 Task: Find connections with filter location Barddhamān with filter topic #innovationwith filter profile language English with filter current company TeamLease Services Limited with filter school MYSORE Jobs with filter industry Home Health Care Services with filter service category AnimationArchitecture with filter keywords title Sales Representative
Action: Mouse moved to (659, 86)
Screenshot: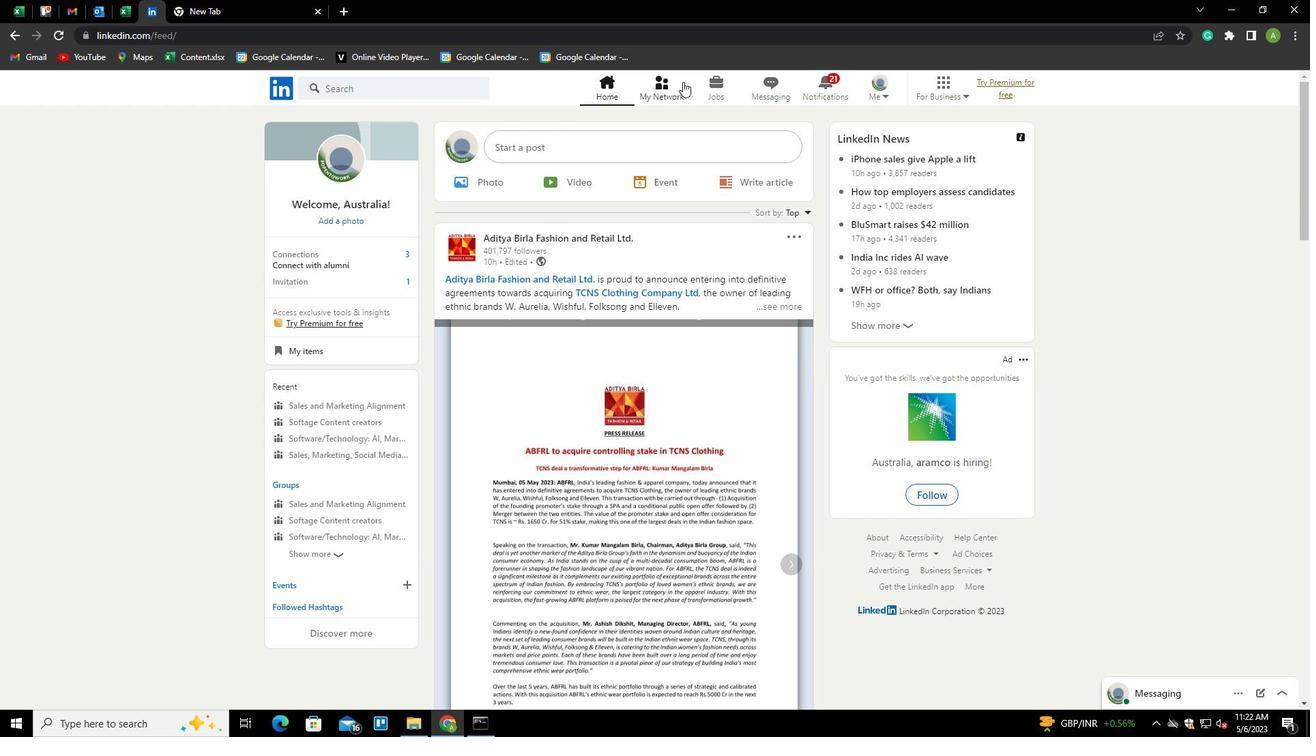
Action: Mouse pressed left at (659, 86)
Screenshot: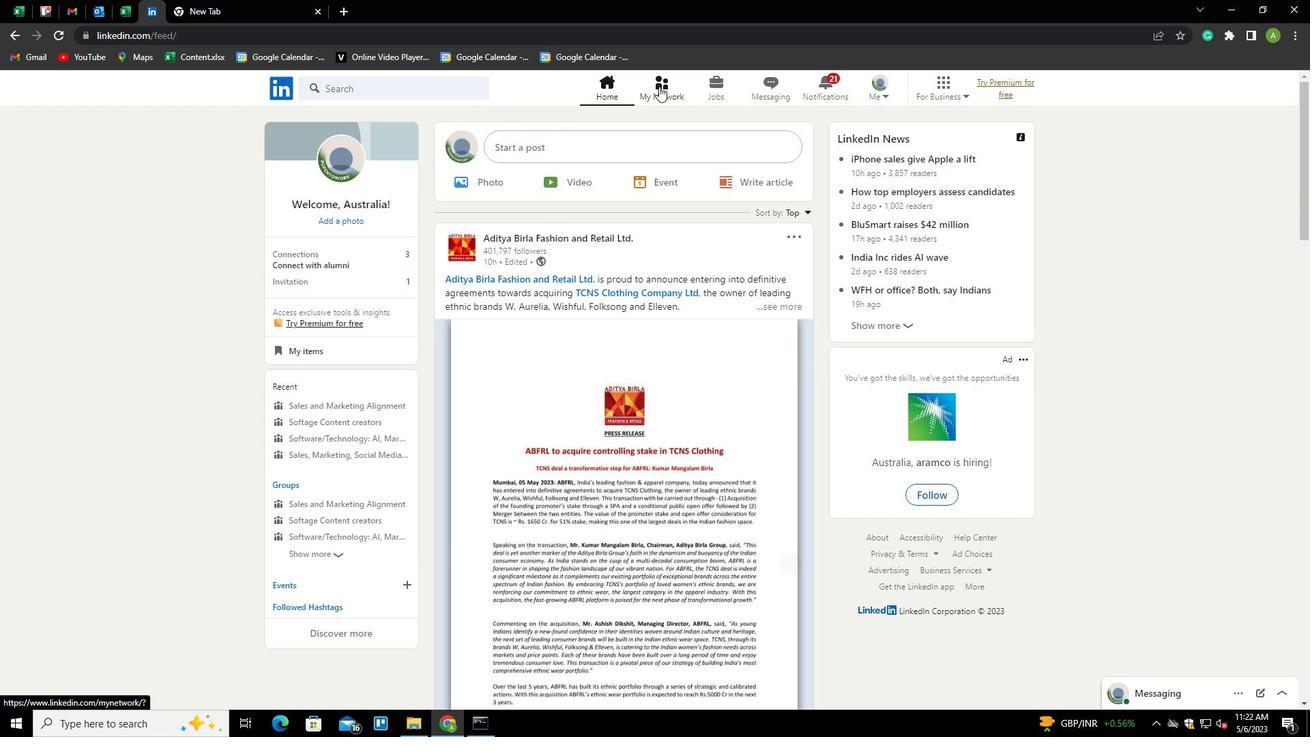 
Action: Mouse moved to (370, 160)
Screenshot: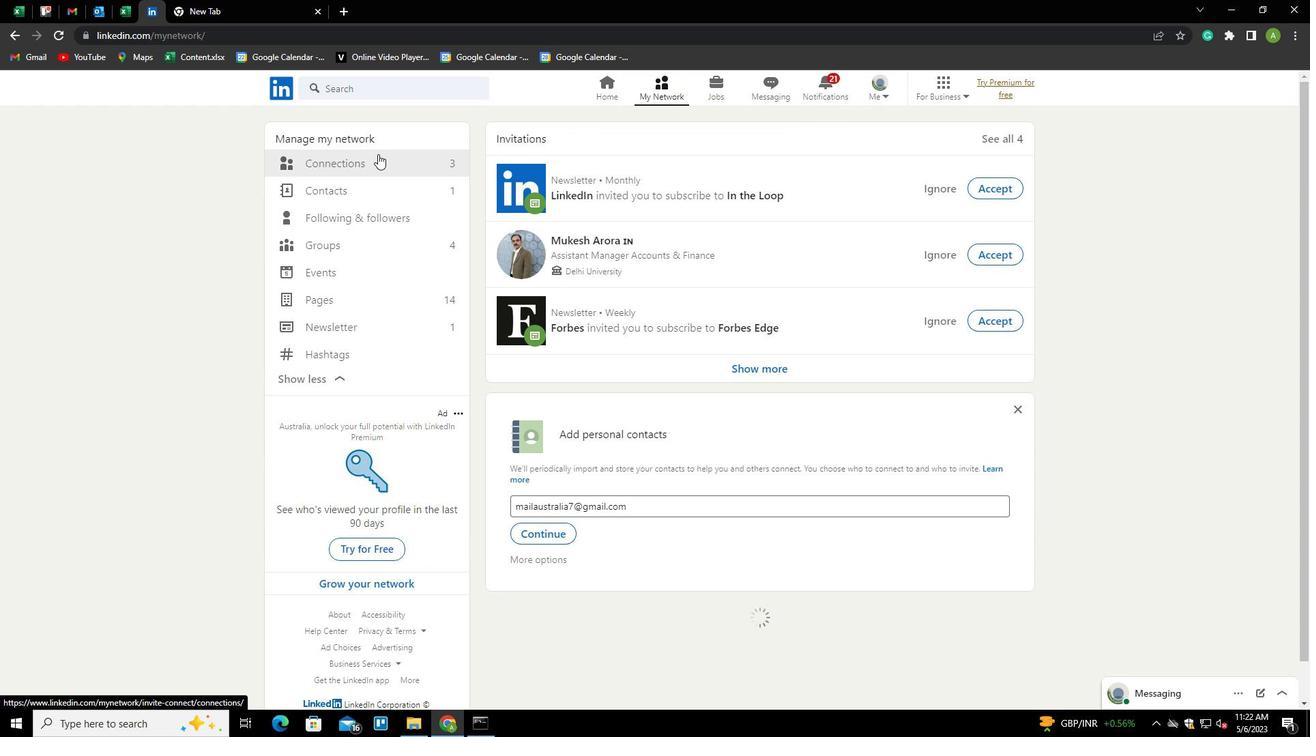 
Action: Mouse pressed left at (370, 160)
Screenshot: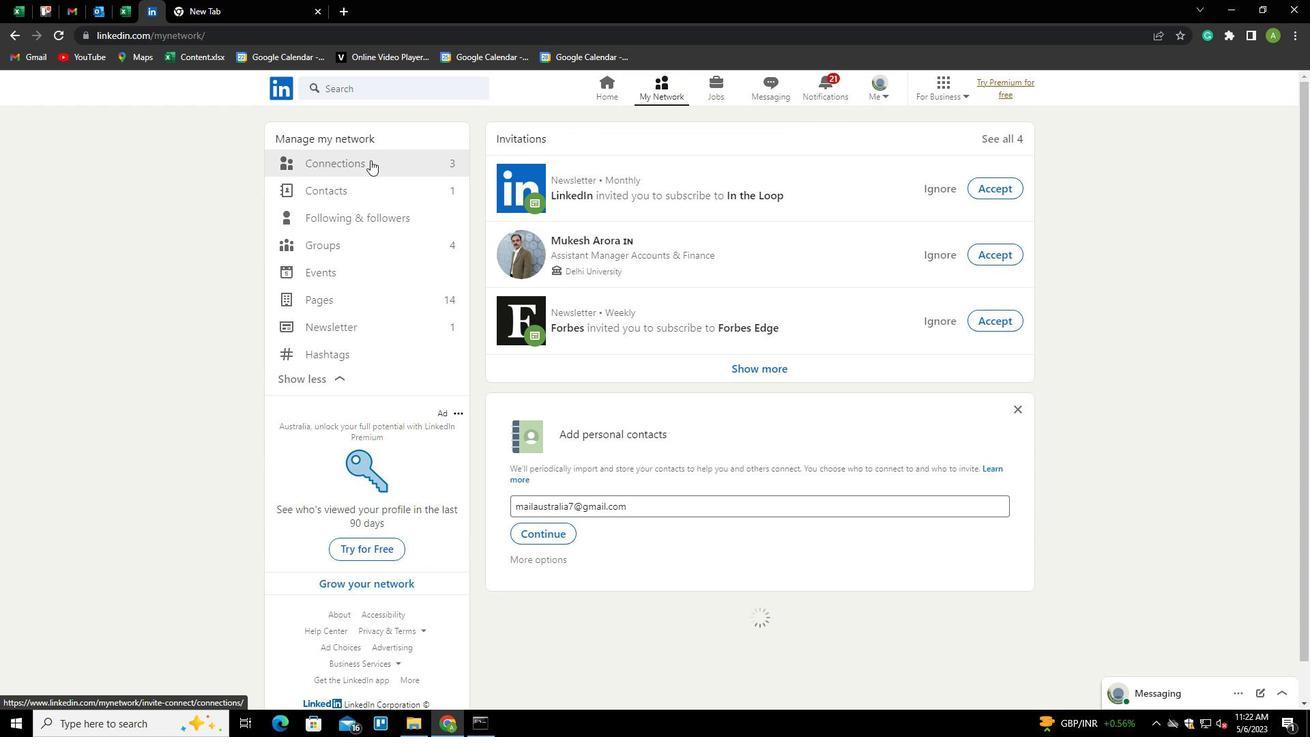 
Action: Mouse moved to (746, 161)
Screenshot: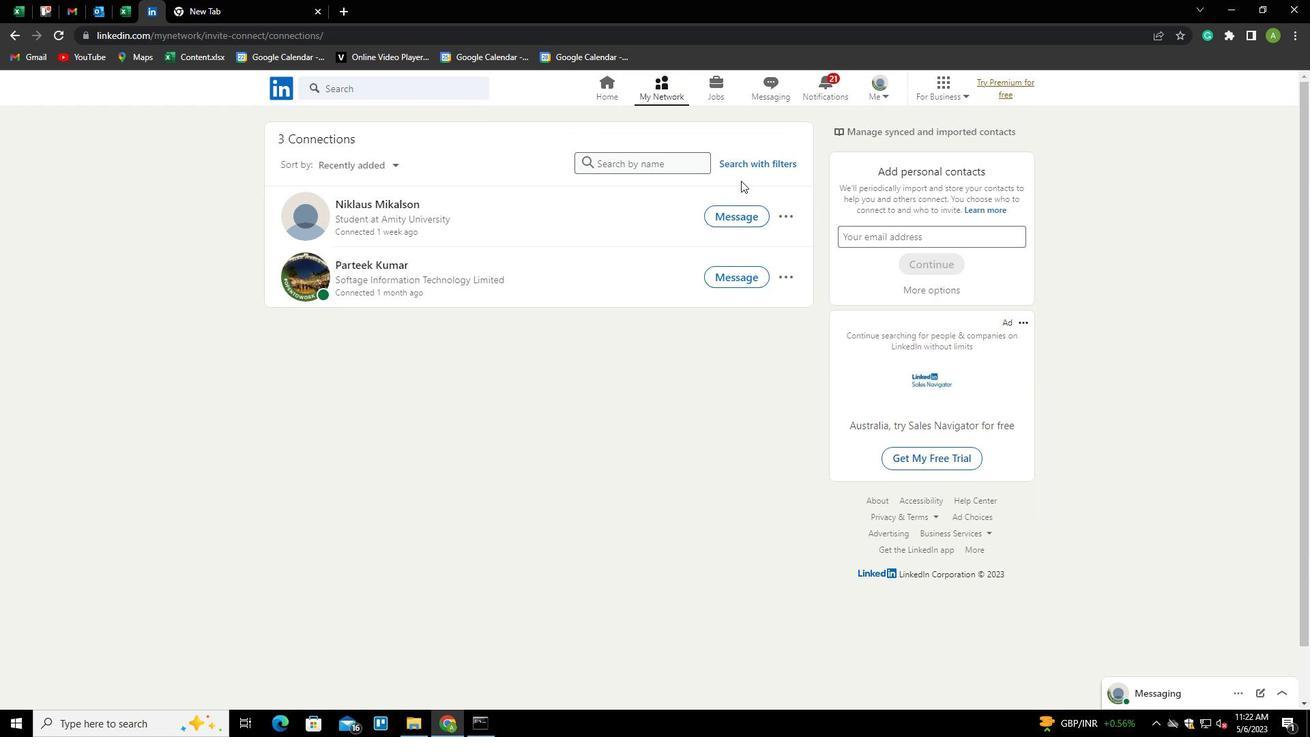 
Action: Mouse pressed left at (746, 161)
Screenshot: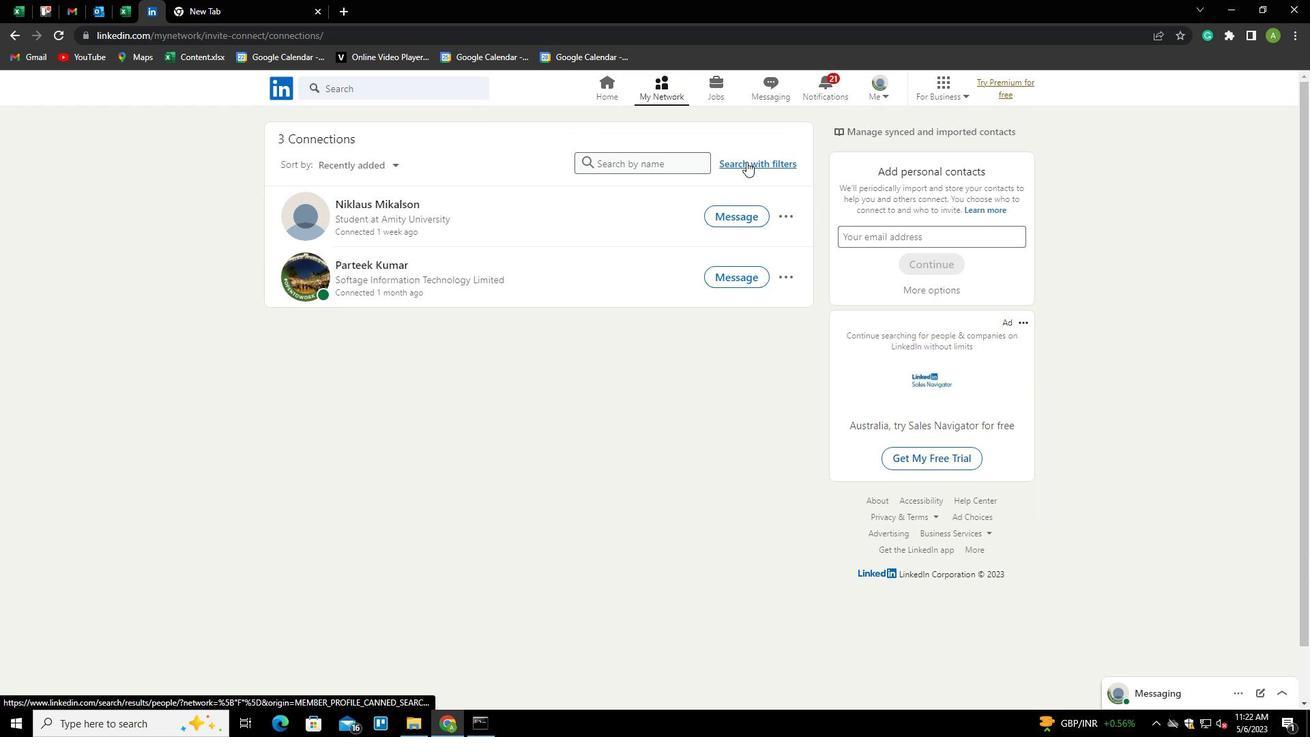 
Action: Mouse moved to (694, 120)
Screenshot: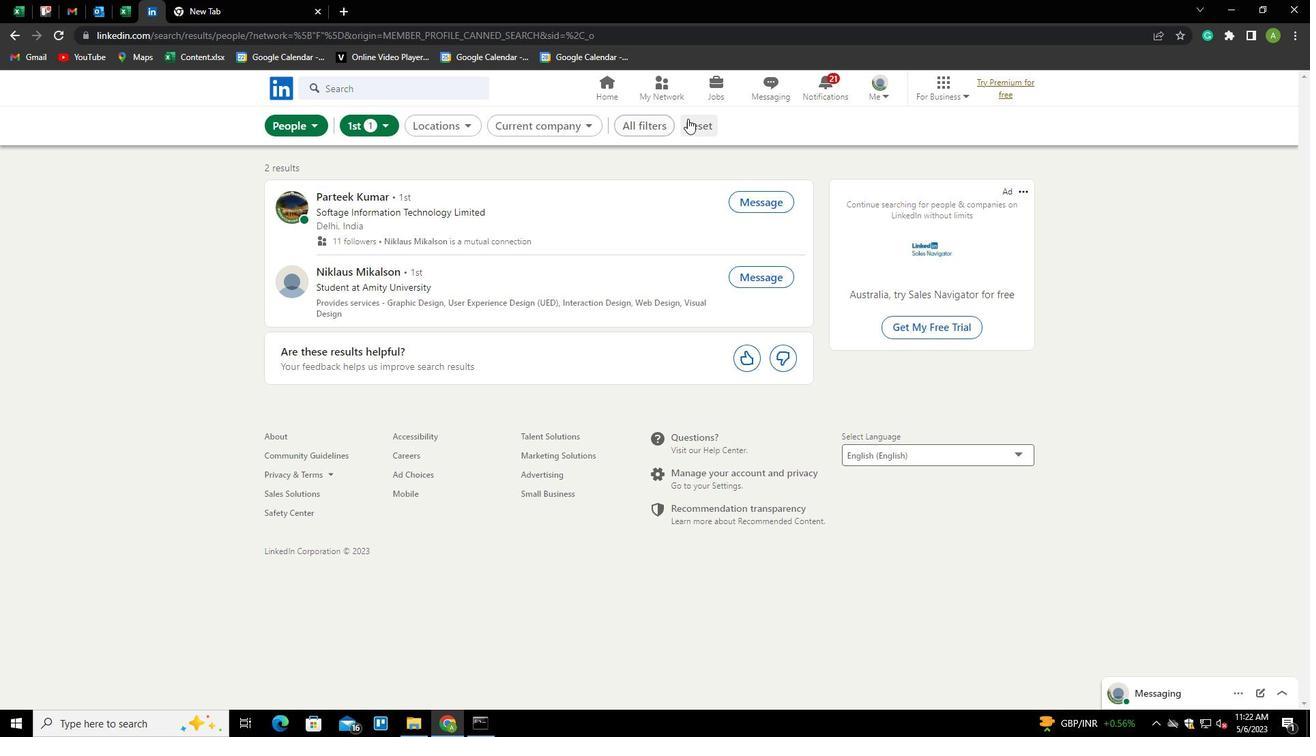 
Action: Mouse pressed left at (694, 120)
Screenshot: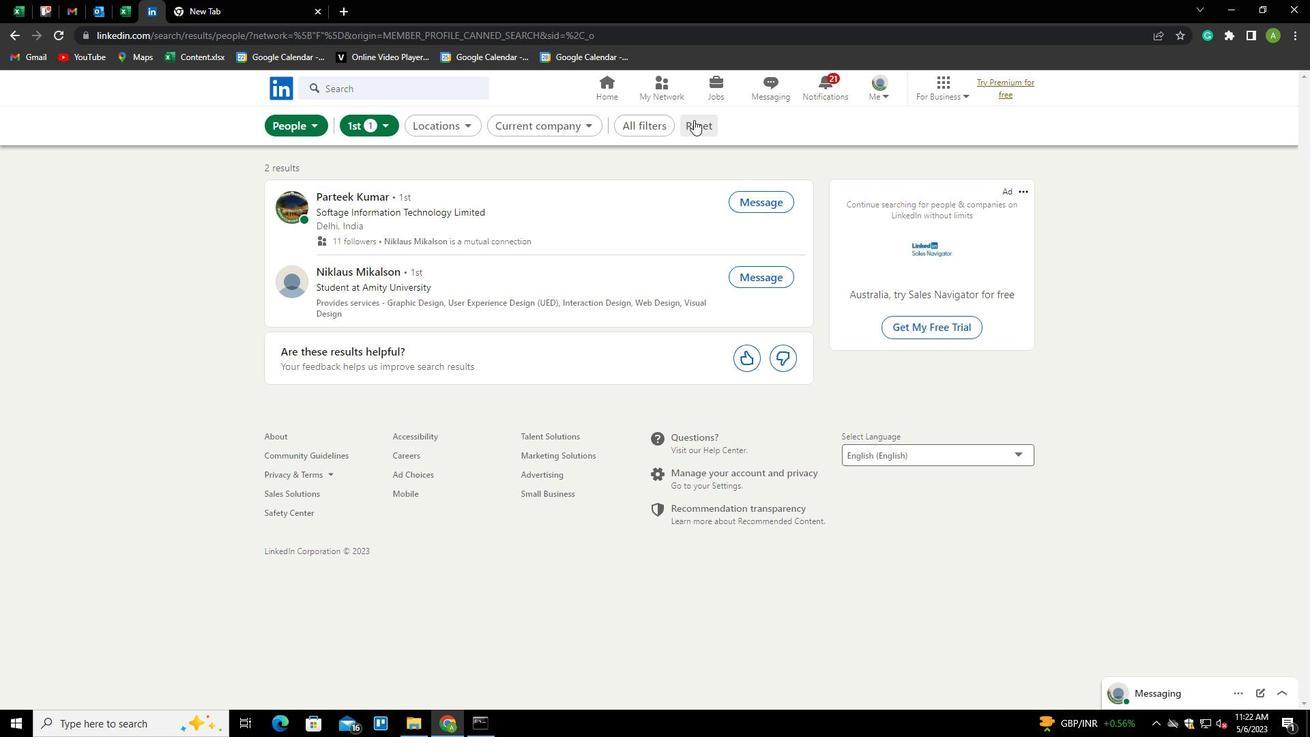 
Action: Mouse moved to (658, 129)
Screenshot: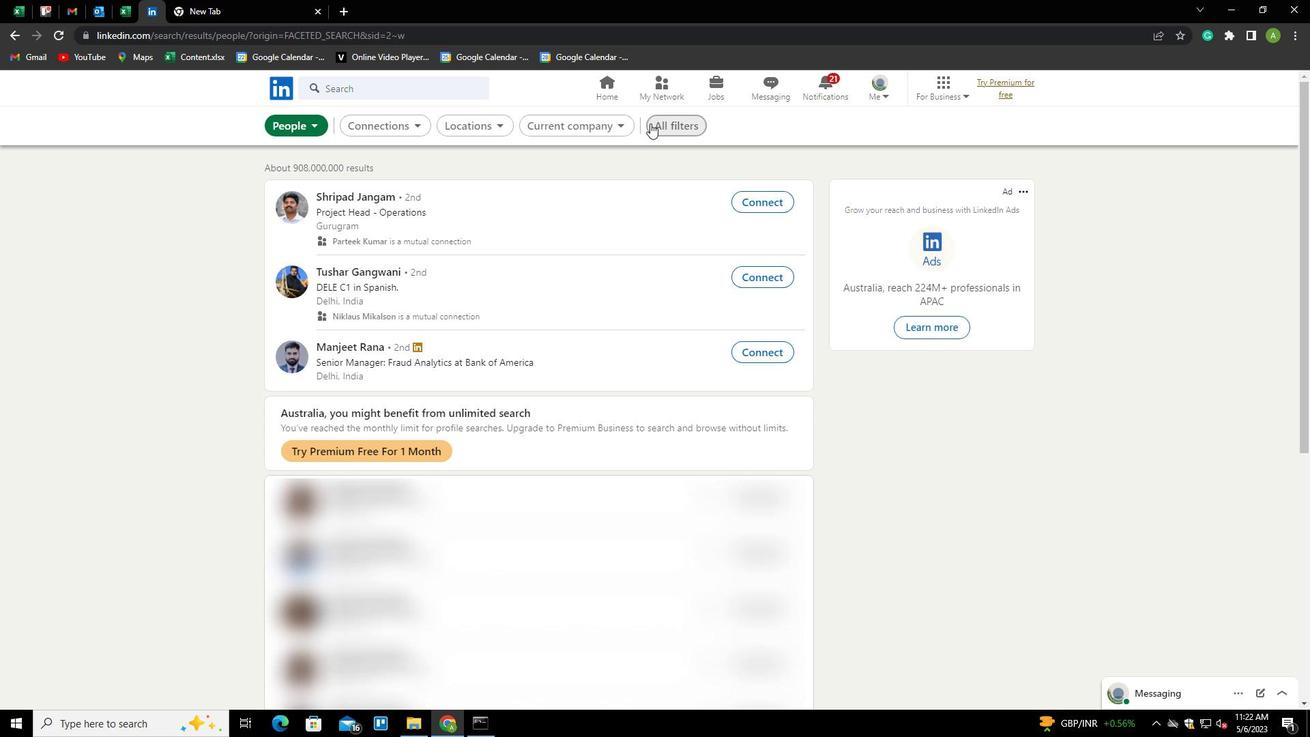 
Action: Mouse pressed left at (658, 129)
Screenshot: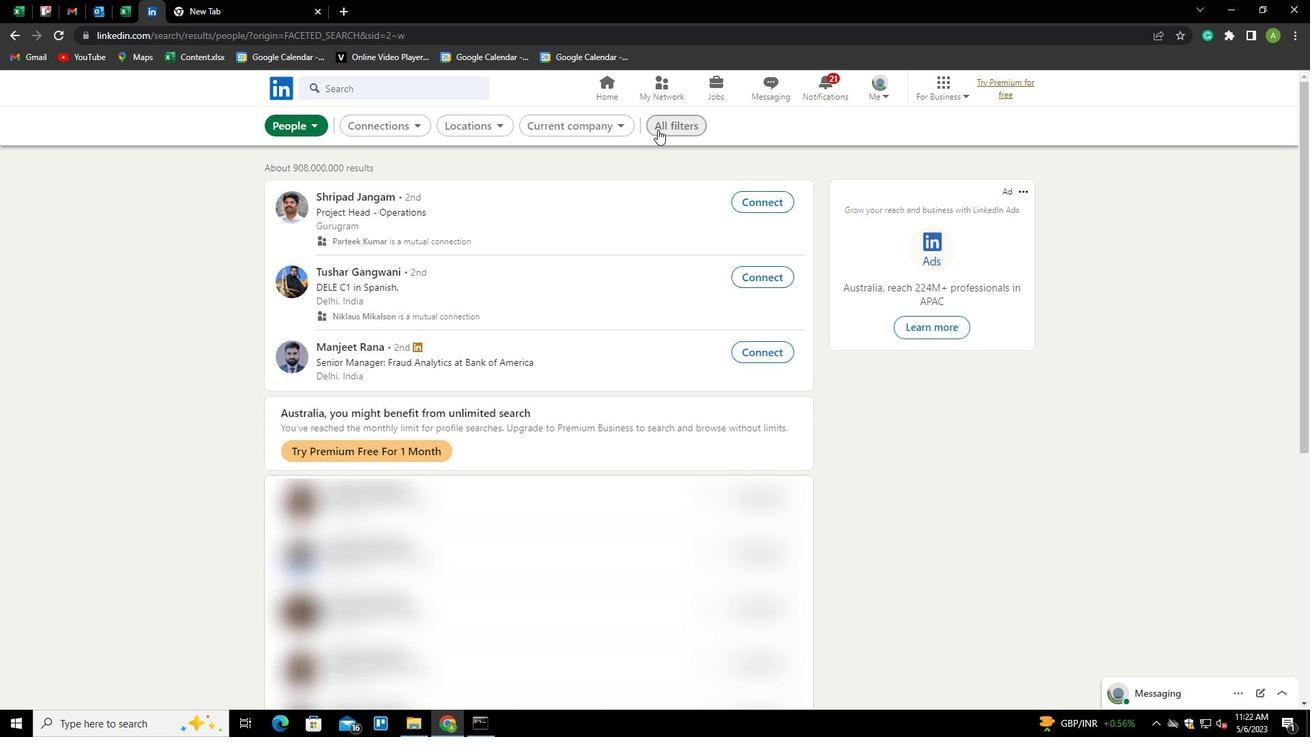 
Action: Mouse moved to (1003, 443)
Screenshot: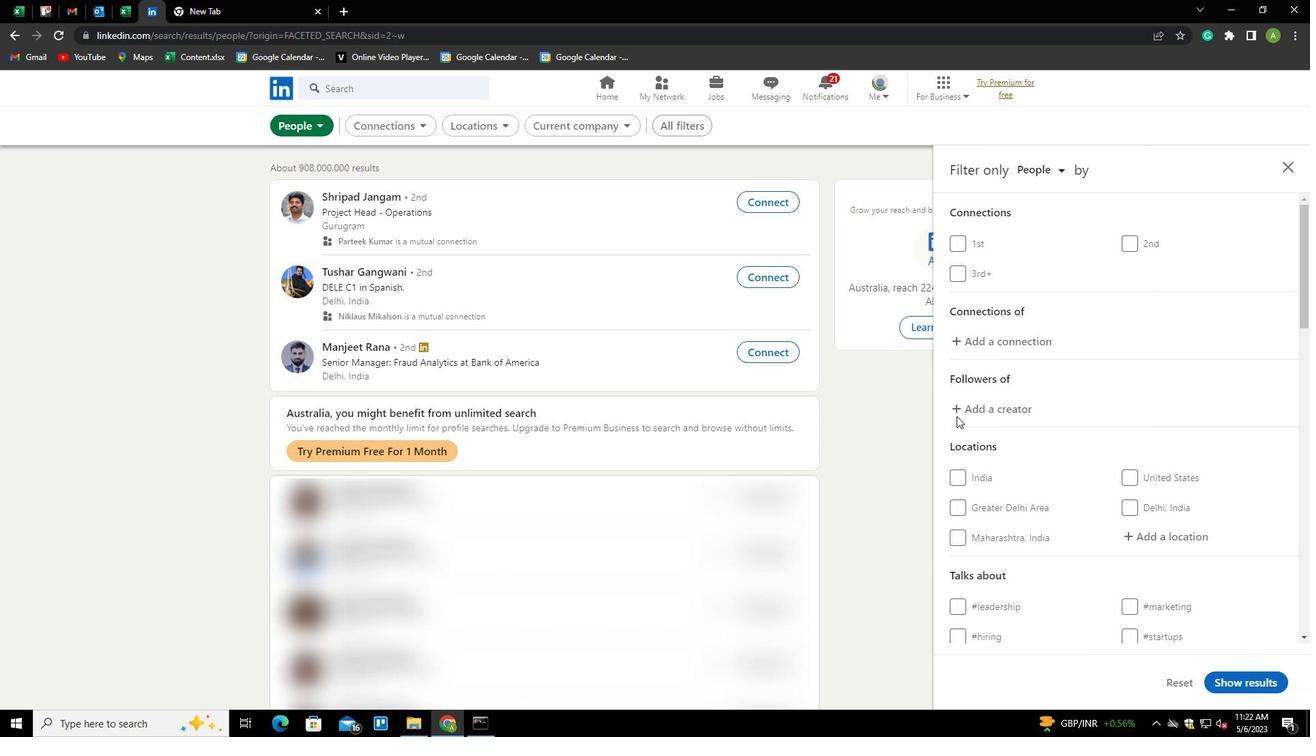 
Action: Mouse scrolled (1003, 443) with delta (0, 0)
Screenshot: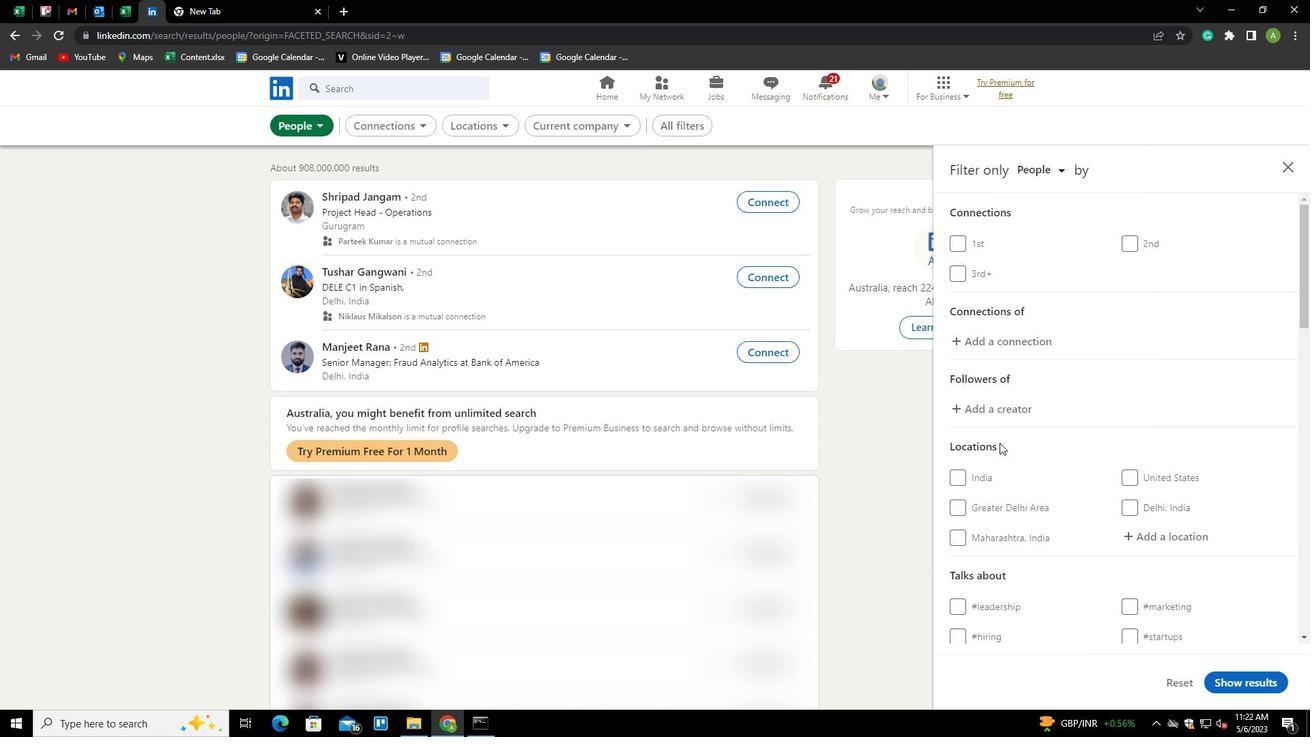 
Action: Mouse scrolled (1003, 443) with delta (0, 0)
Screenshot: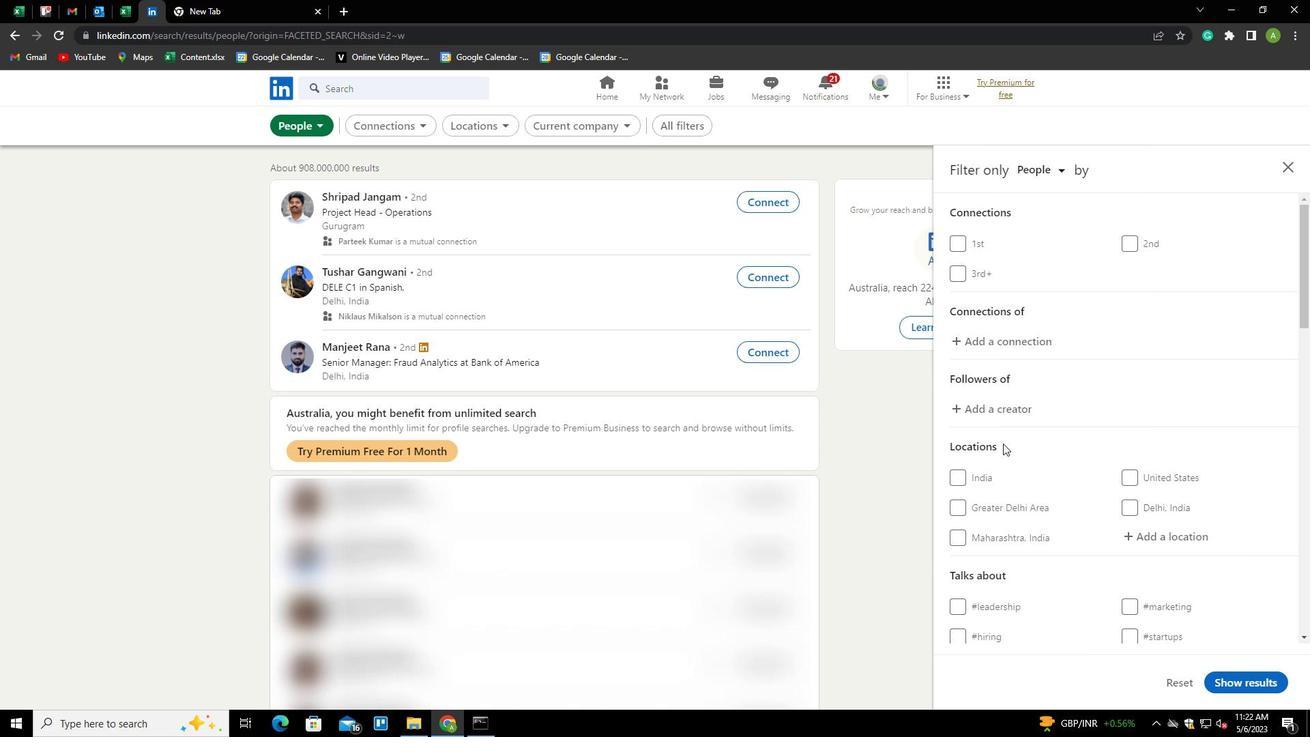 
Action: Mouse moved to (1117, 390)
Screenshot: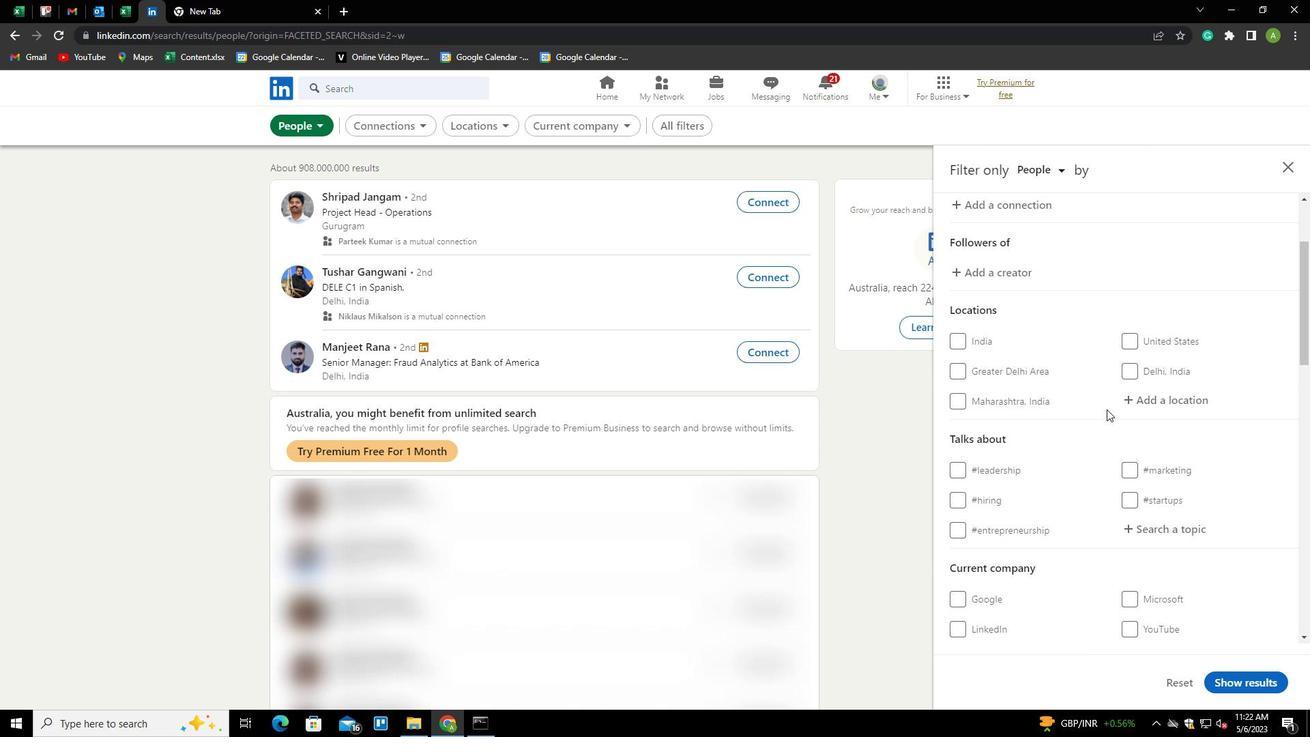 
Action: Mouse pressed left at (1117, 390)
Screenshot: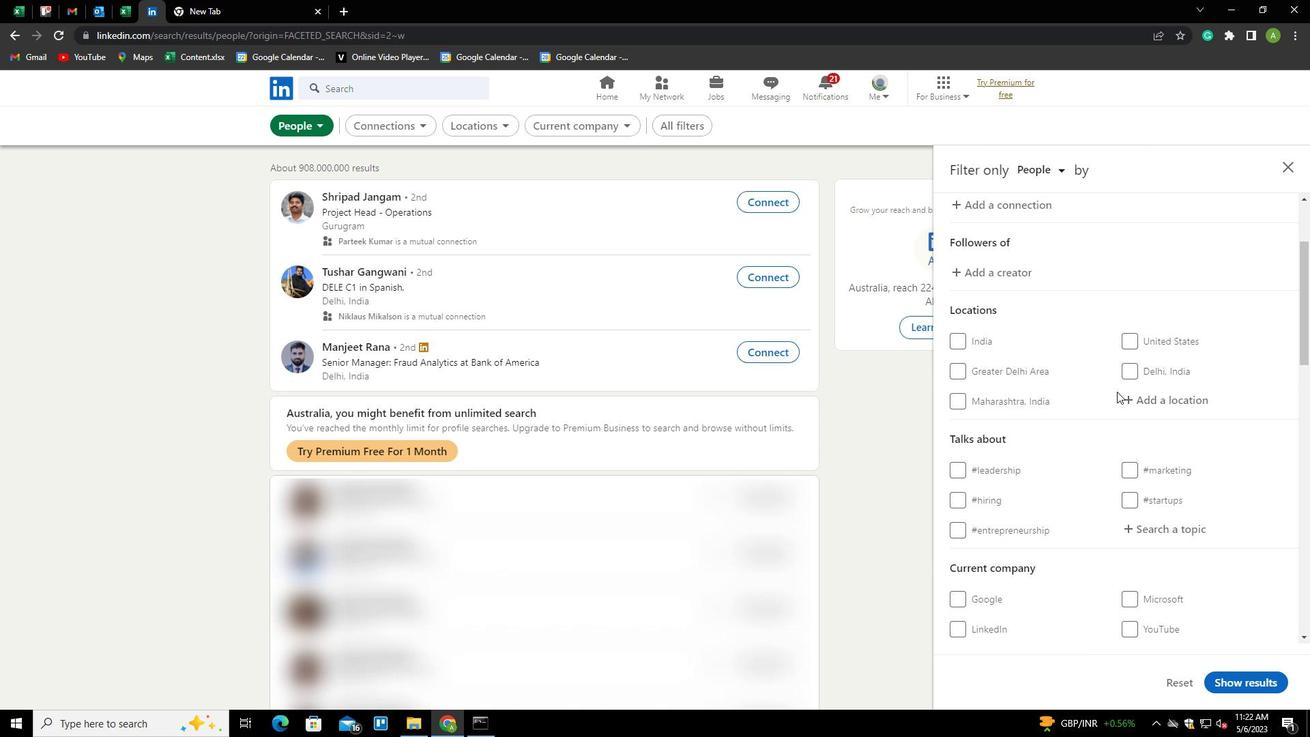 
Action: Mouse moved to (1132, 398)
Screenshot: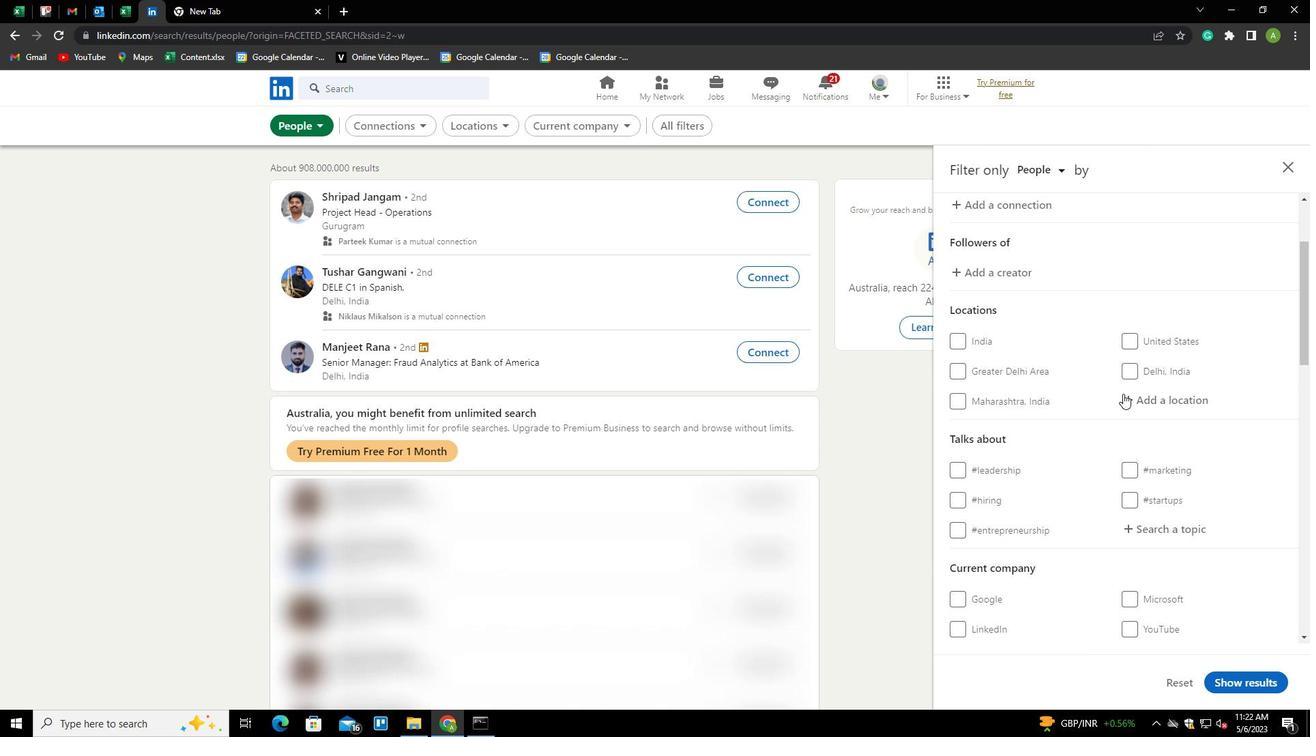 
Action: Mouse pressed left at (1132, 398)
Screenshot: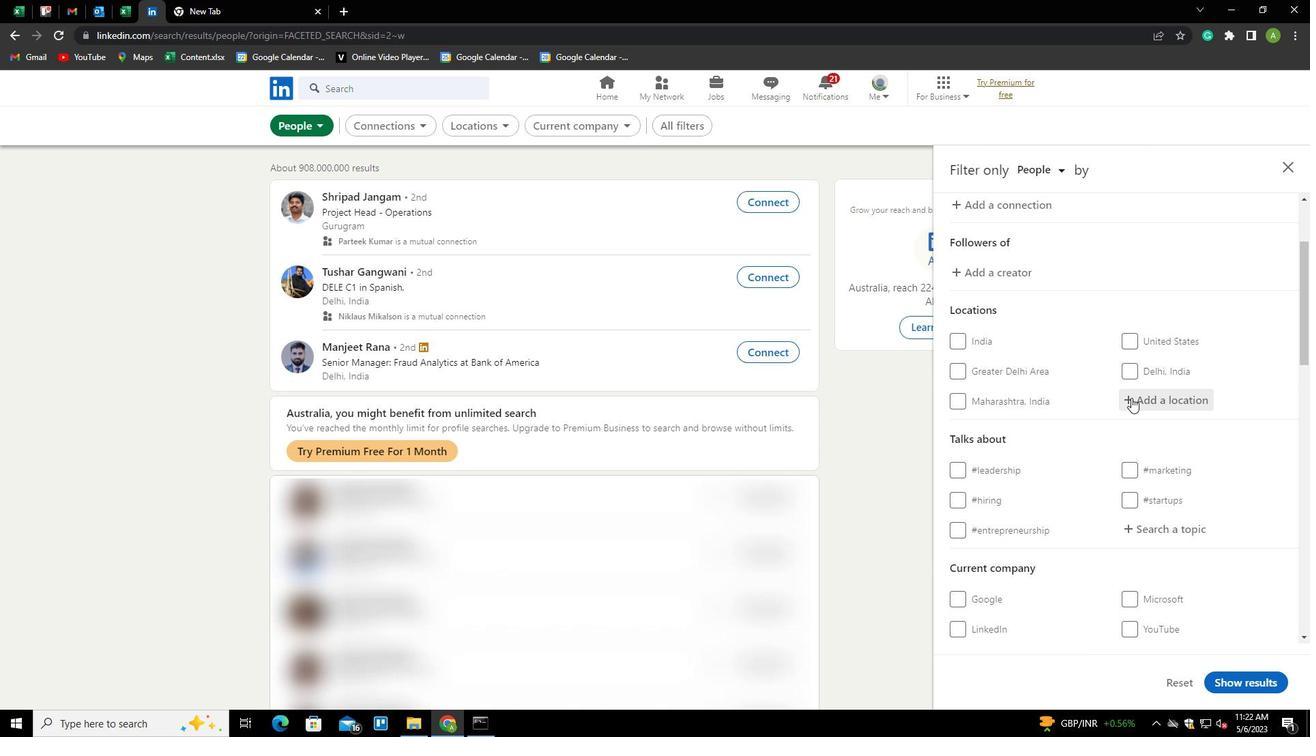 
Action: Key pressed barddhaman
Screenshot: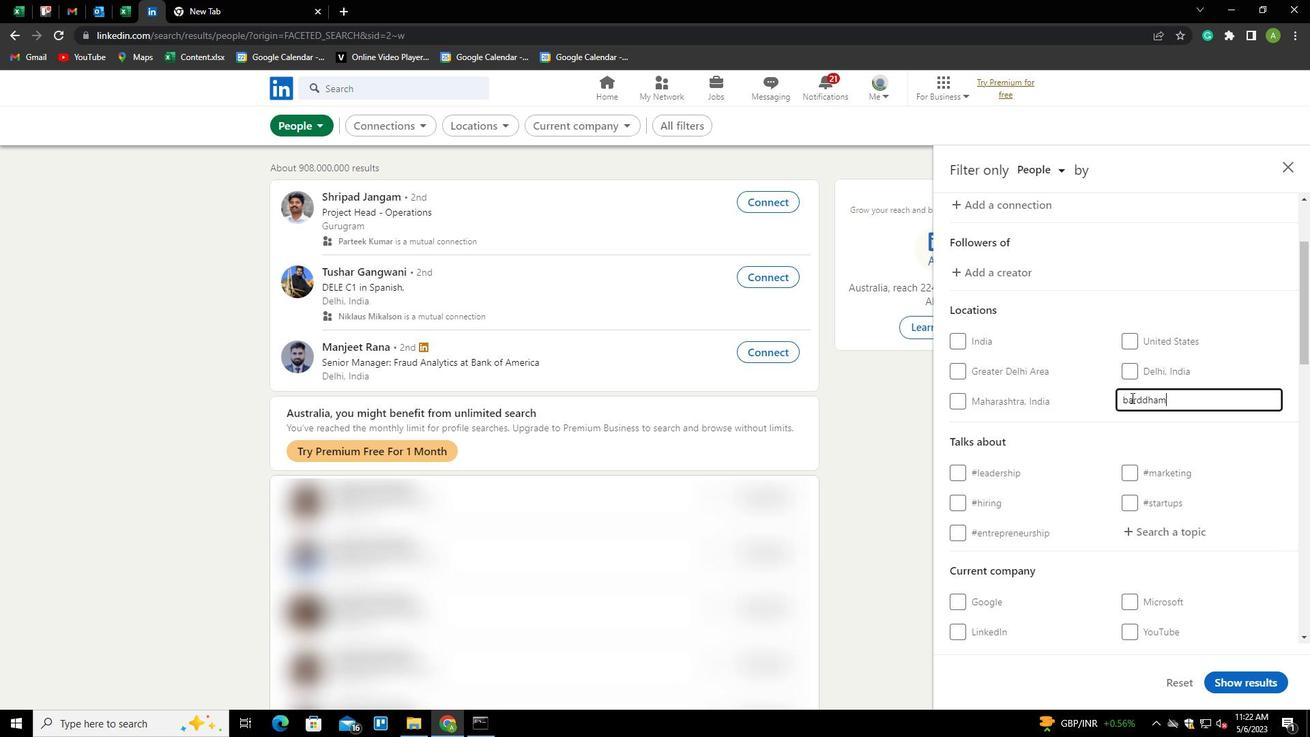 
Action: Mouse moved to (1220, 431)
Screenshot: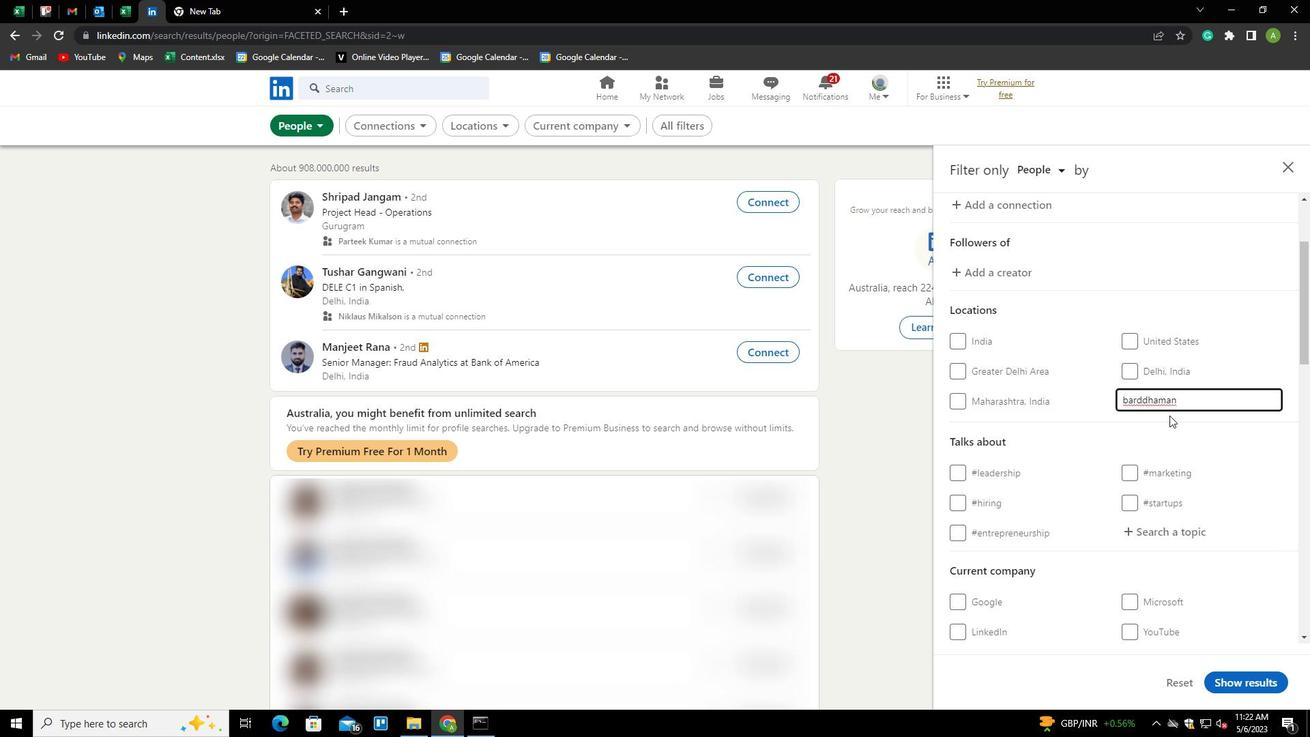 
Action: Mouse pressed left at (1220, 431)
Screenshot: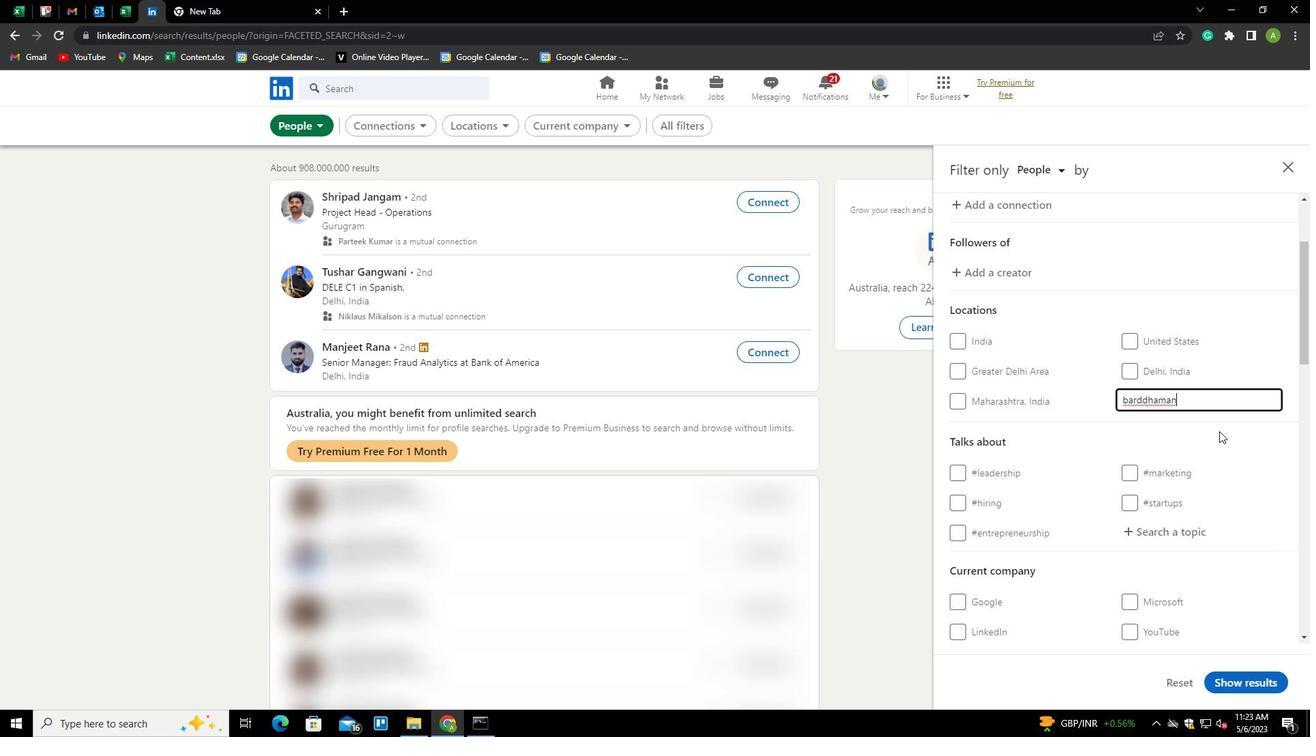 
Action: Mouse moved to (1184, 530)
Screenshot: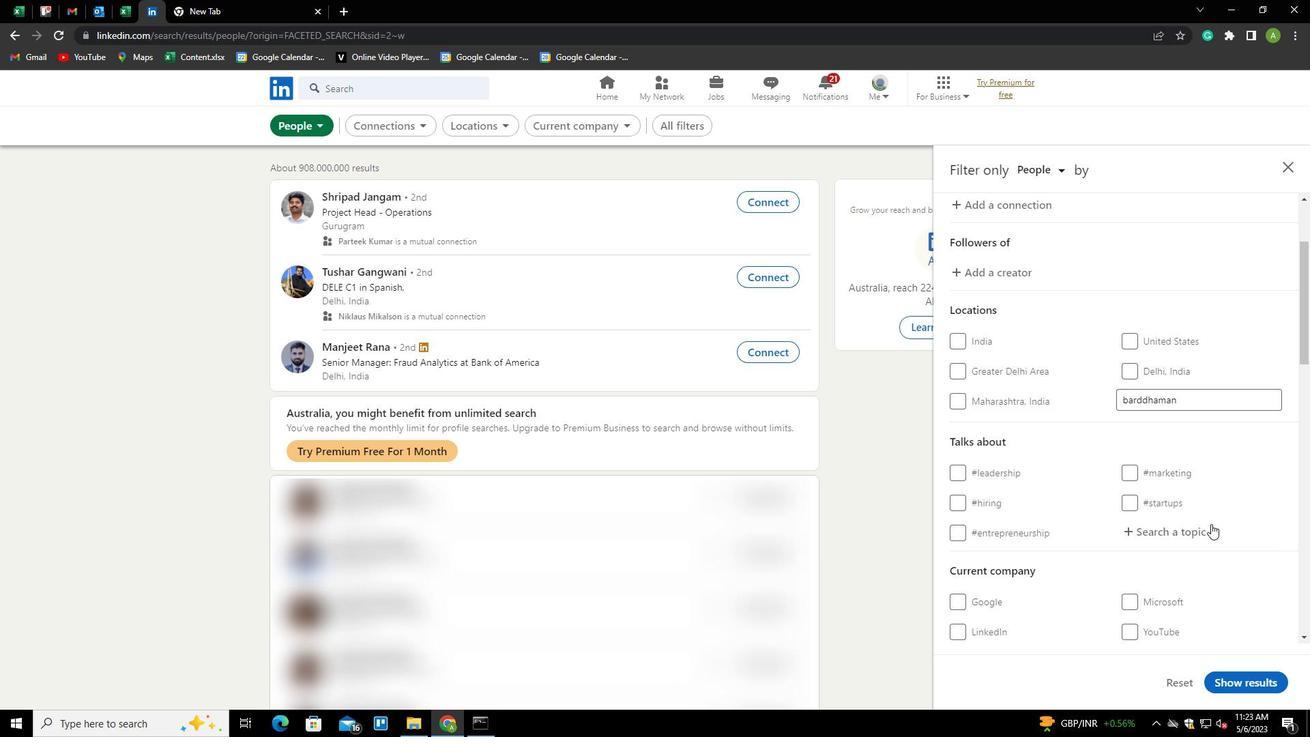
Action: Mouse pressed left at (1184, 530)
Screenshot: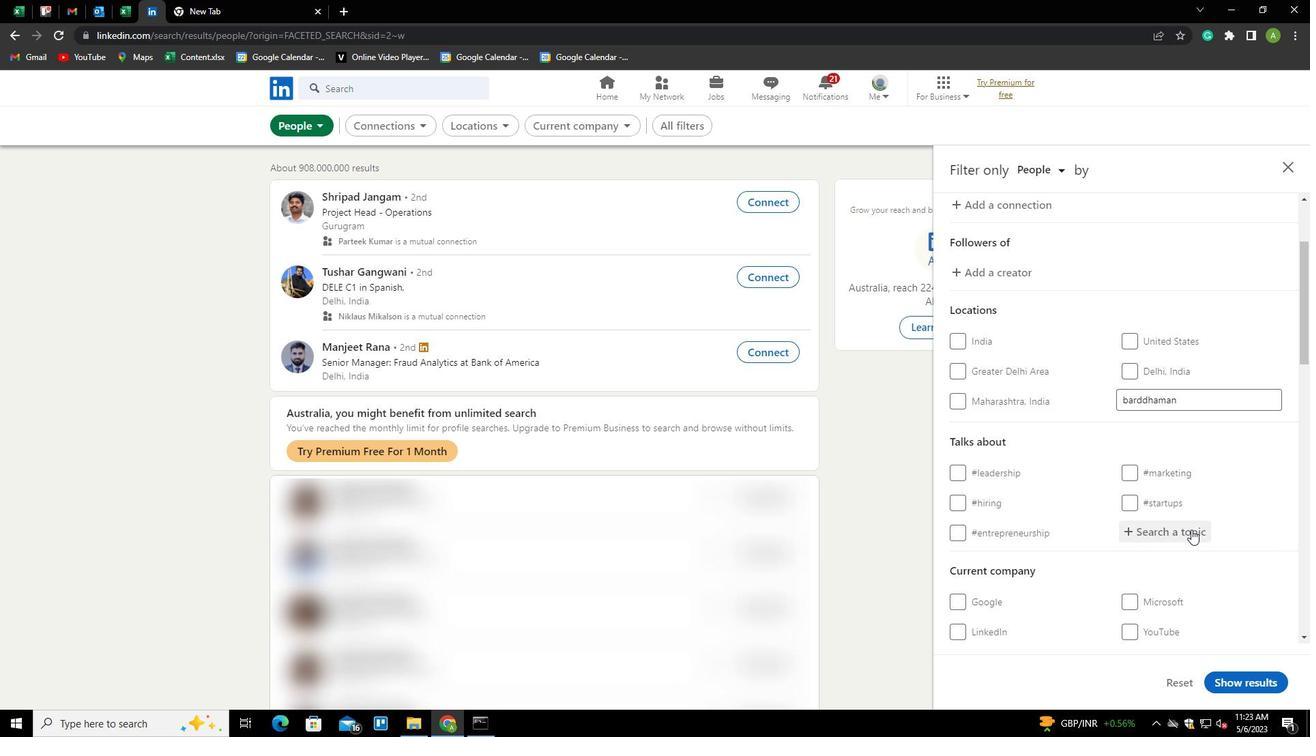 
Action: Key pressed innc<Key.backspace>ocati<Key.backspace><Key.backspace><Key.backspace><Key.backspace>vation<Key.down><Key.enter>
Screenshot: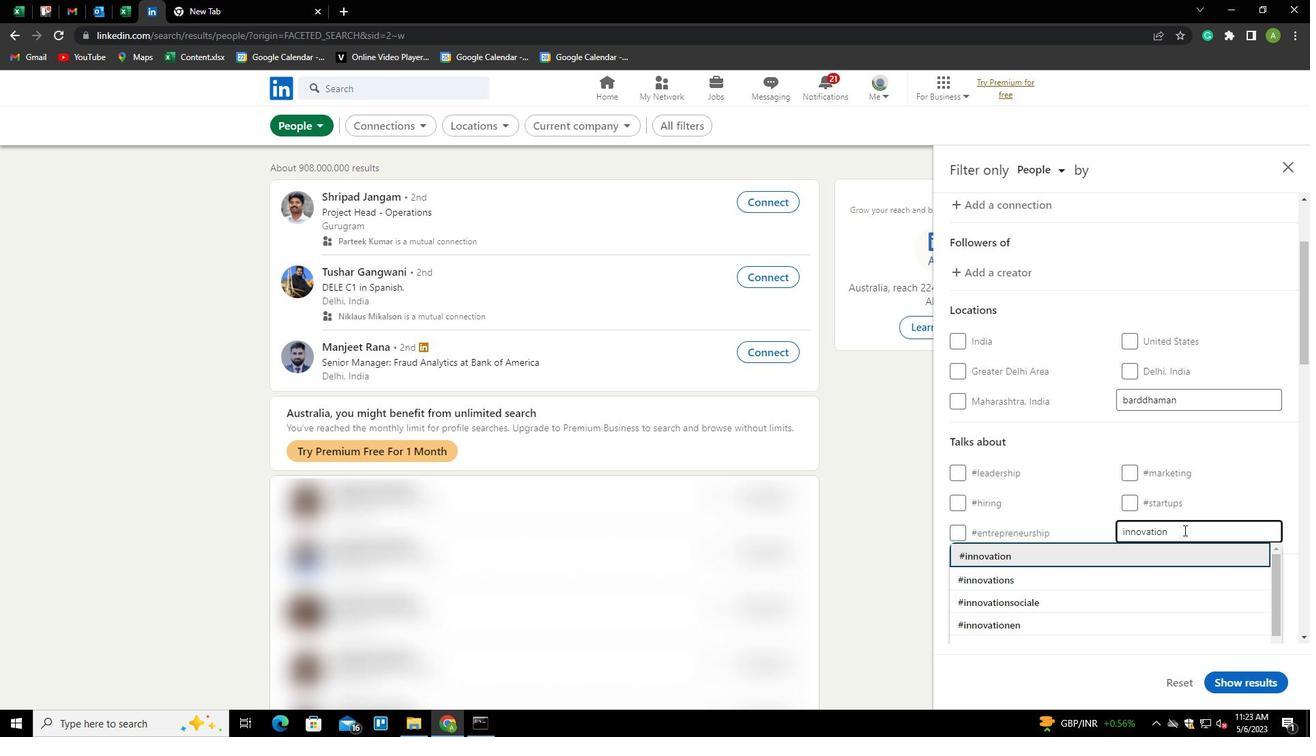 
Action: Mouse scrolled (1184, 529) with delta (0, 0)
Screenshot: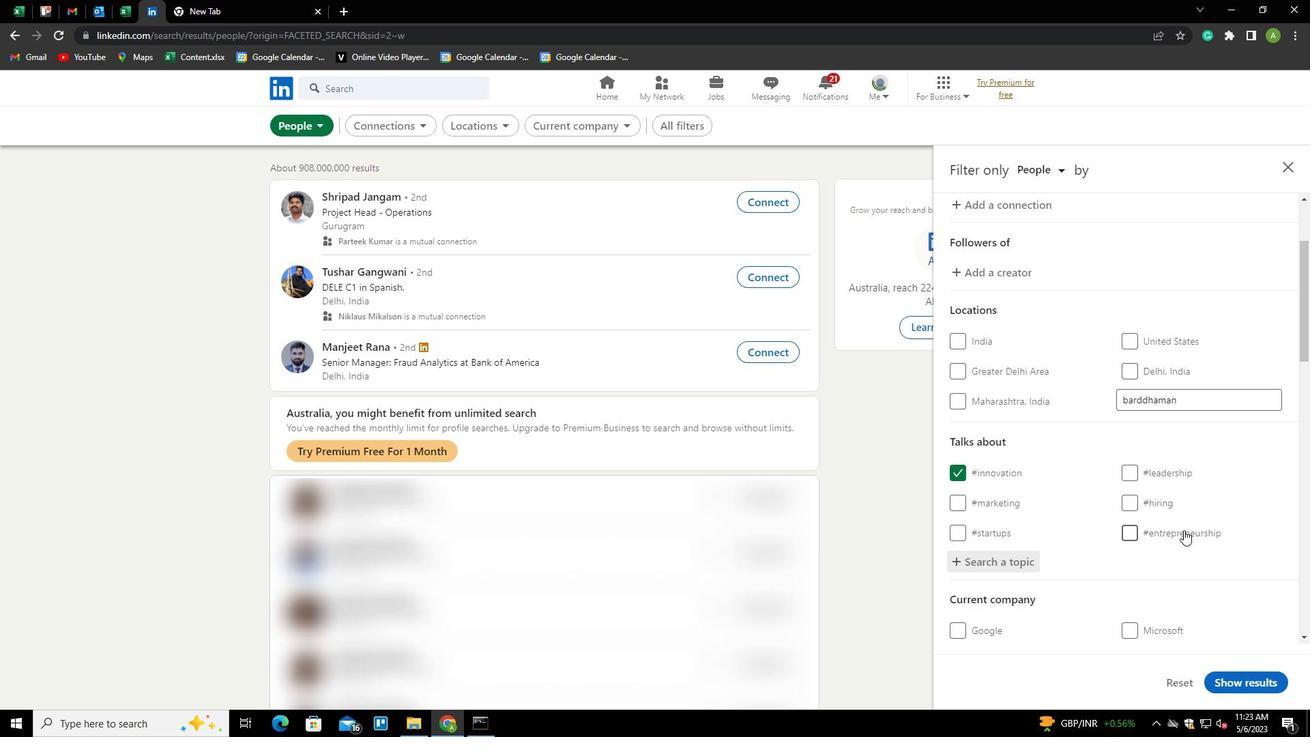 
Action: Mouse scrolled (1184, 529) with delta (0, 0)
Screenshot: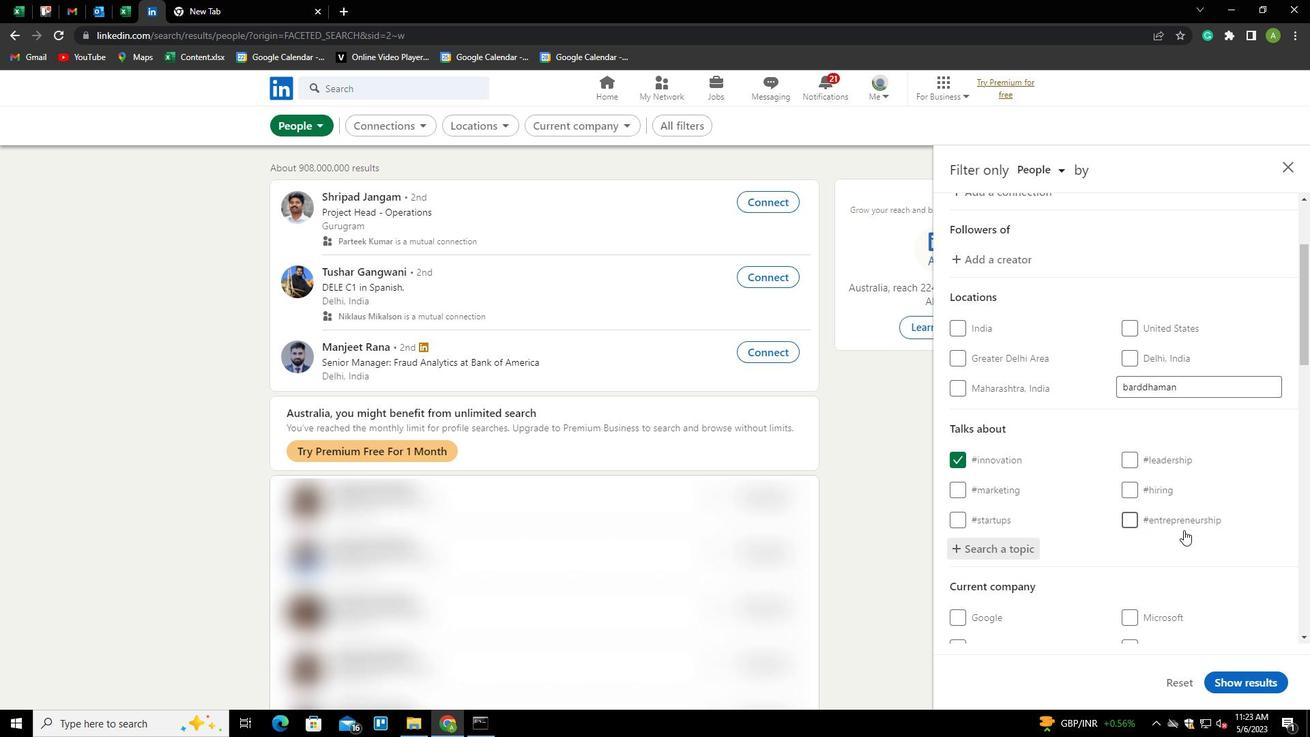 
Action: Mouse scrolled (1184, 529) with delta (0, 0)
Screenshot: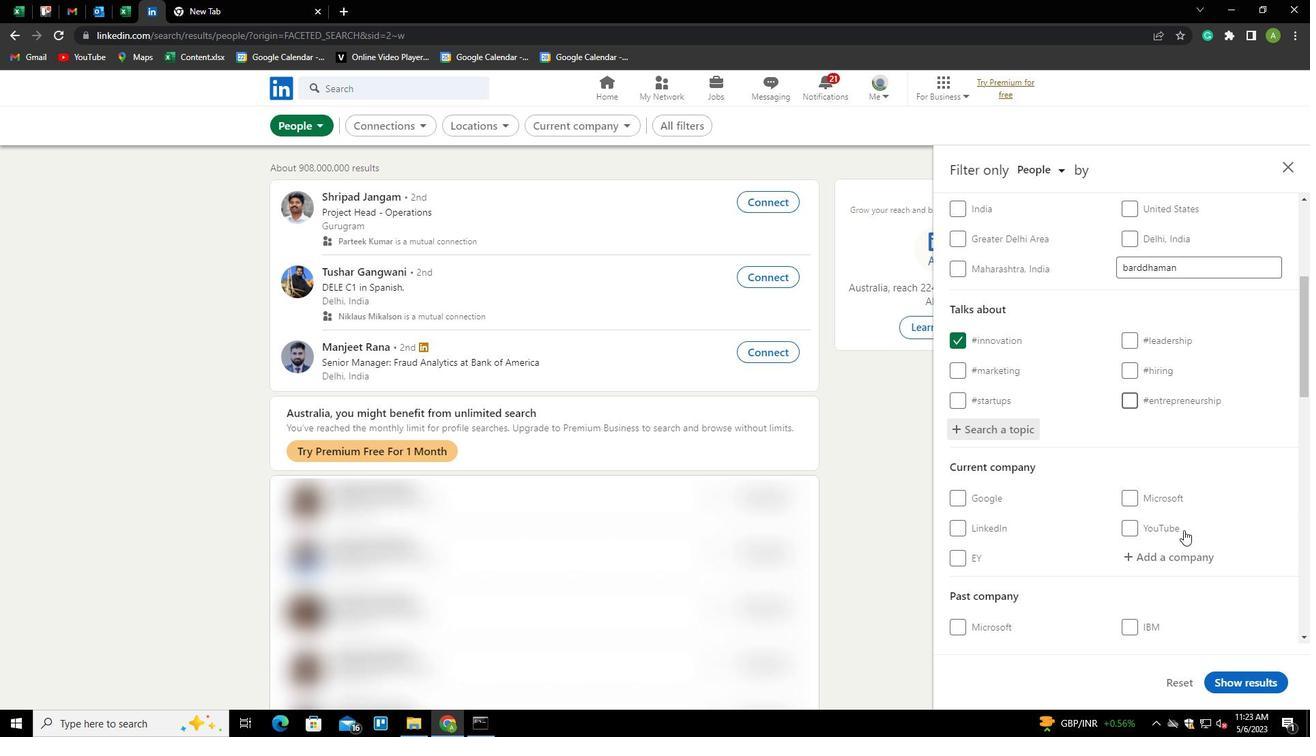 
Action: Mouse scrolled (1184, 529) with delta (0, 0)
Screenshot: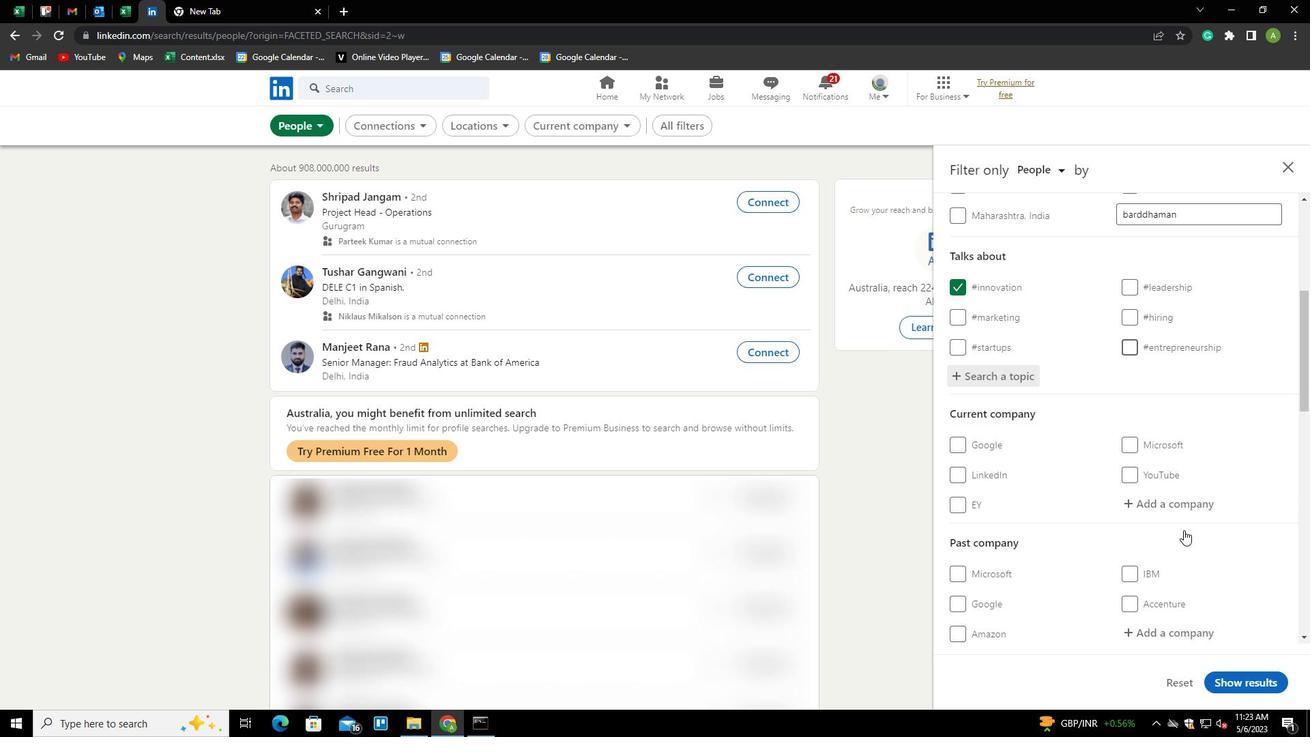 
Action: Mouse scrolled (1184, 529) with delta (0, 0)
Screenshot: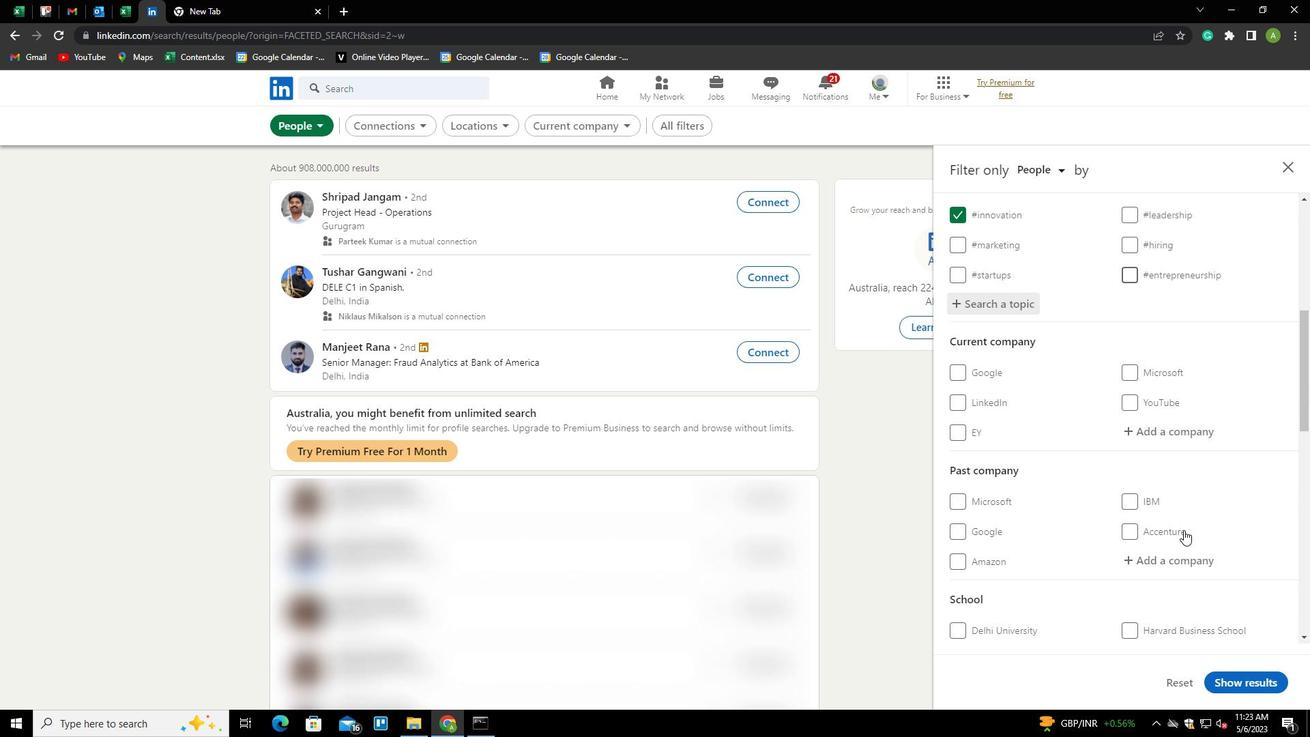 
Action: Mouse scrolled (1184, 529) with delta (0, 0)
Screenshot: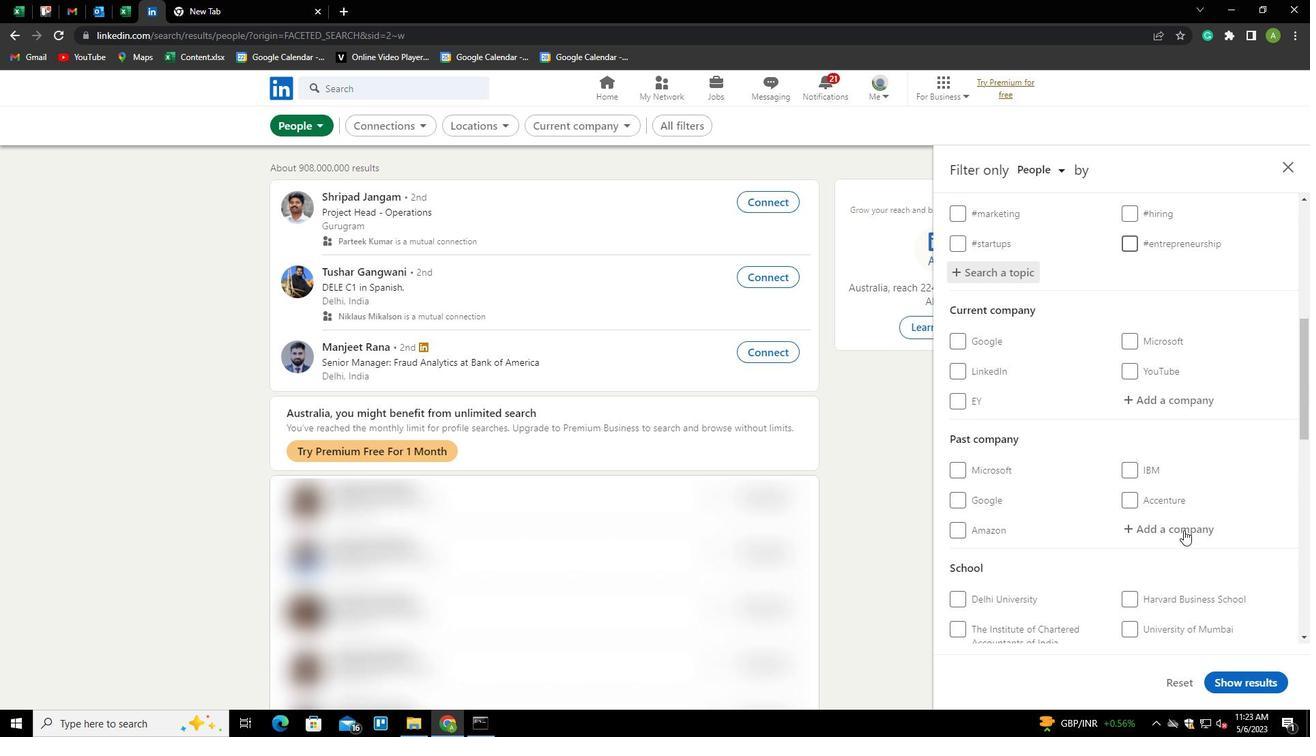 
Action: Mouse scrolled (1184, 529) with delta (0, 0)
Screenshot: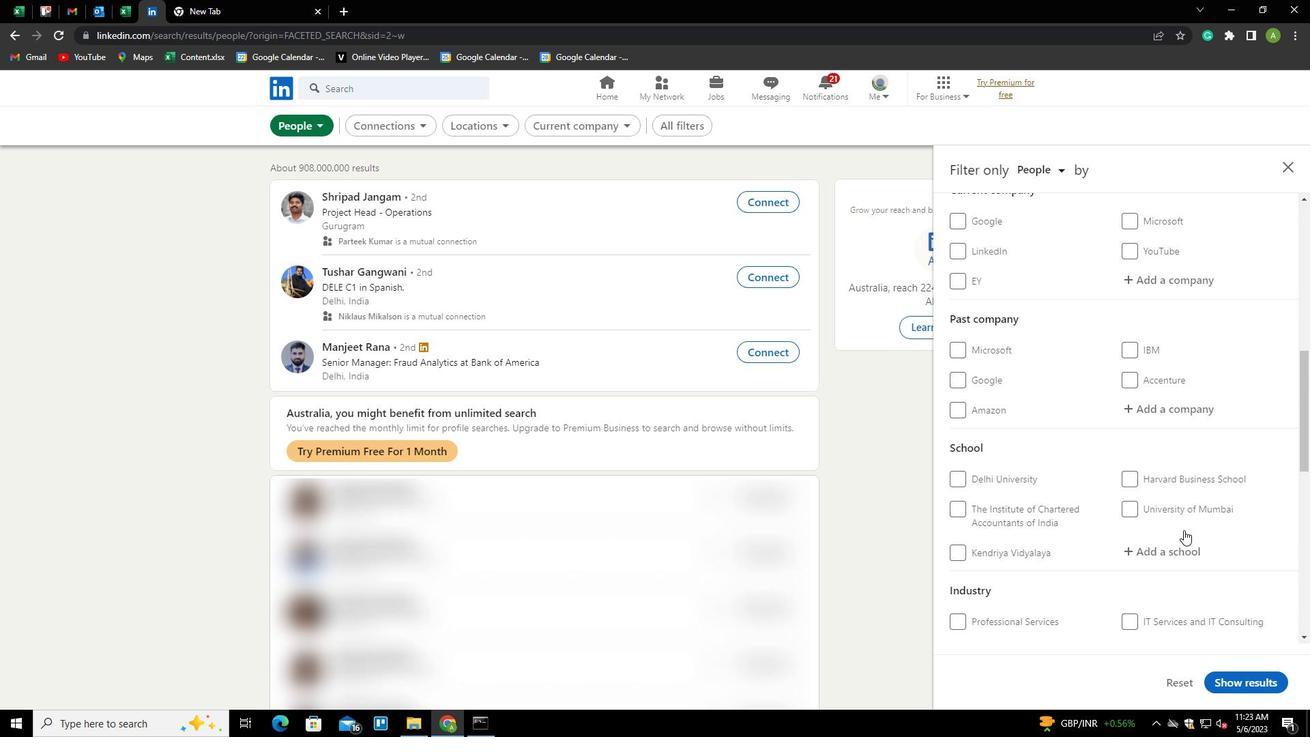 
Action: Mouse scrolled (1184, 529) with delta (0, 0)
Screenshot: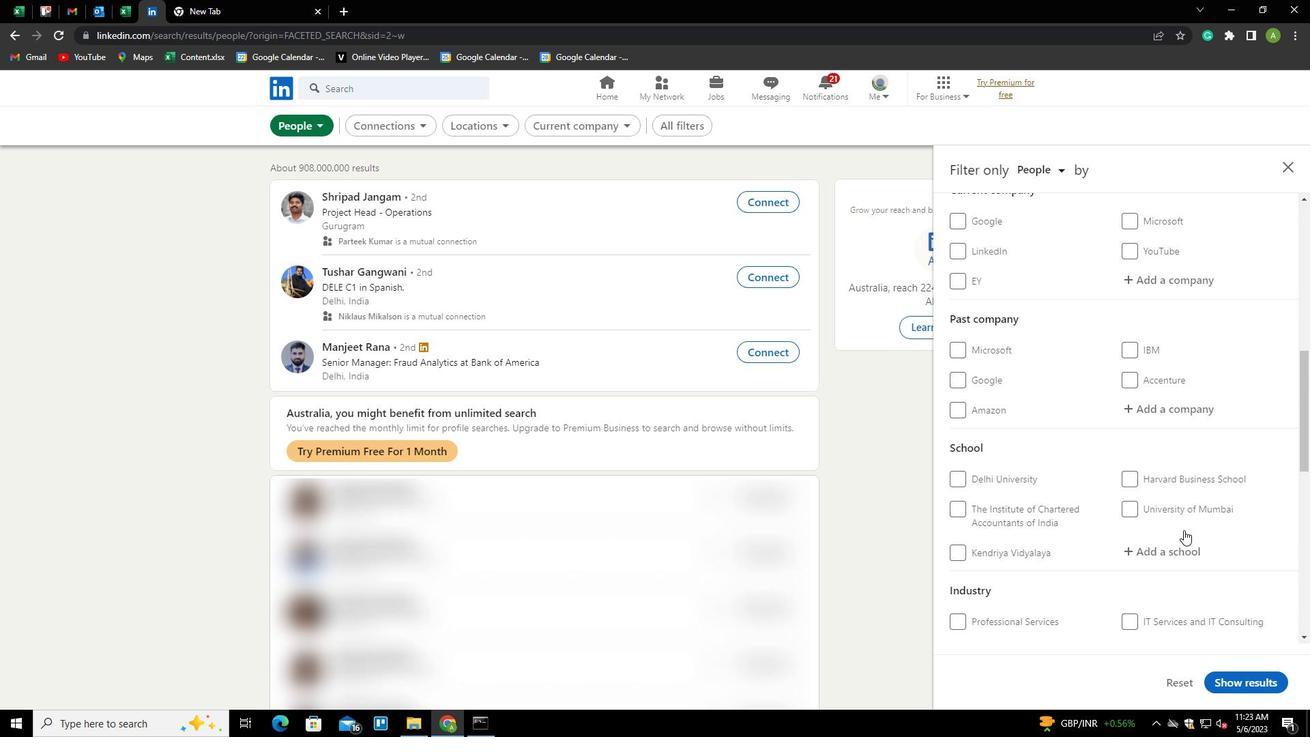 
Action: Mouse scrolled (1184, 529) with delta (0, 0)
Screenshot: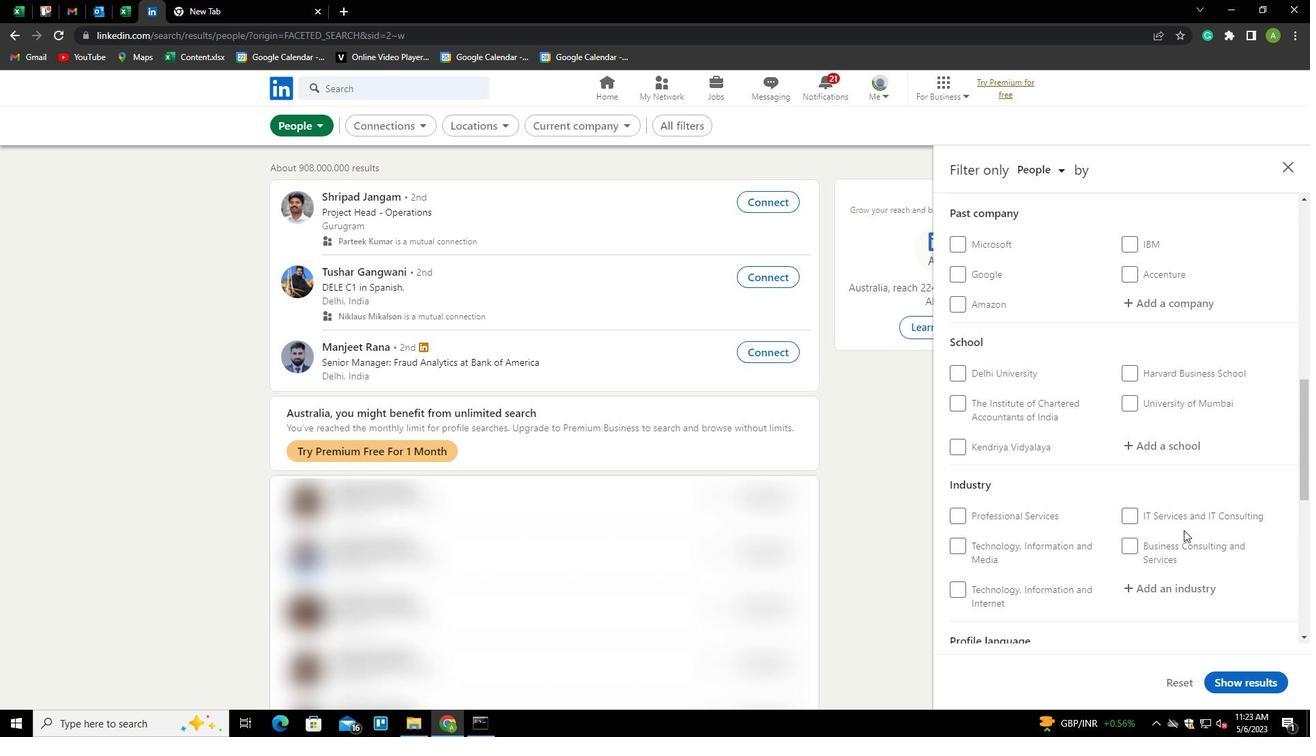 
Action: Mouse scrolled (1184, 529) with delta (0, 0)
Screenshot: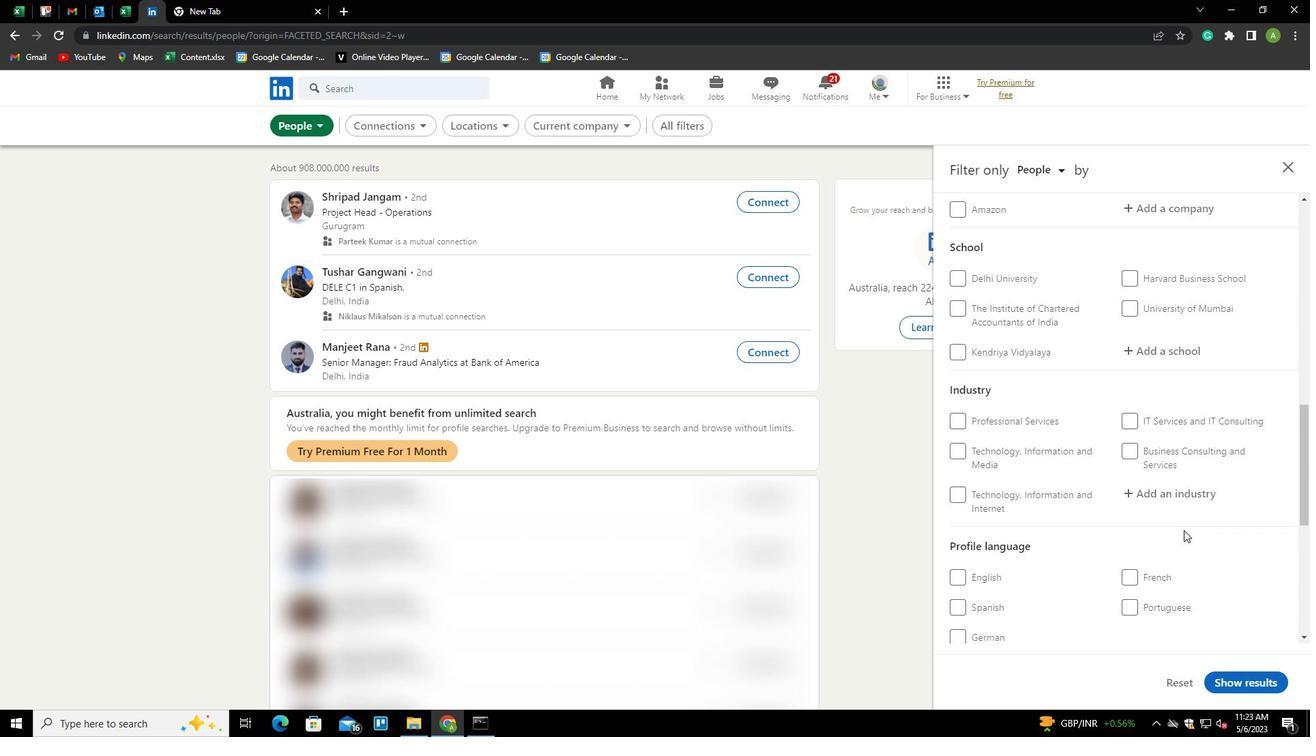 
Action: Mouse moved to (951, 500)
Screenshot: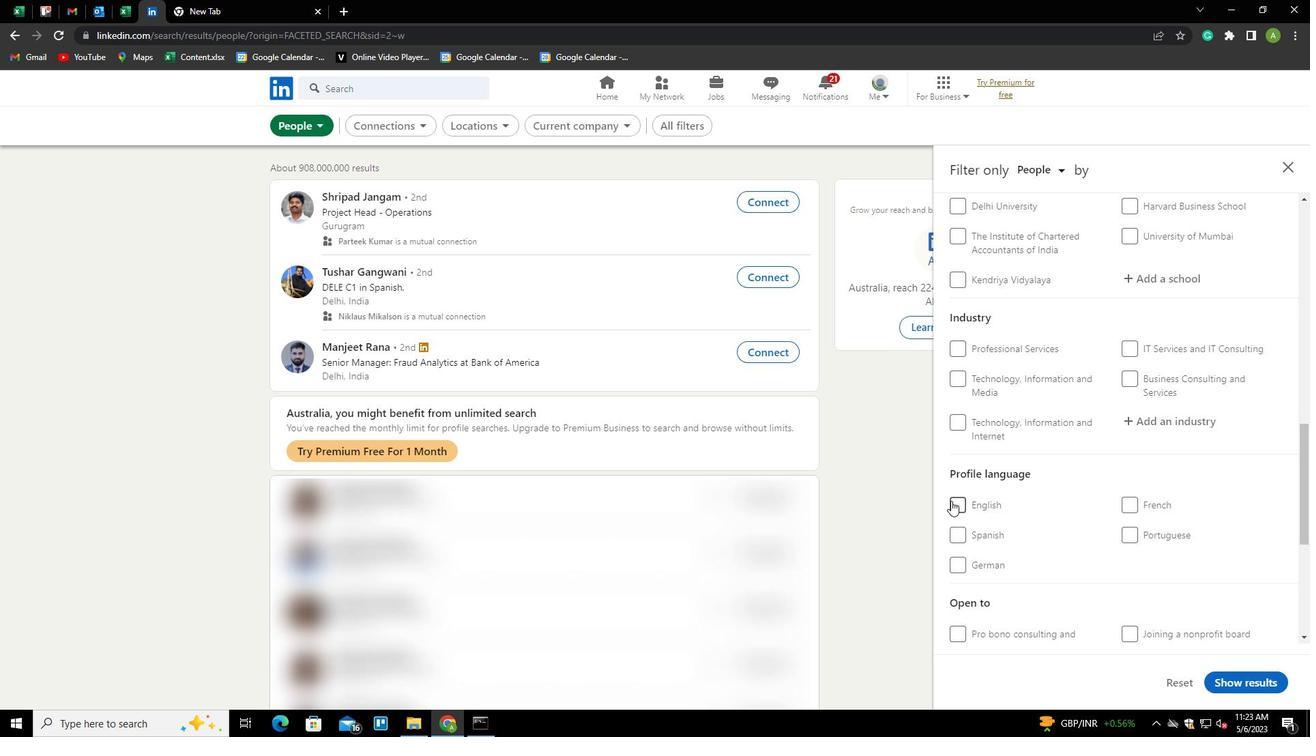 
Action: Mouse pressed left at (951, 500)
Screenshot: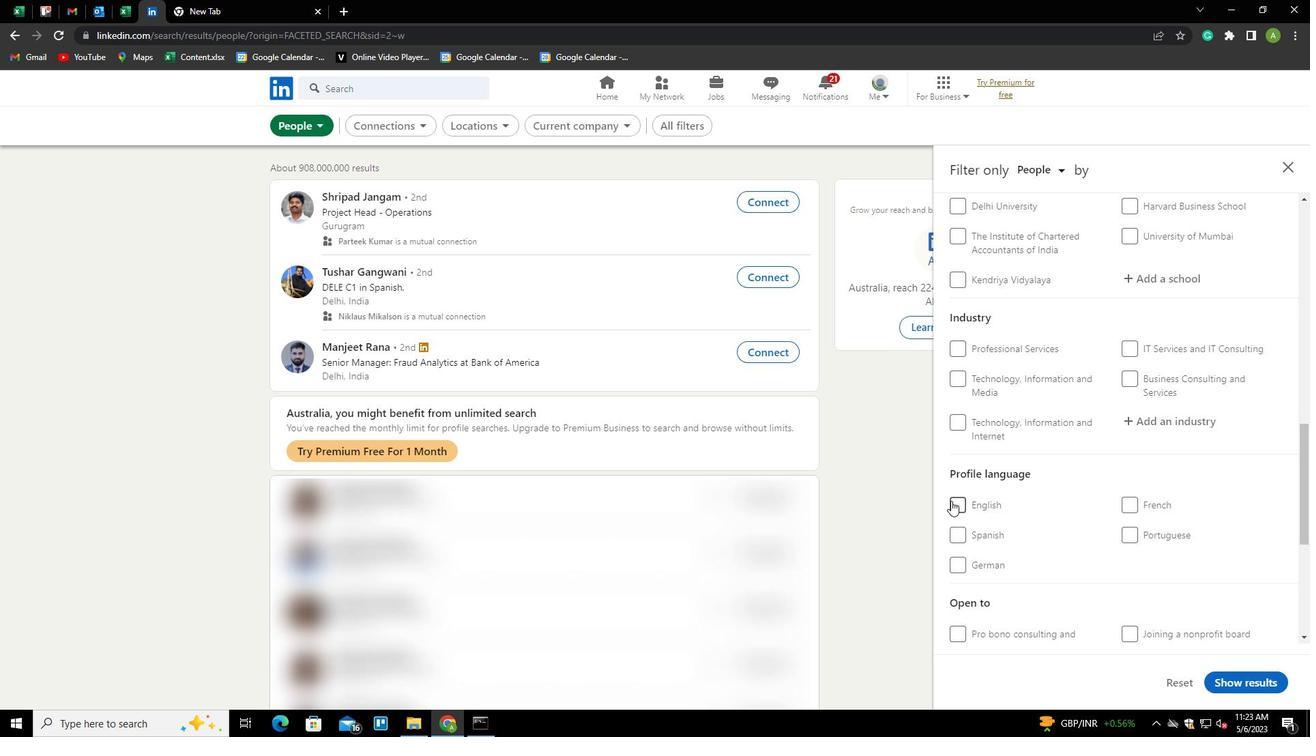 
Action: Mouse moved to (1061, 521)
Screenshot: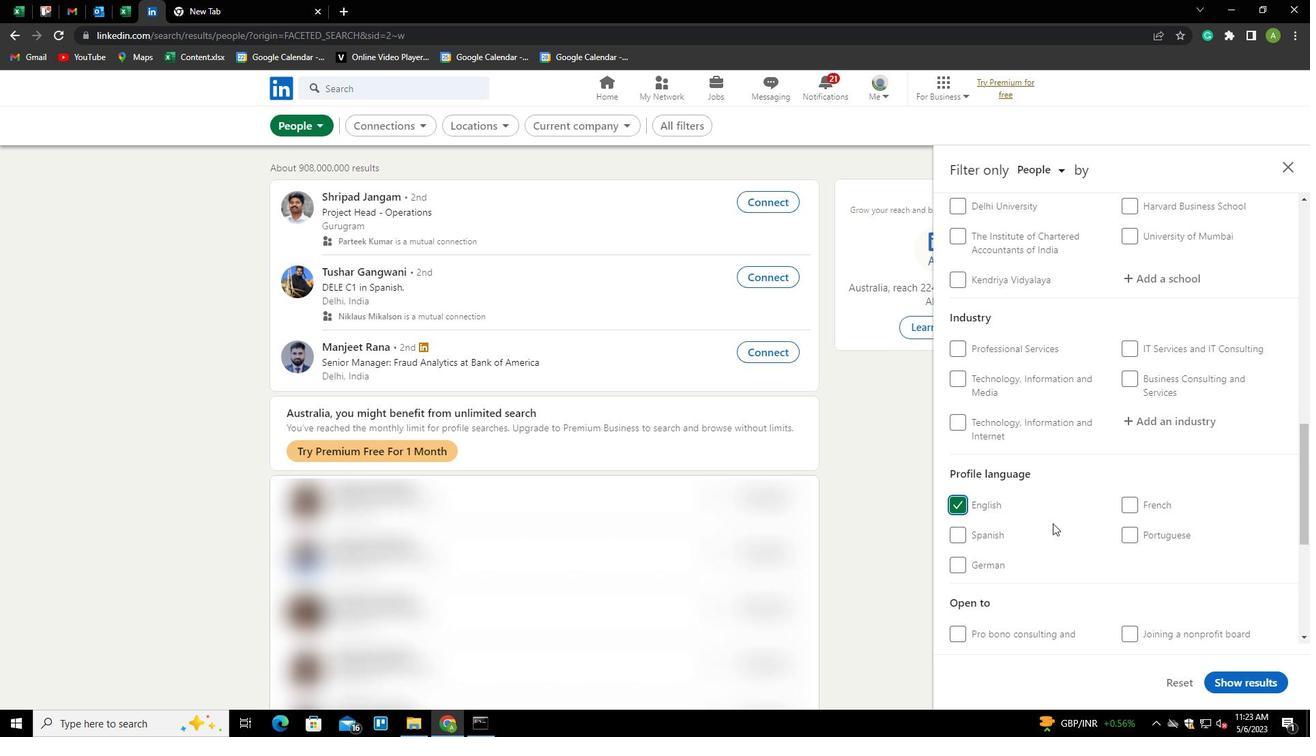 
Action: Mouse scrolled (1061, 522) with delta (0, 0)
Screenshot: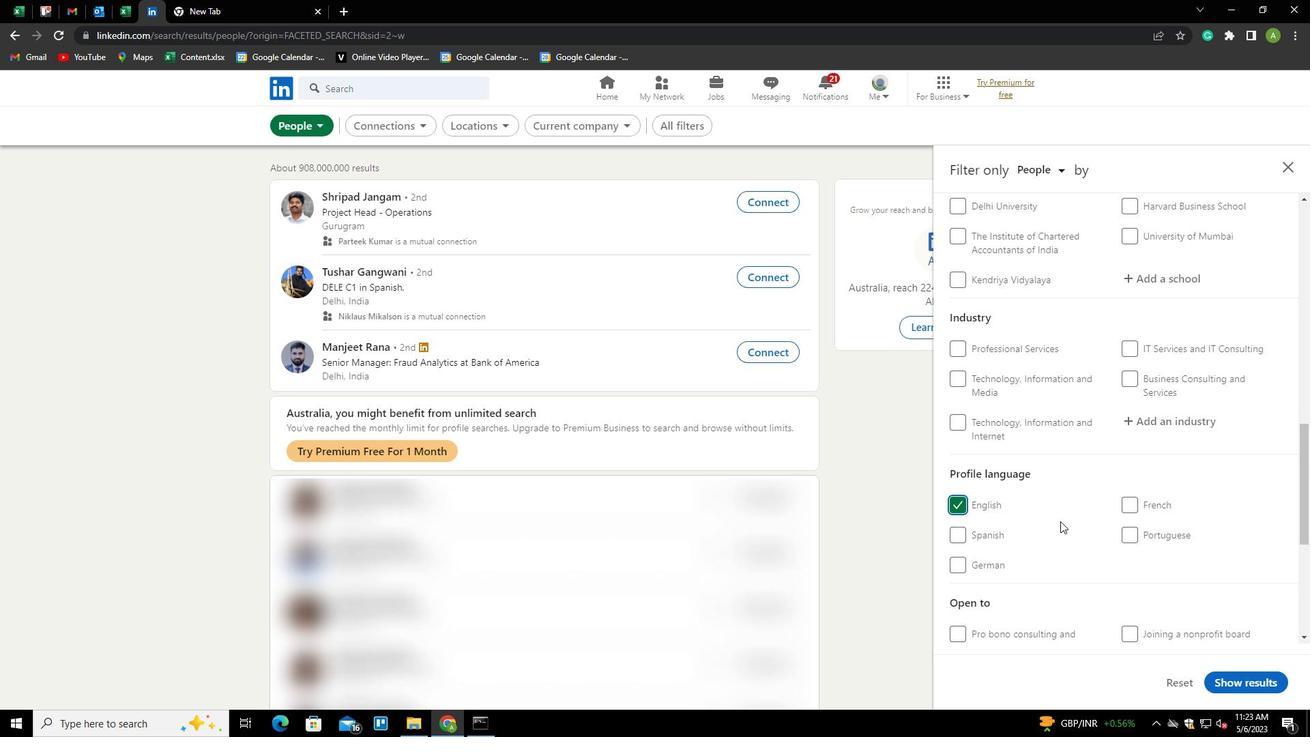 
Action: Mouse scrolled (1061, 522) with delta (0, 0)
Screenshot: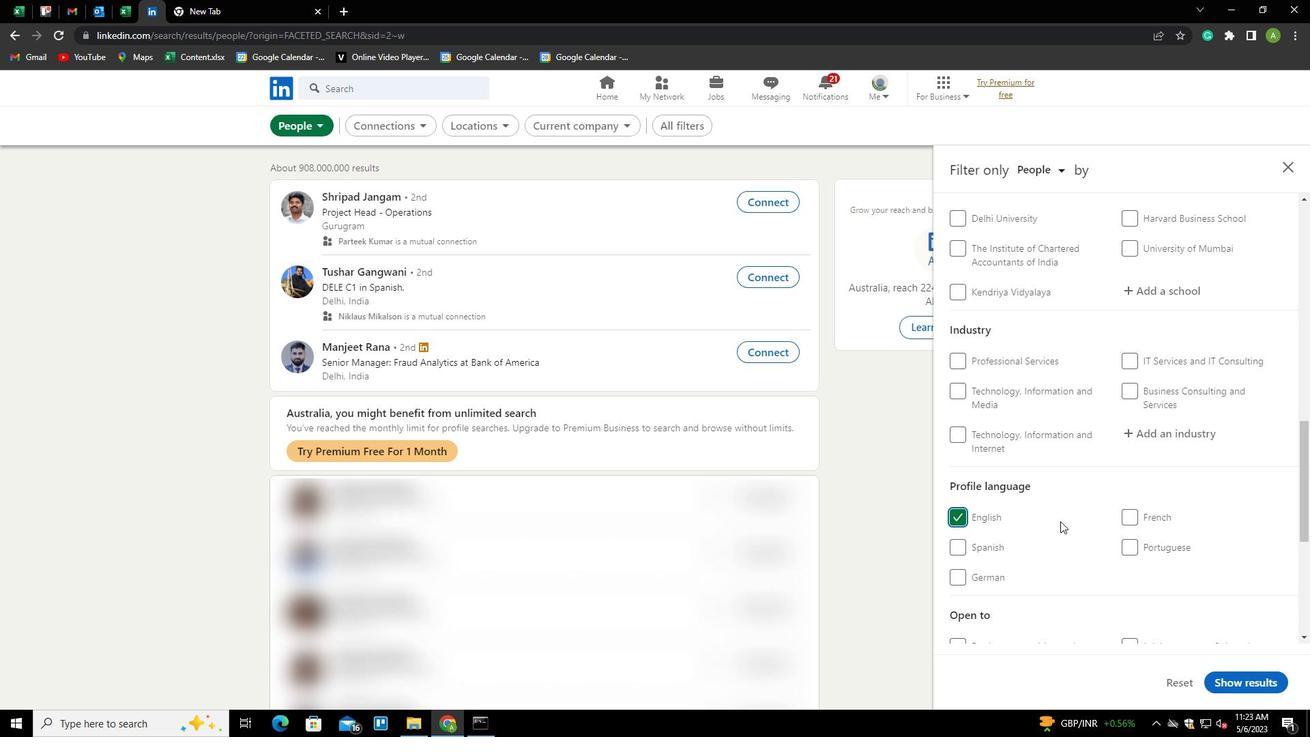 
Action: Mouse scrolled (1061, 522) with delta (0, 0)
Screenshot: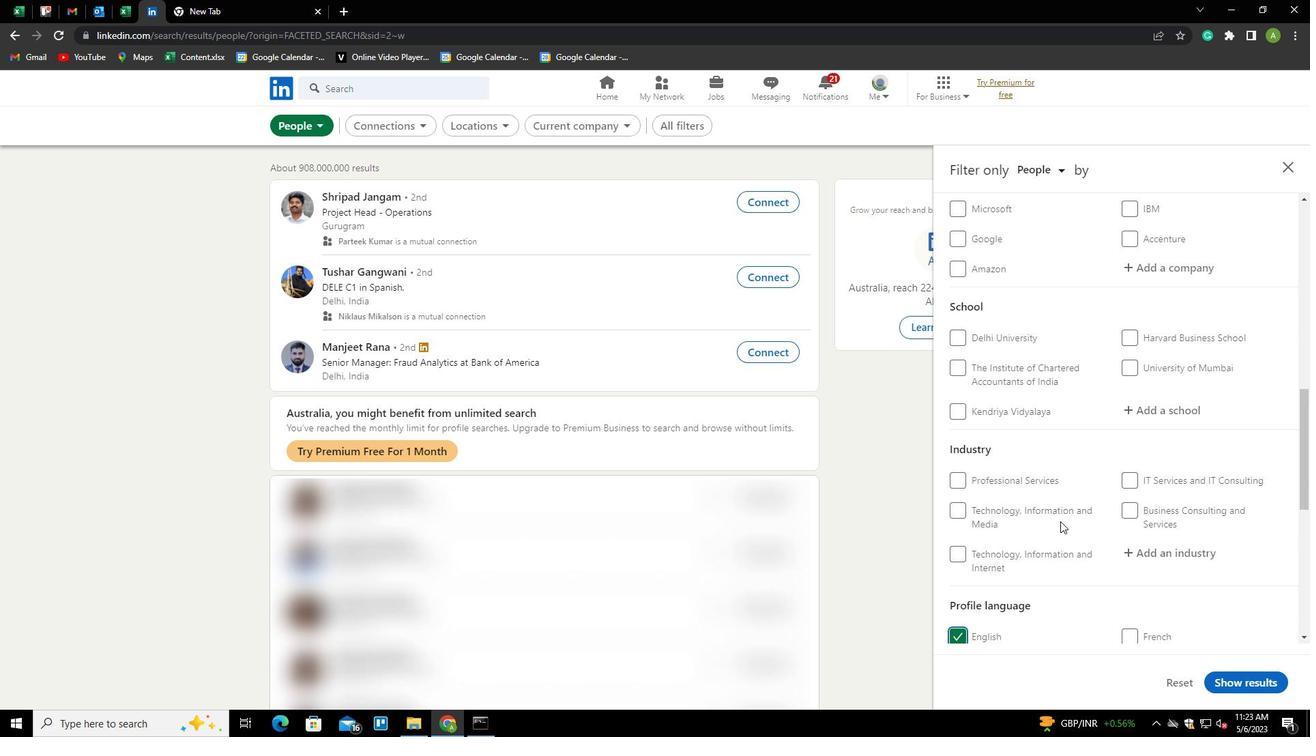 
Action: Mouse scrolled (1061, 522) with delta (0, 0)
Screenshot: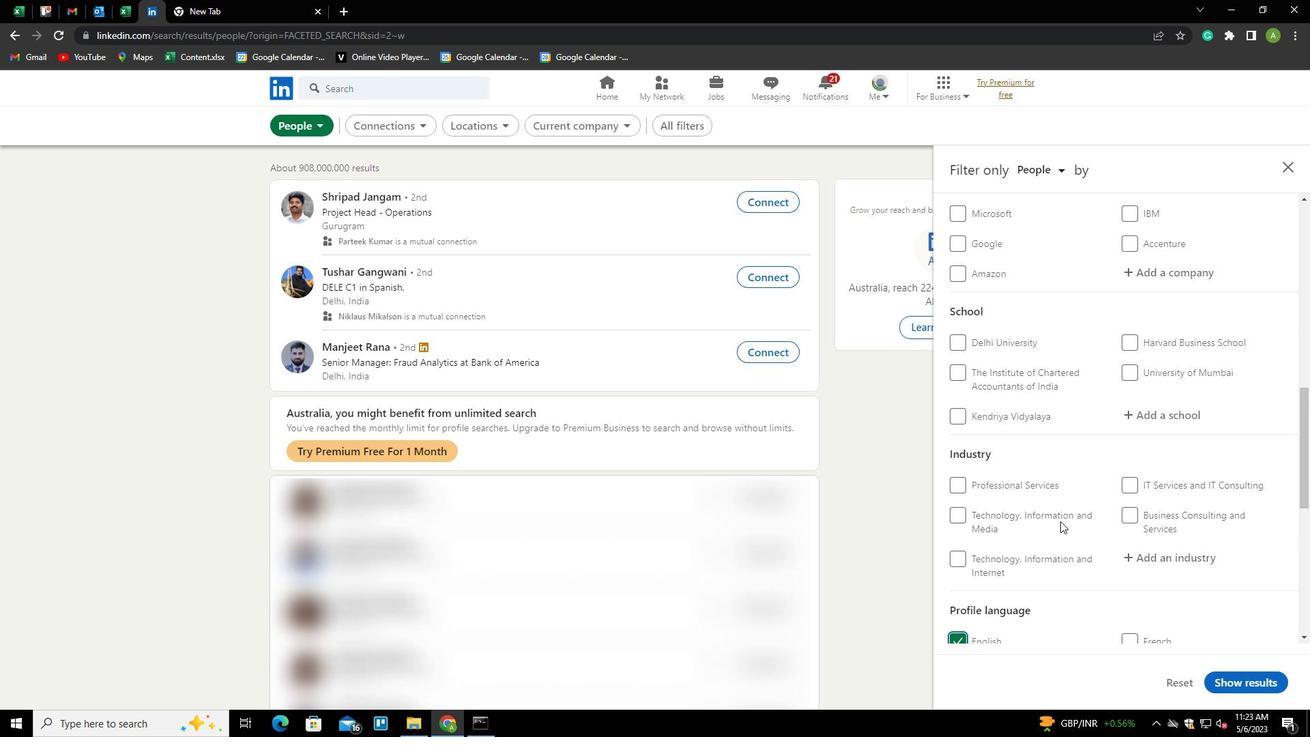 
Action: Mouse scrolled (1061, 522) with delta (0, 0)
Screenshot: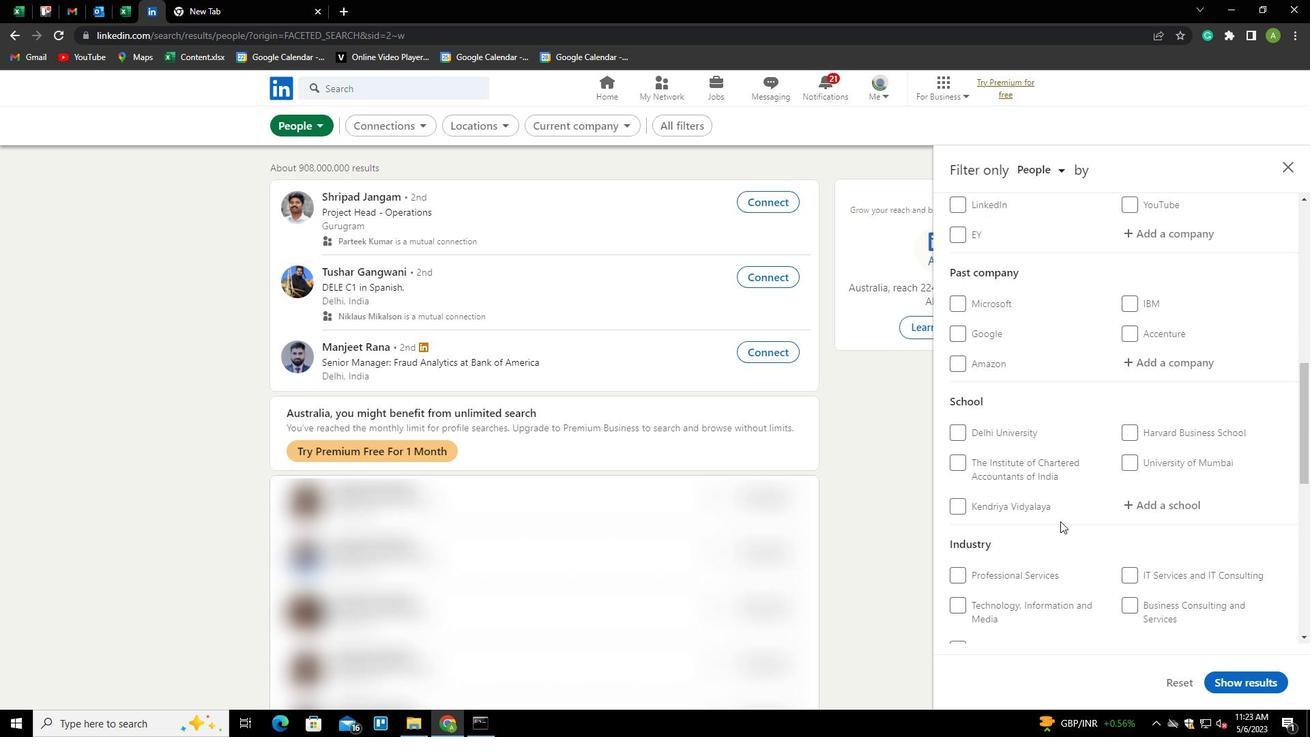 
Action: Mouse scrolled (1061, 522) with delta (0, 0)
Screenshot: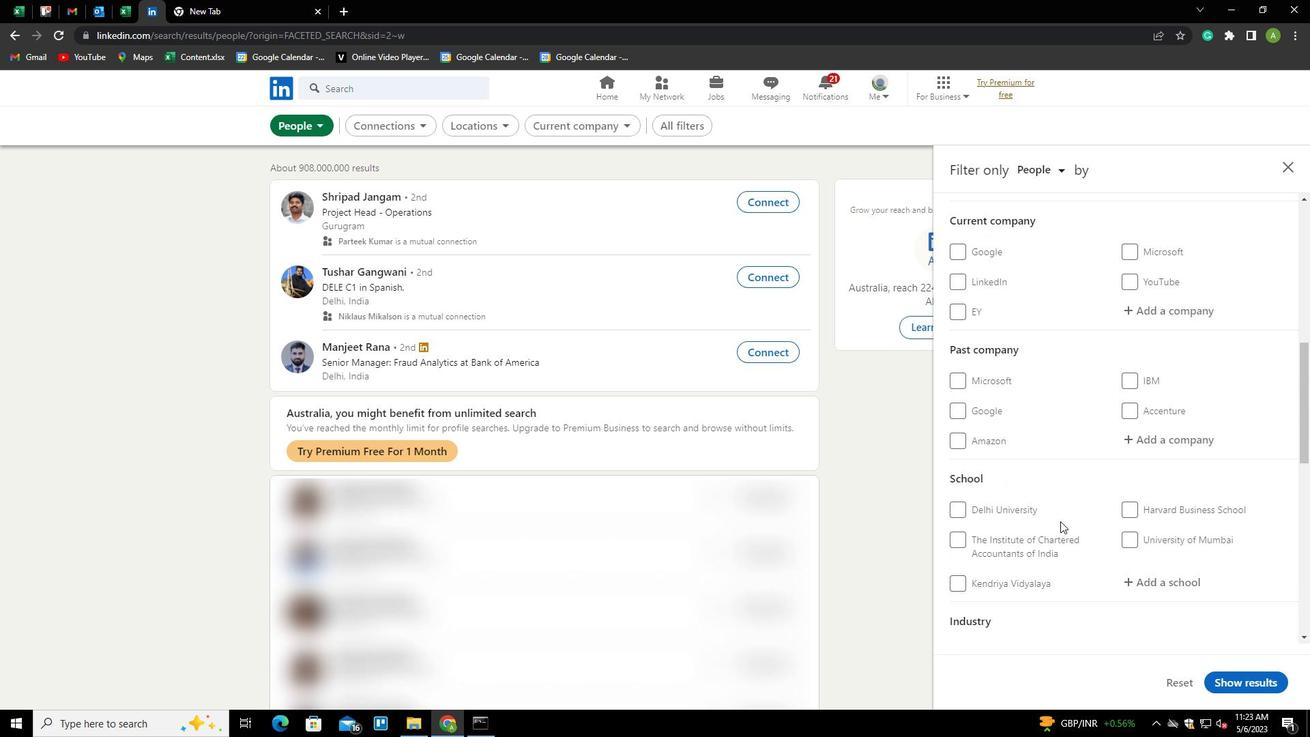 
Action: Mouse scrolled (1061, 522) with delta (0, 0)
Screenshot: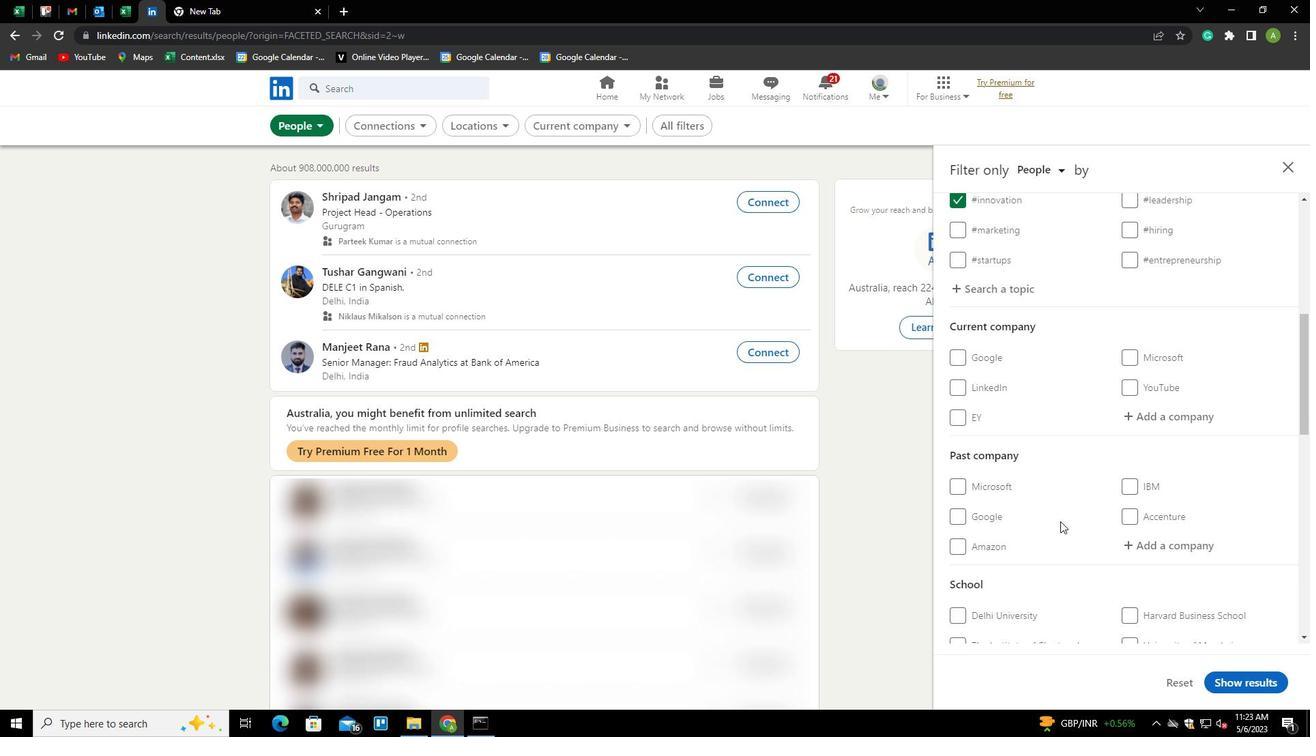 
Action: Mouse moved to (1132, 483)
Screenshot: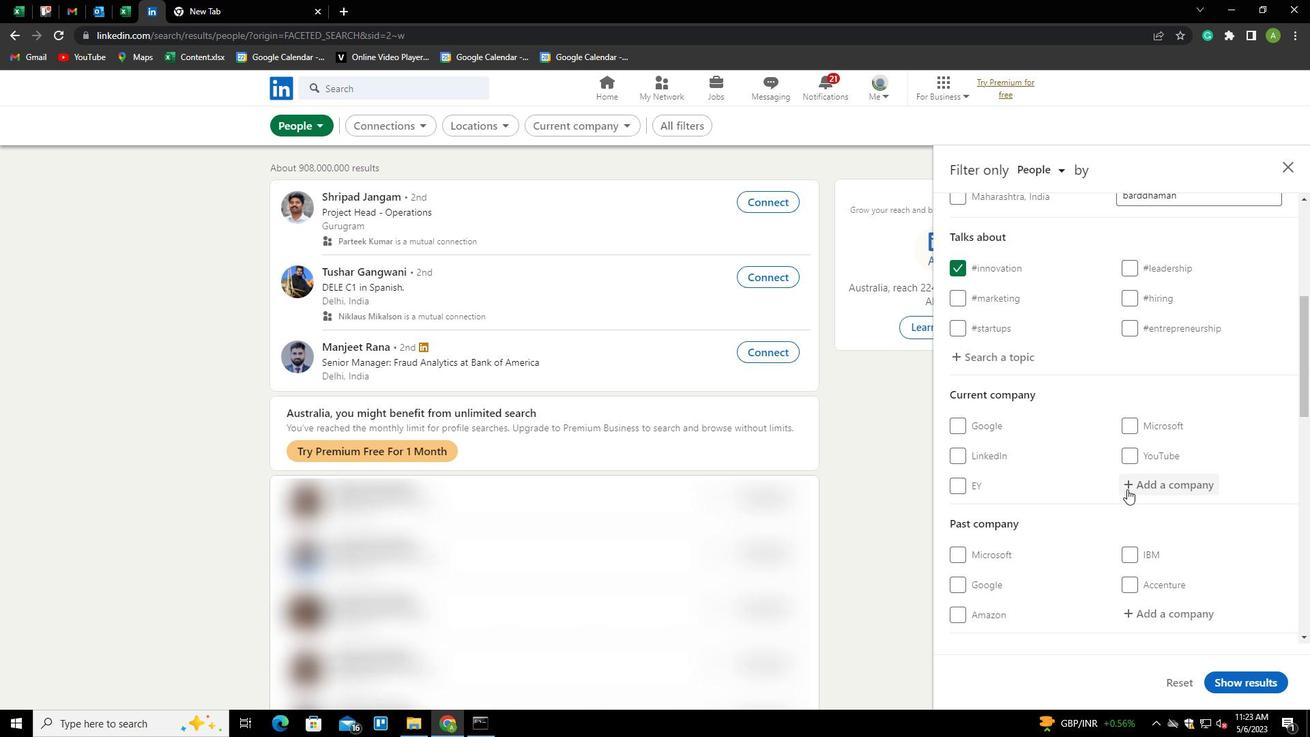 
Action: Mouse pressed left at (1132, 483)
Screenshot: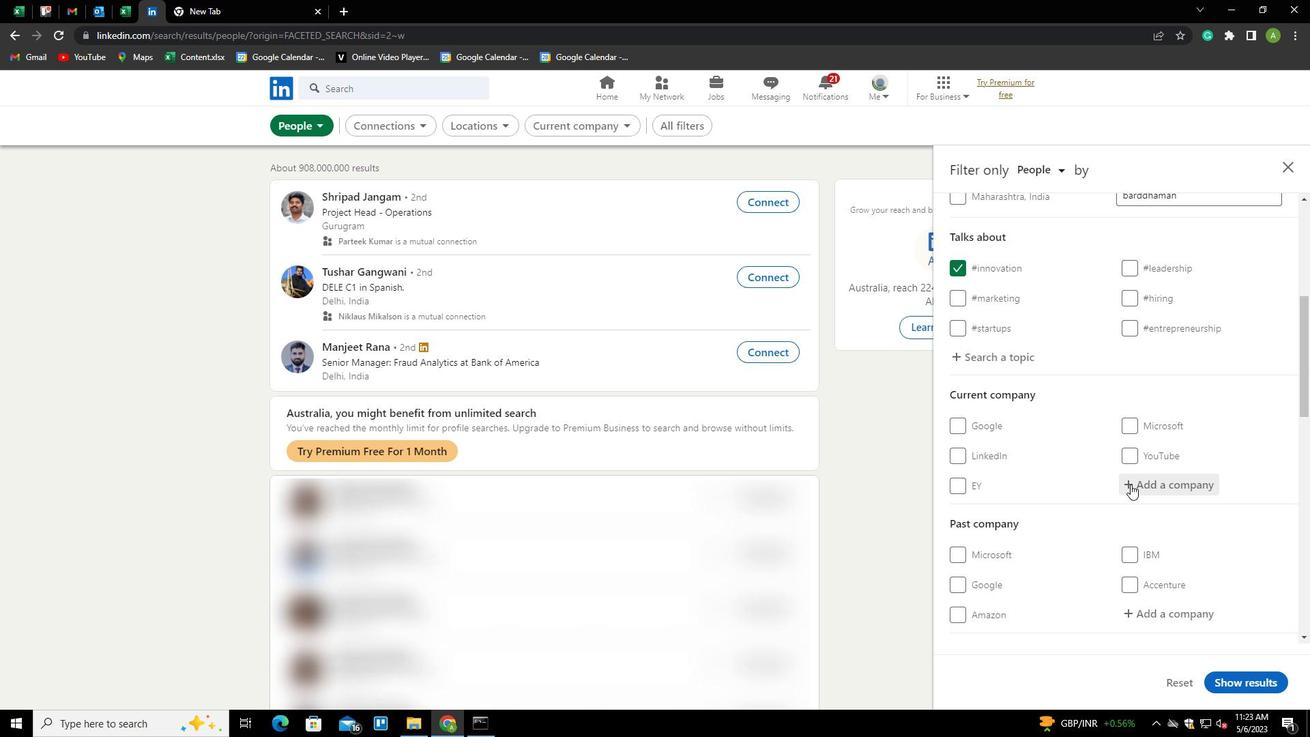 
Action: Key pressed <Key.shift>TEAM<Key.shift>LEASE<Key.space><Key.shift>SERVICES<Key.down><Key.enter>
Screenshot: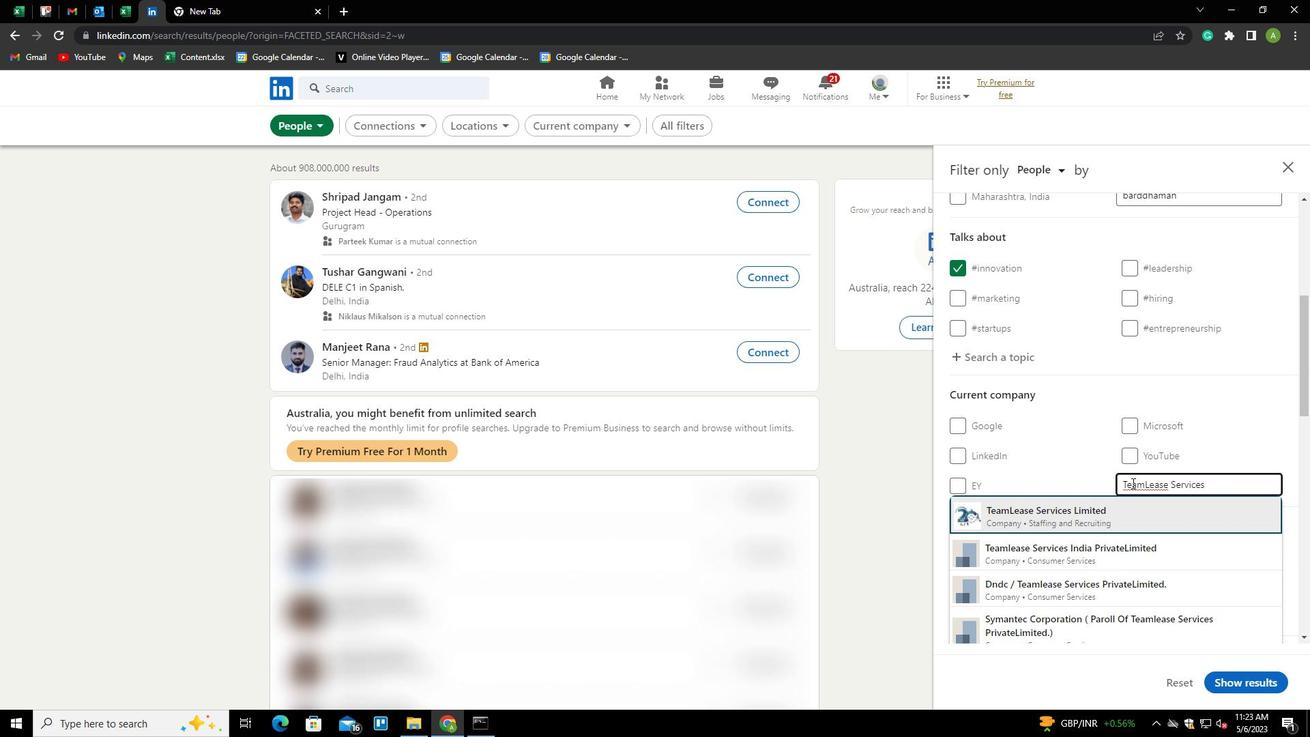 
Action: Mouse scrolled (1132, 482) with delta (0, 0)
Screenshot: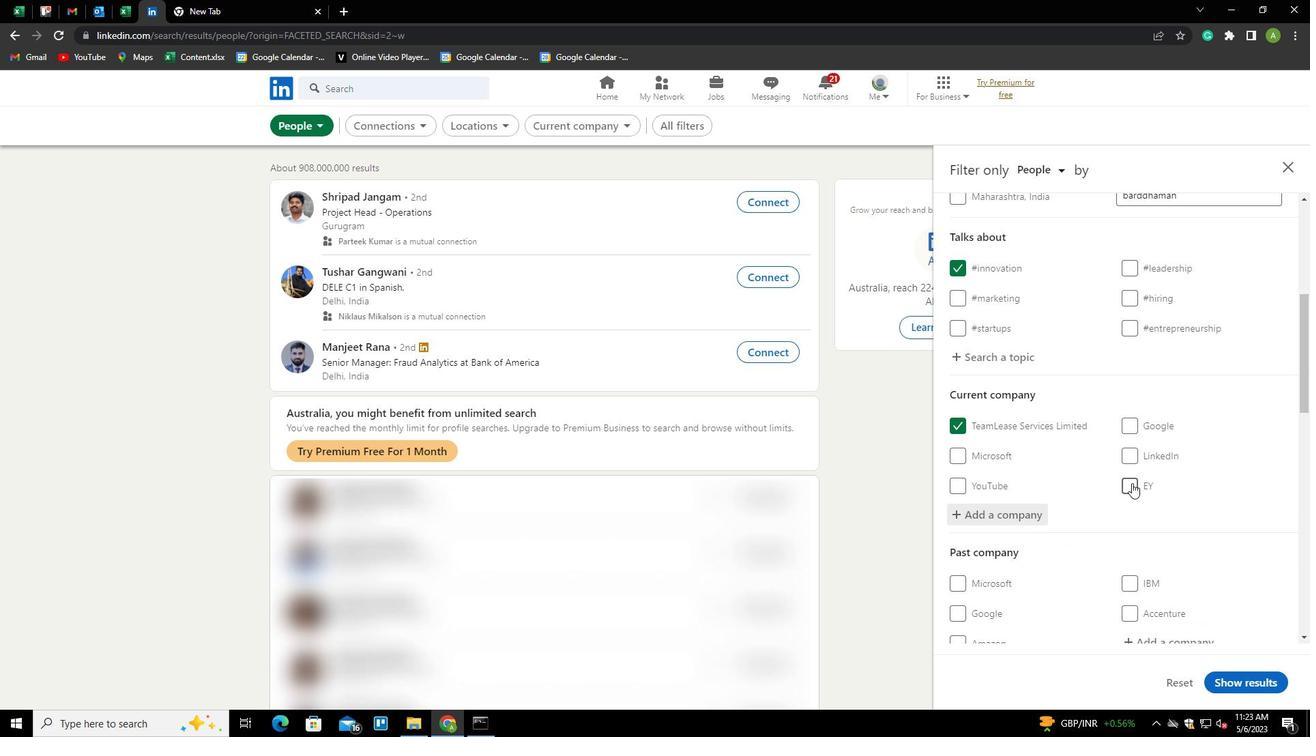
Action: Mouse scrolled (1132, 482) with delta (0, 0)
Screenshot: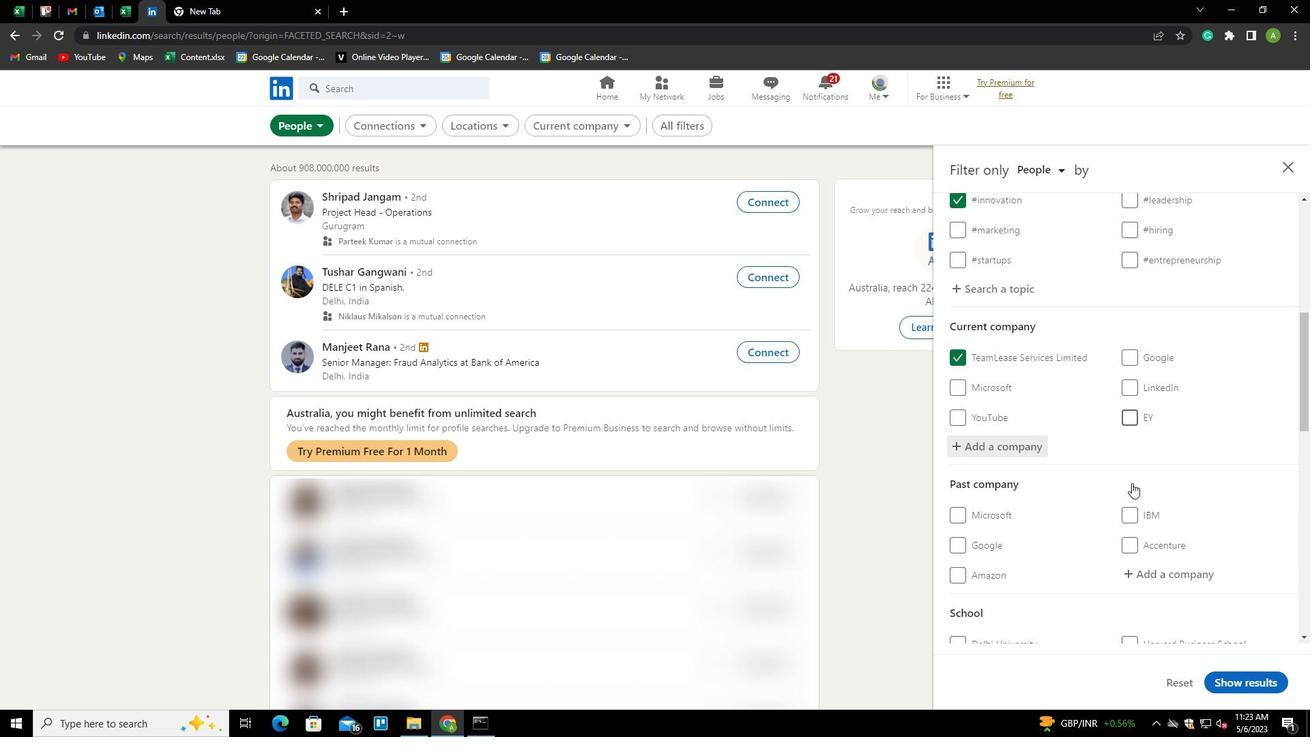 
Action: Mouse scrolled (1132, 482) with delta (0, 0)
Screenshot: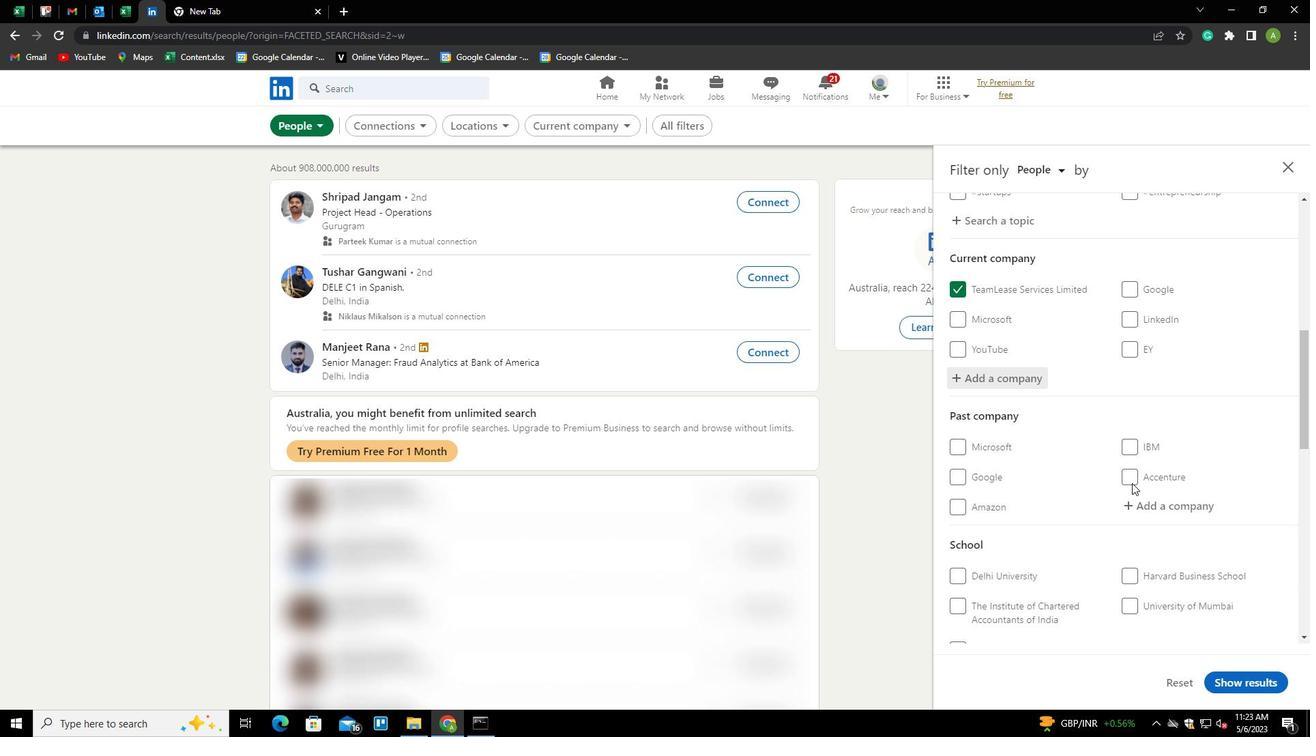 
Action: Mouse scrolled (1132, 482) with delta (0, 0)
Screenshot: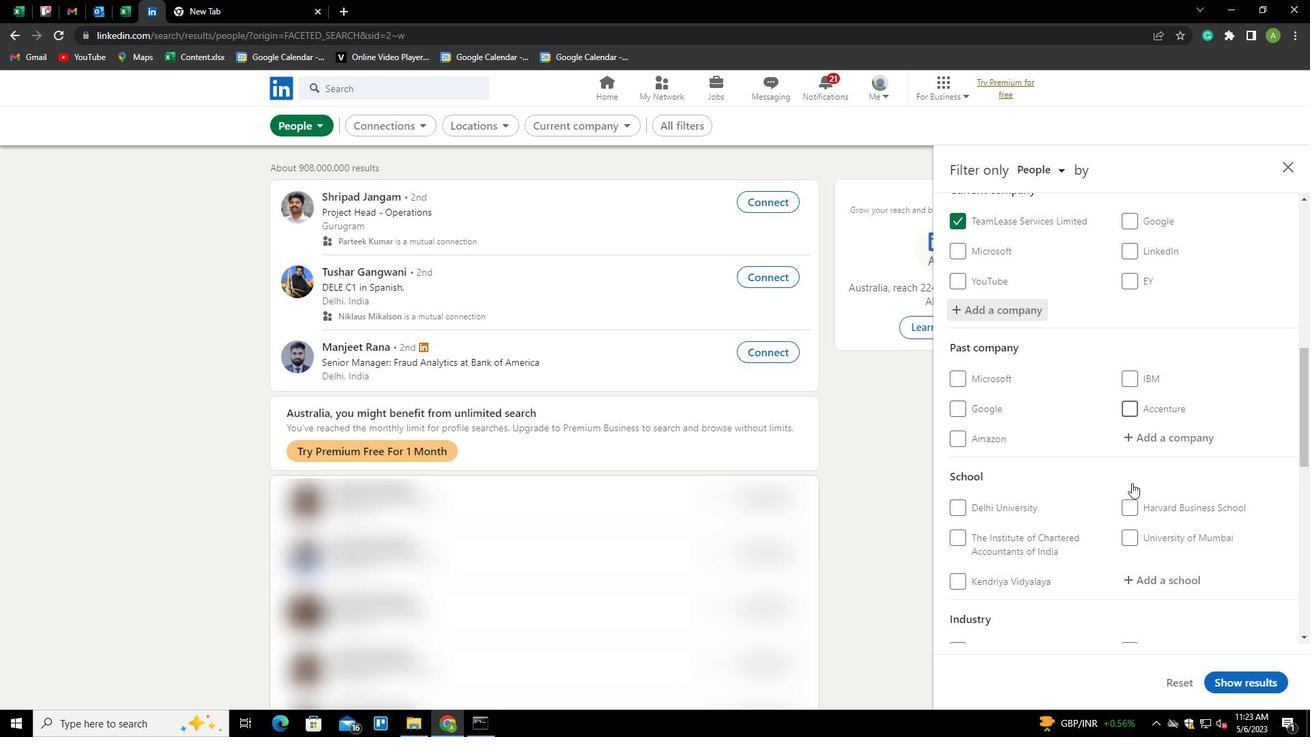 
Action: Mouse scrolled (1132, 482) with delta (0, 0)
Screenshot: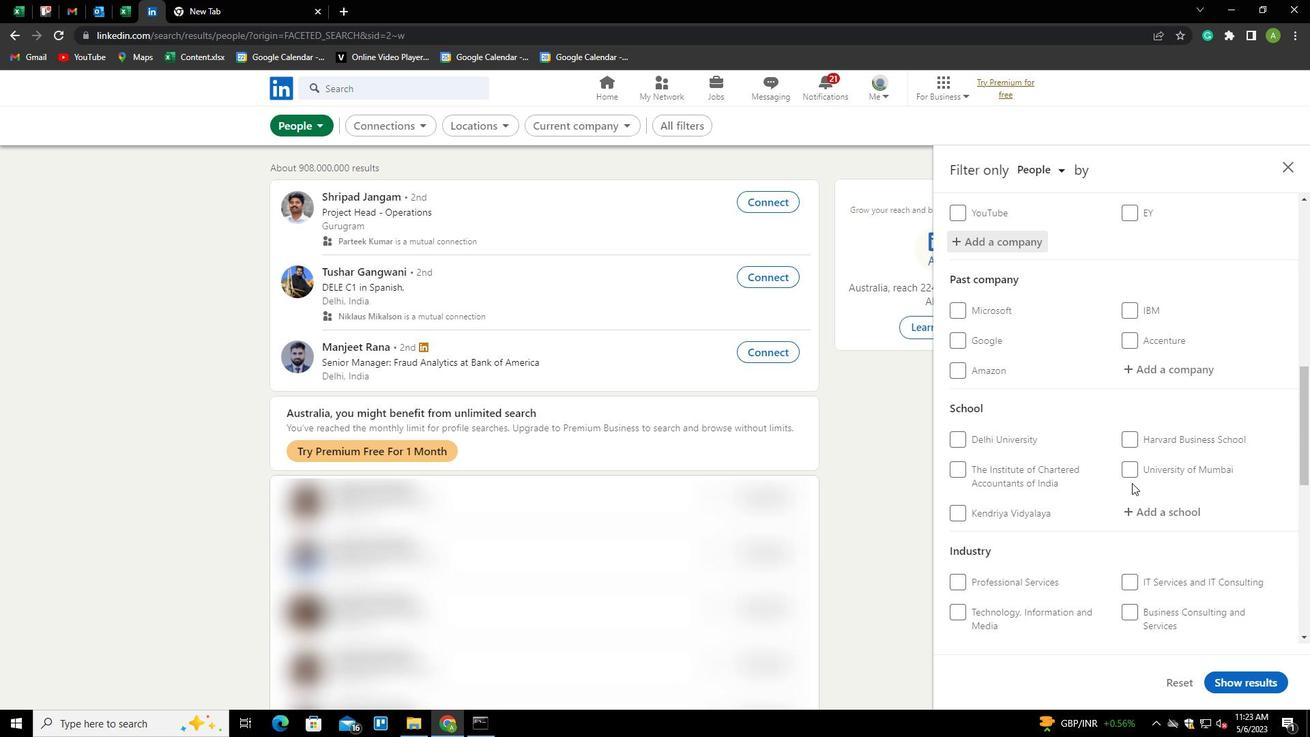 
Action: Mouse moved to (1143, 445)
Screenshot: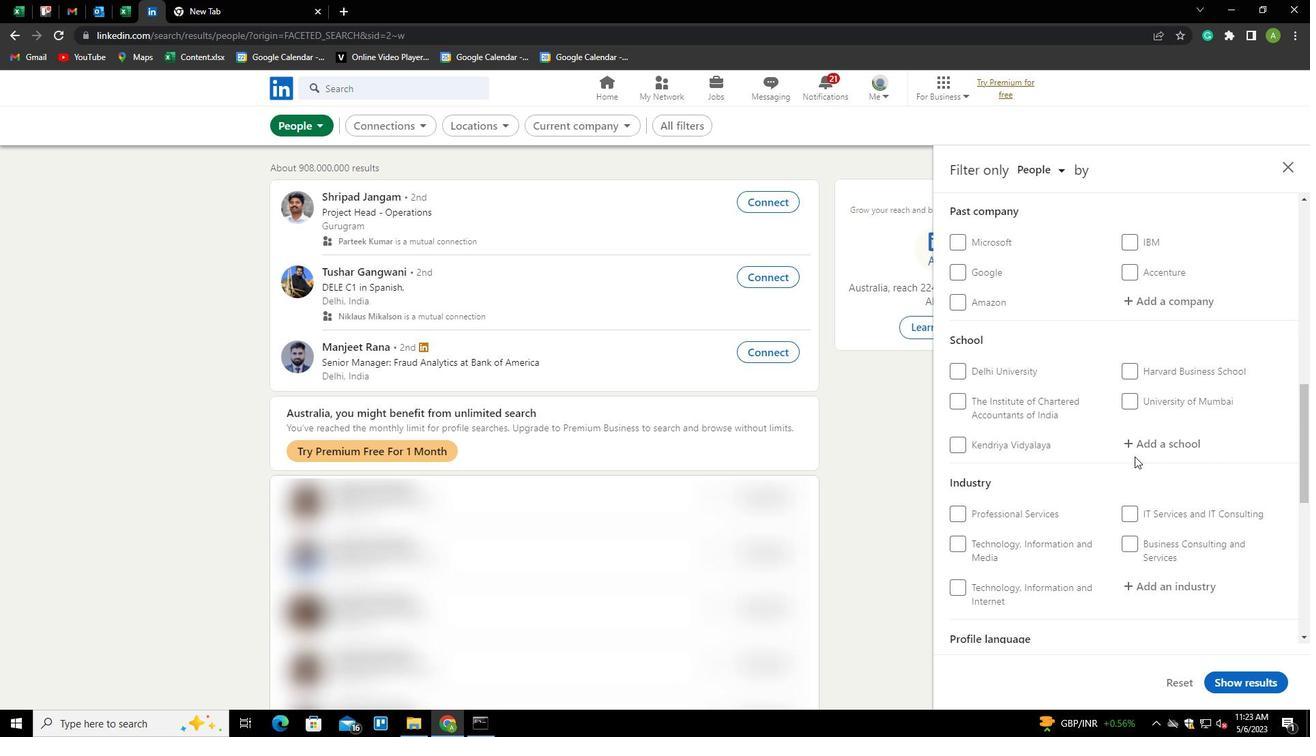 
Action: Mouse pressed left at (1143, 445)
Screenshot: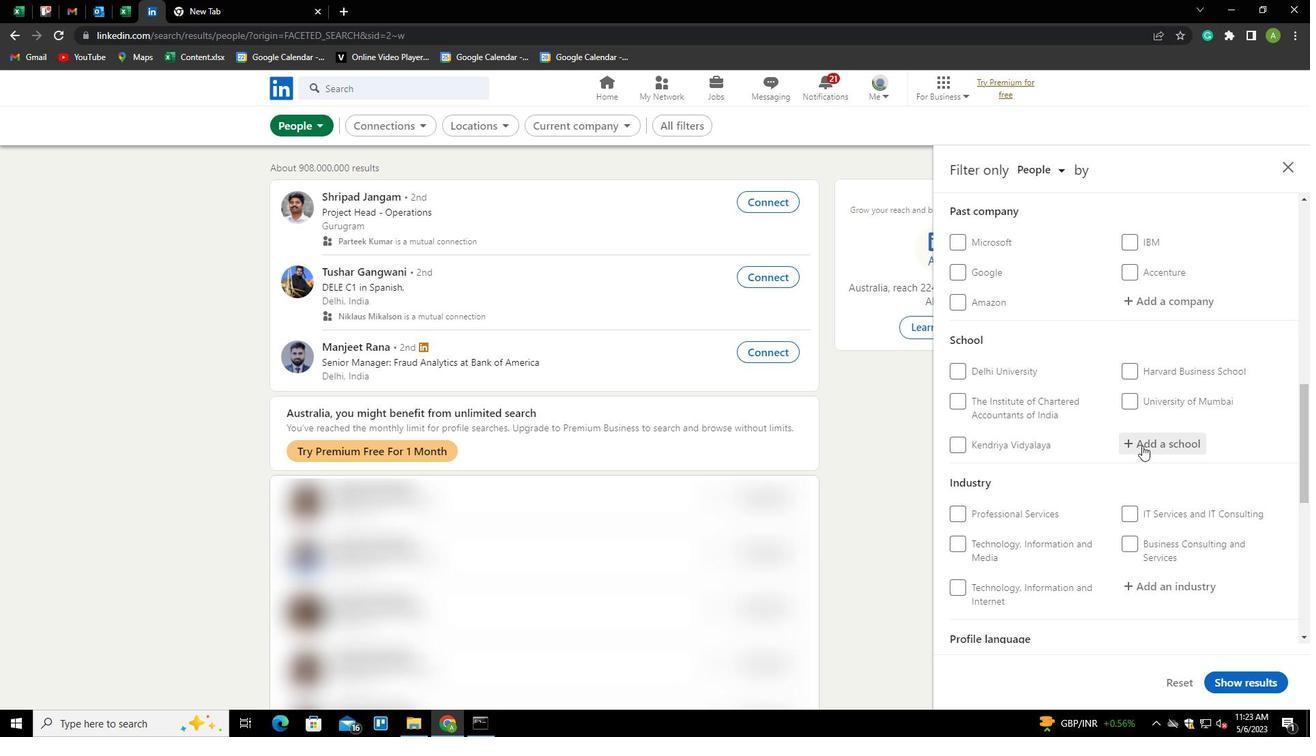 
Action: Key pressed <Key.shift>
Screenshot: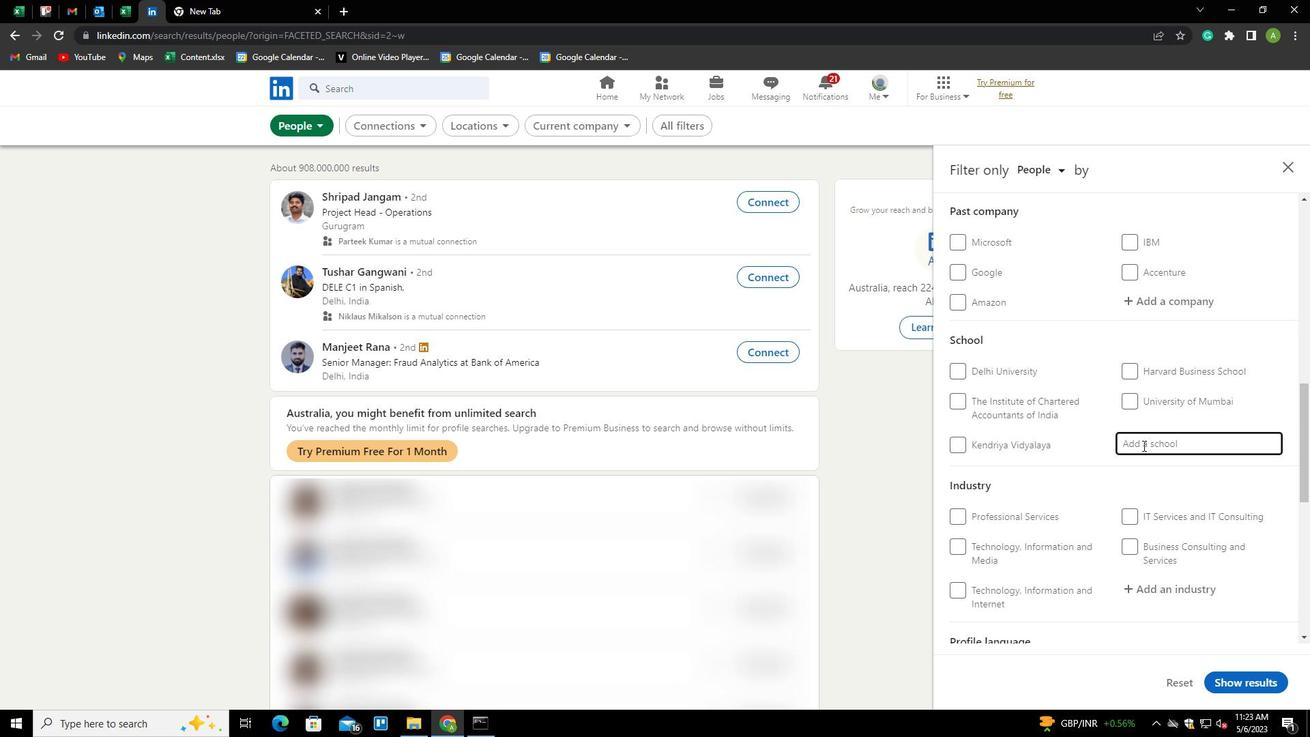 
Action: Mouse moved to (1143, 445)
Screenshot: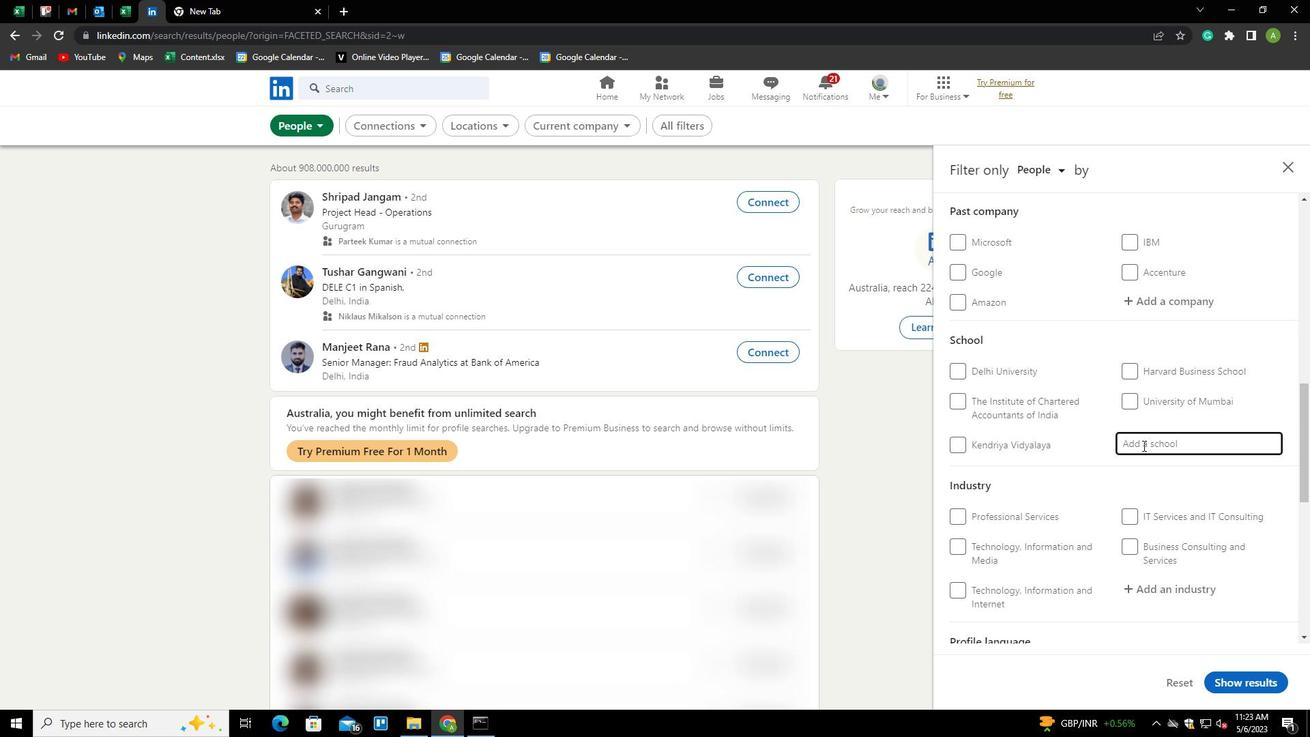 
Action: Key pressed MYSORE<Key.space>JOBS<Key.down><Key.enter>
Screenshot: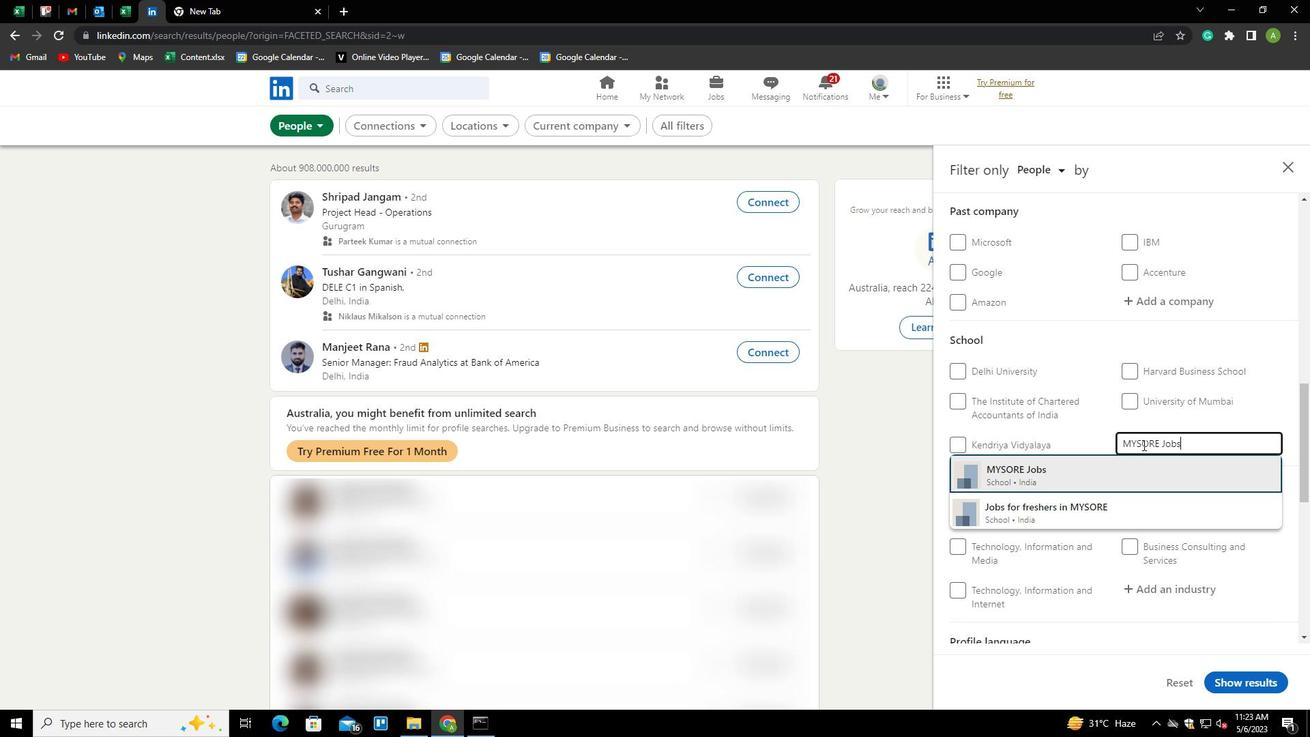 
Action: Mouse scrolled (1143, 444) with delta (0, 0)
Screenshot: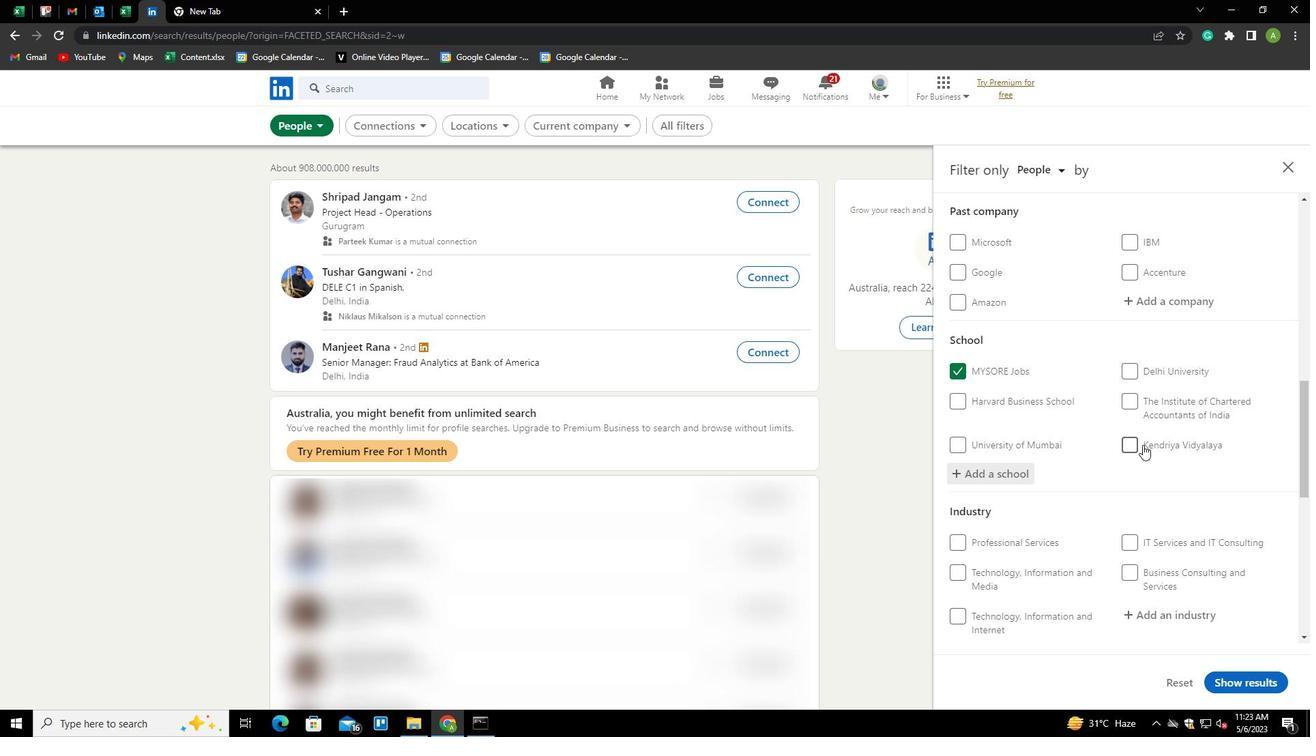 
Action: Mouse scrolled (1143, 444) with delta (0, 0)
Screenshot: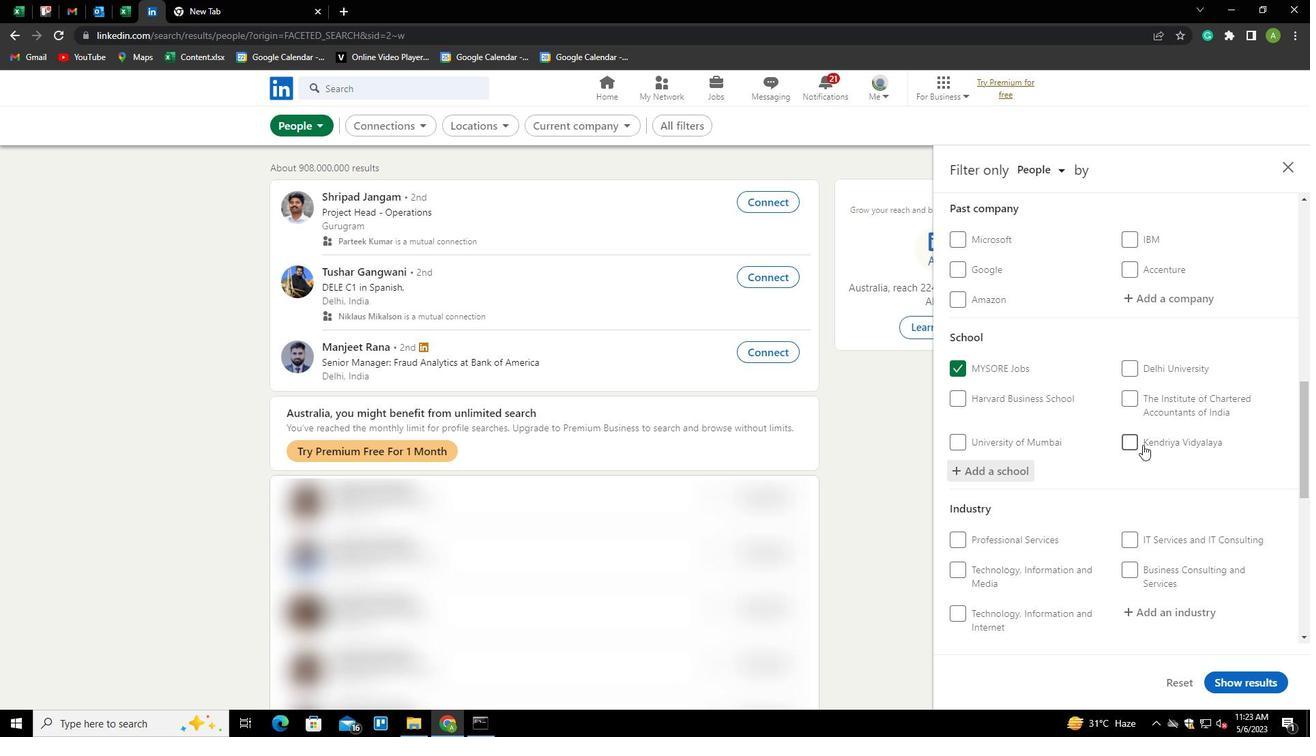 
Action: Mouse moved to (1164, 473)
Screenshot: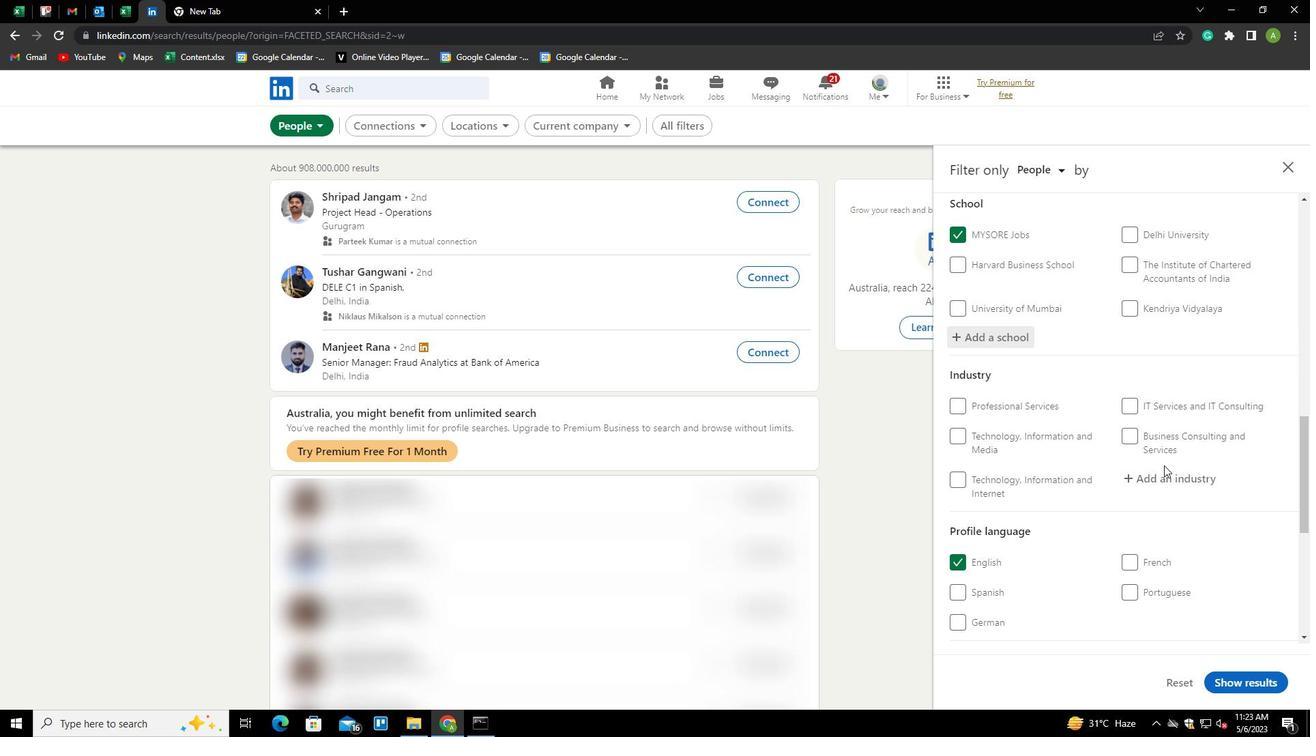 
Action: Mouse pressed left at (1164, 473)
Screenshot: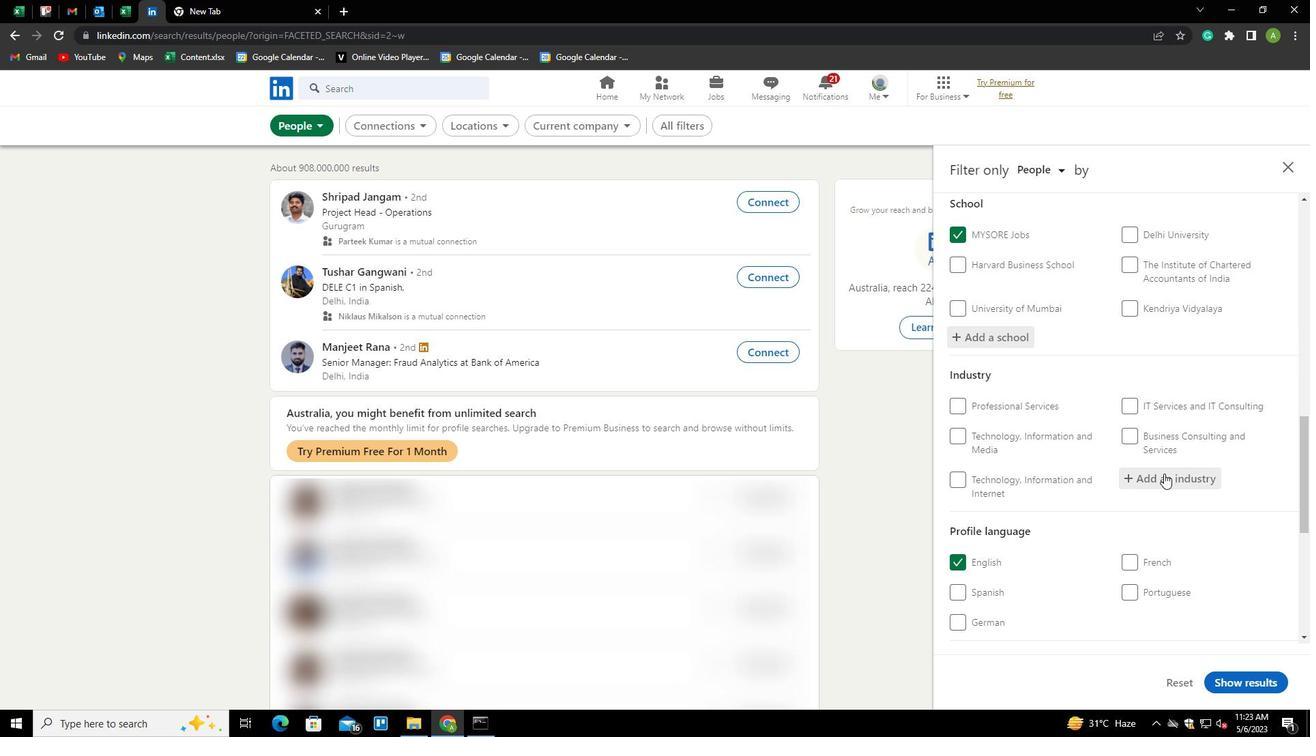 
Action: Key pressed <Key.shift><Key.shift><Key.shift><Key.shift><Key.shift><Key.shift><Key.shift>HOME<Key.space><Key.shift>KE<Key.backspace><Key.backspace><Key.shift><Key.shift><Key.shift><Key.shift><Key.shift><Key.shift><Key.shift><Key.shift>HEALTHS<Key.backspace><Key.space><Key.shift>C<Key.backspace><Key.shift>CARE<Key.space><Key.shift>SERVICES<Key.down><Key.enter>
Screenshot: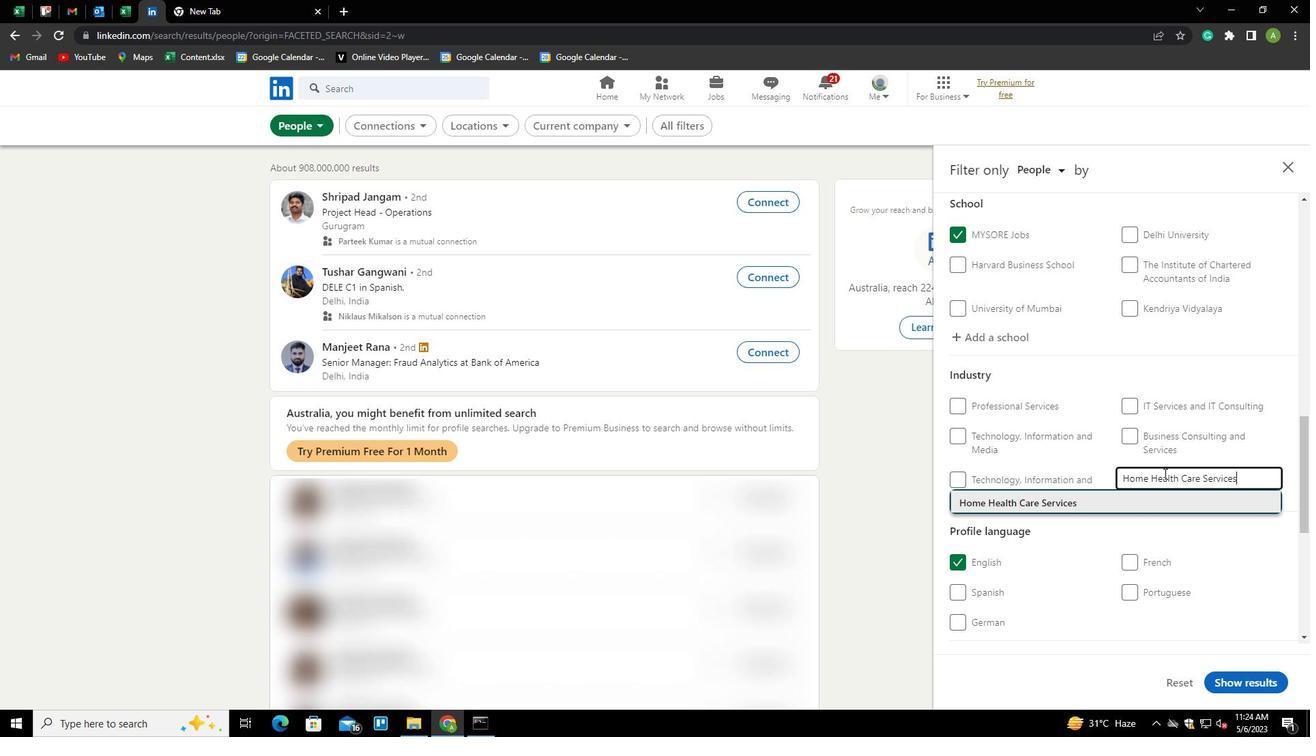 
Action: Mouse scrolled (1164, 473) with delta (0, 0)
Screenshot: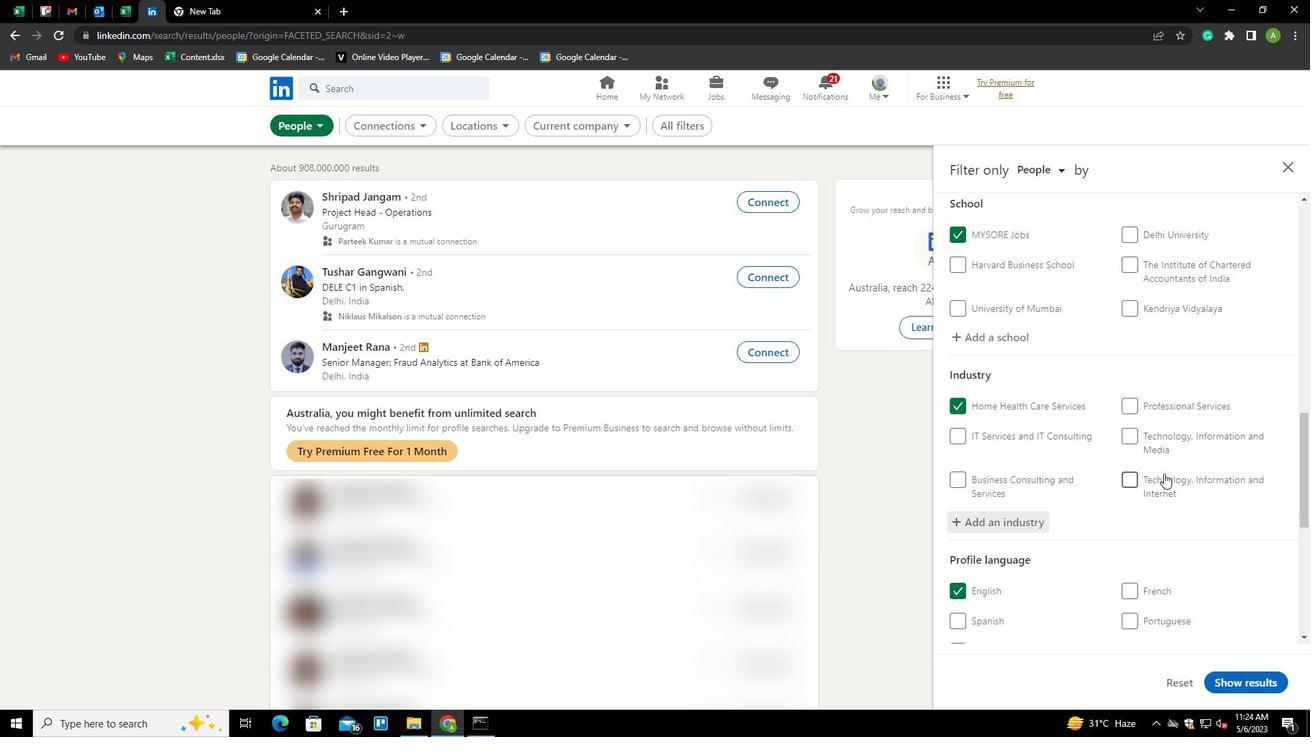 
Action: Mouse scrolled (1164, 473) with delta (0, 0)
Screenshot: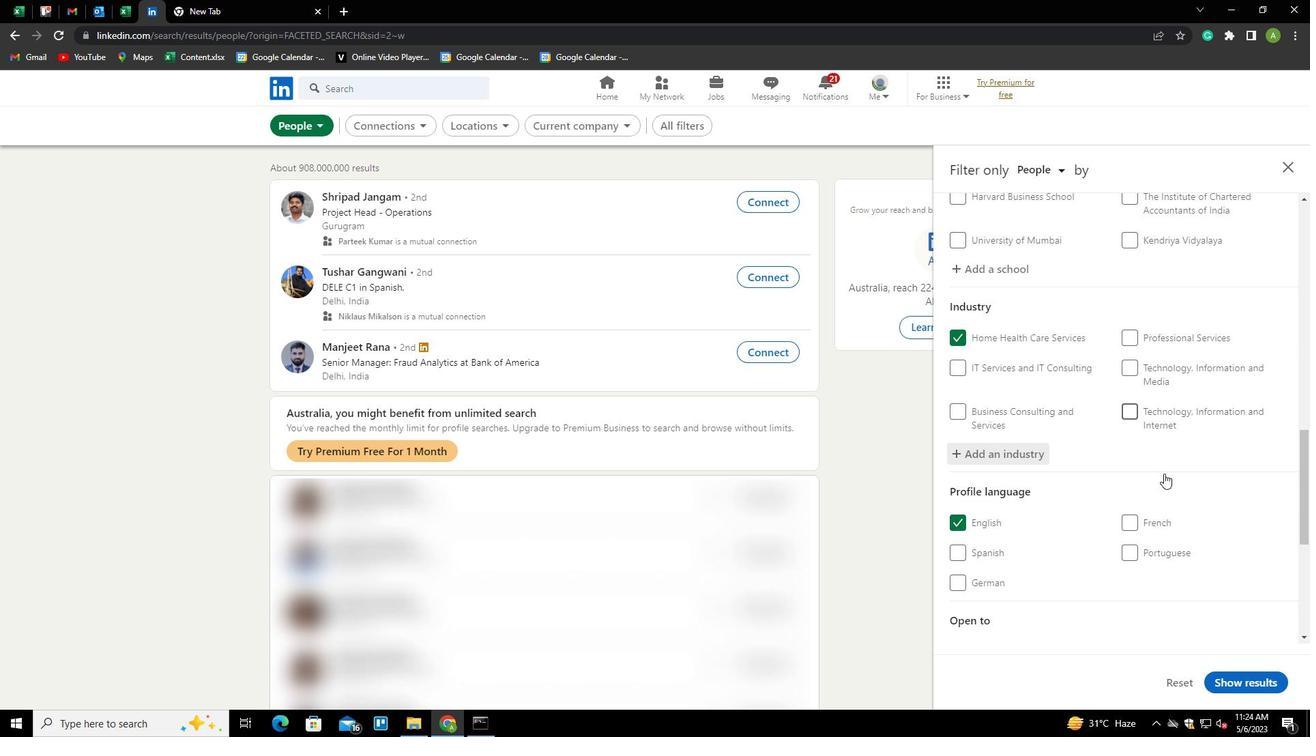
Action: Mouse scrolled (1164, 473) with delta (0, 0)
Screenshot: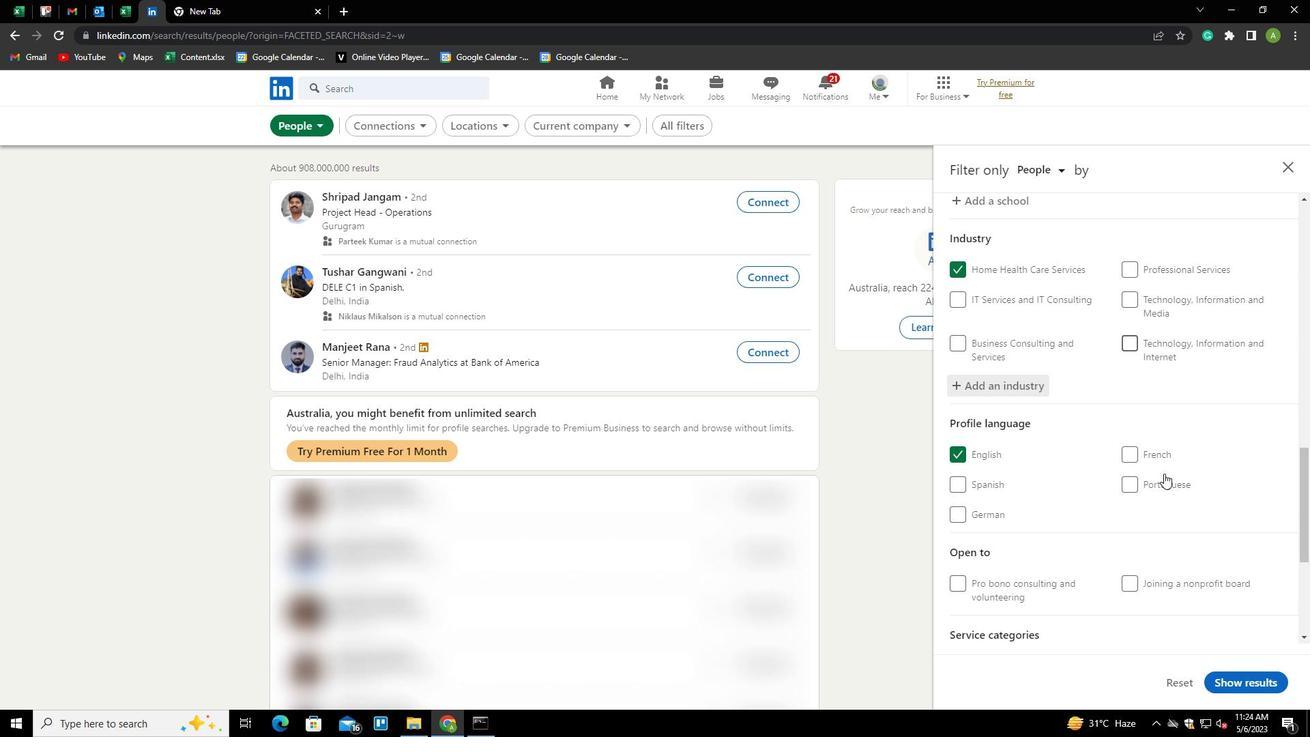 
Action: Mouse scrolled (1164, 473) with delta (0, 0)
Screenshot: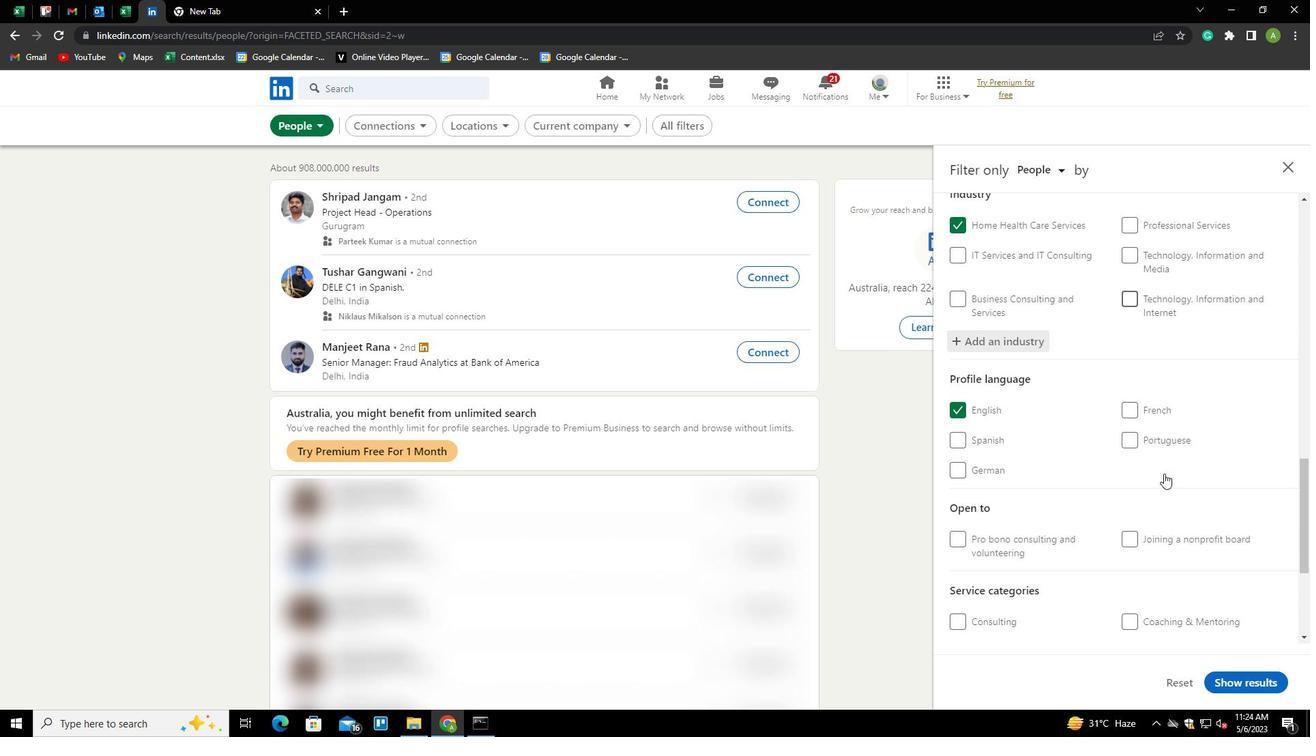 
Action: Mouse scrolled (1164, 473) with delta (0, 0)
Screenshot: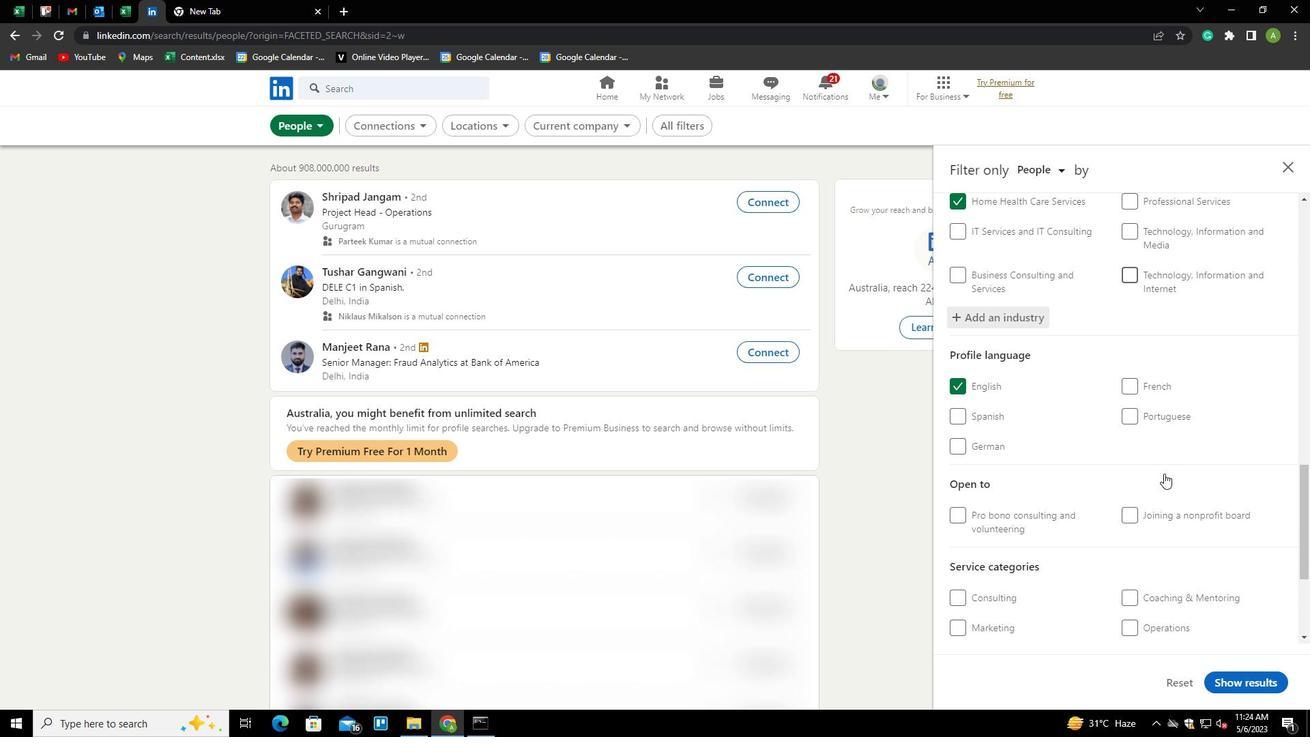 
Action: Mouse scrolled (1164, 473) with delta (0, 0)
Screenshot: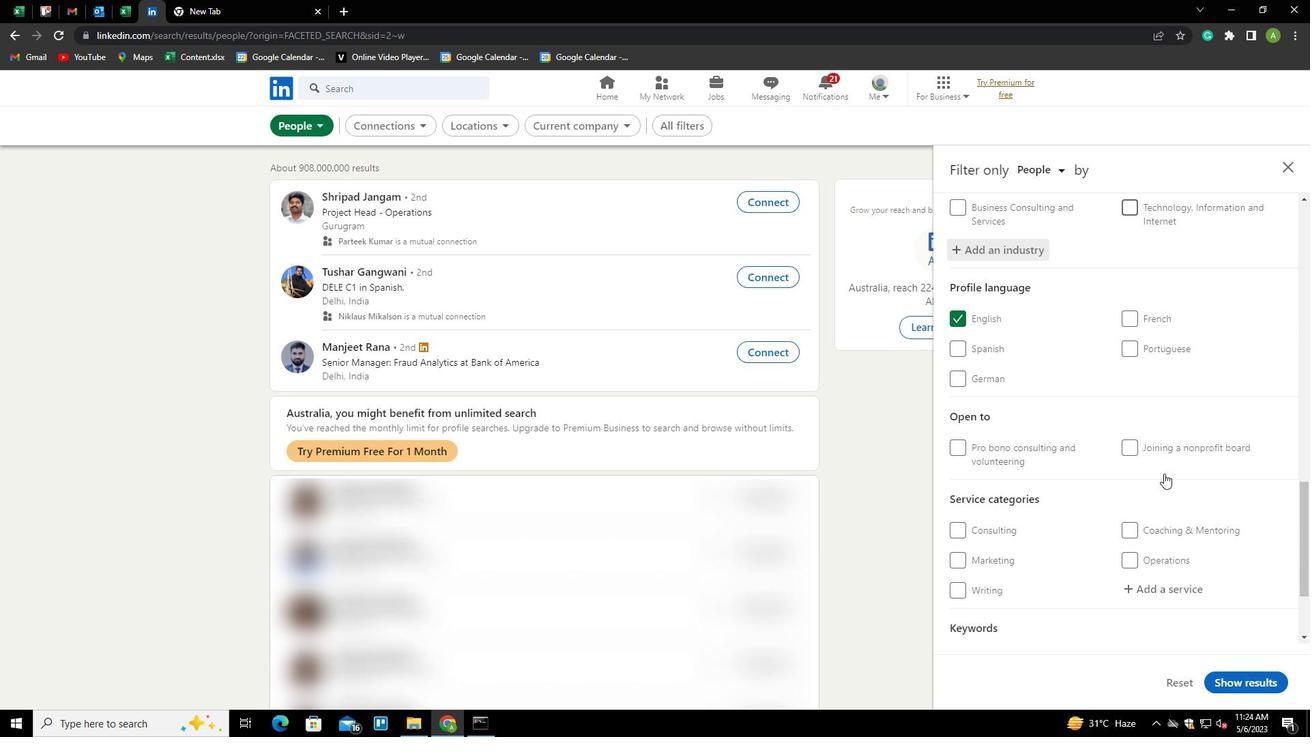 
Action: Mouse moved to (1157, 452)
Screenshot: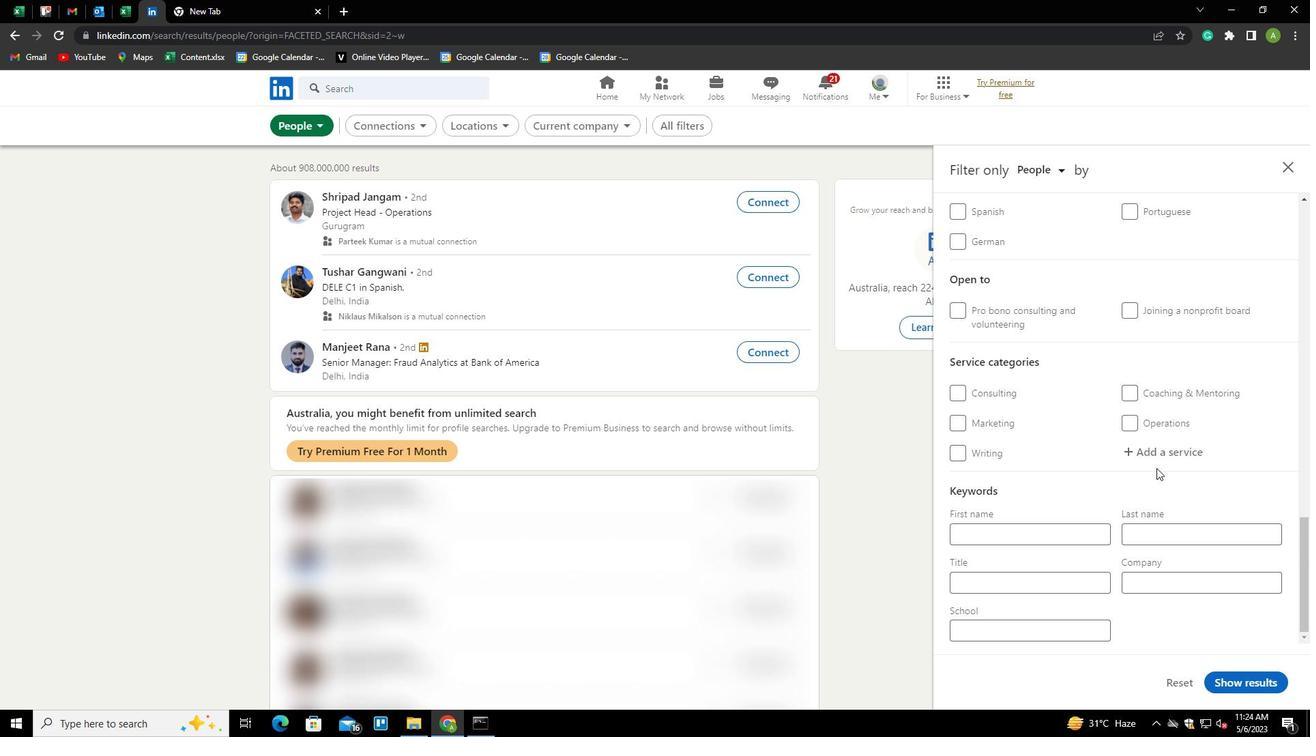 
Action: Mouse pressed left at (1157, 452)
Screenshot: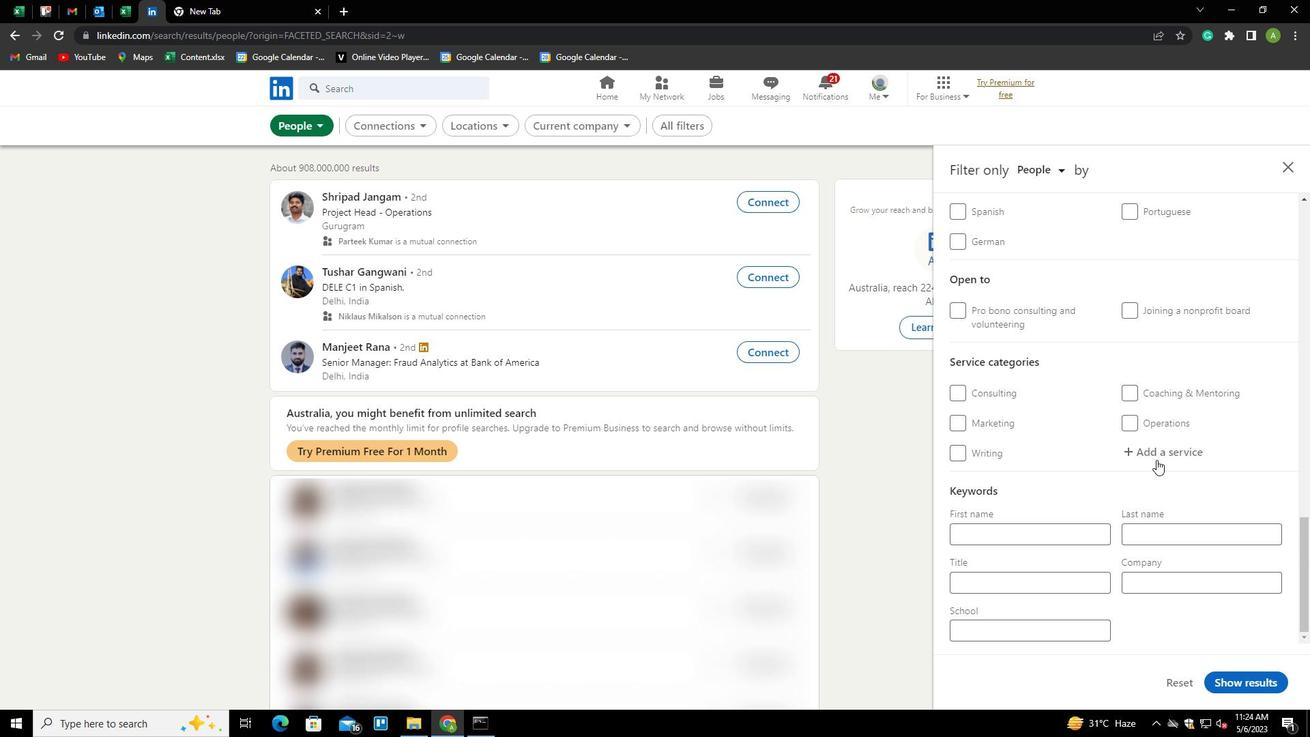 
Action: Key pressed <Key.shift><Key.shift><Key.shift><Key.shift>ANIMATO<Key.backspace>ION<Key.space><Key.backspace><Key.shift>ARCHITECR<Key.backspace>TURE
Screenshot: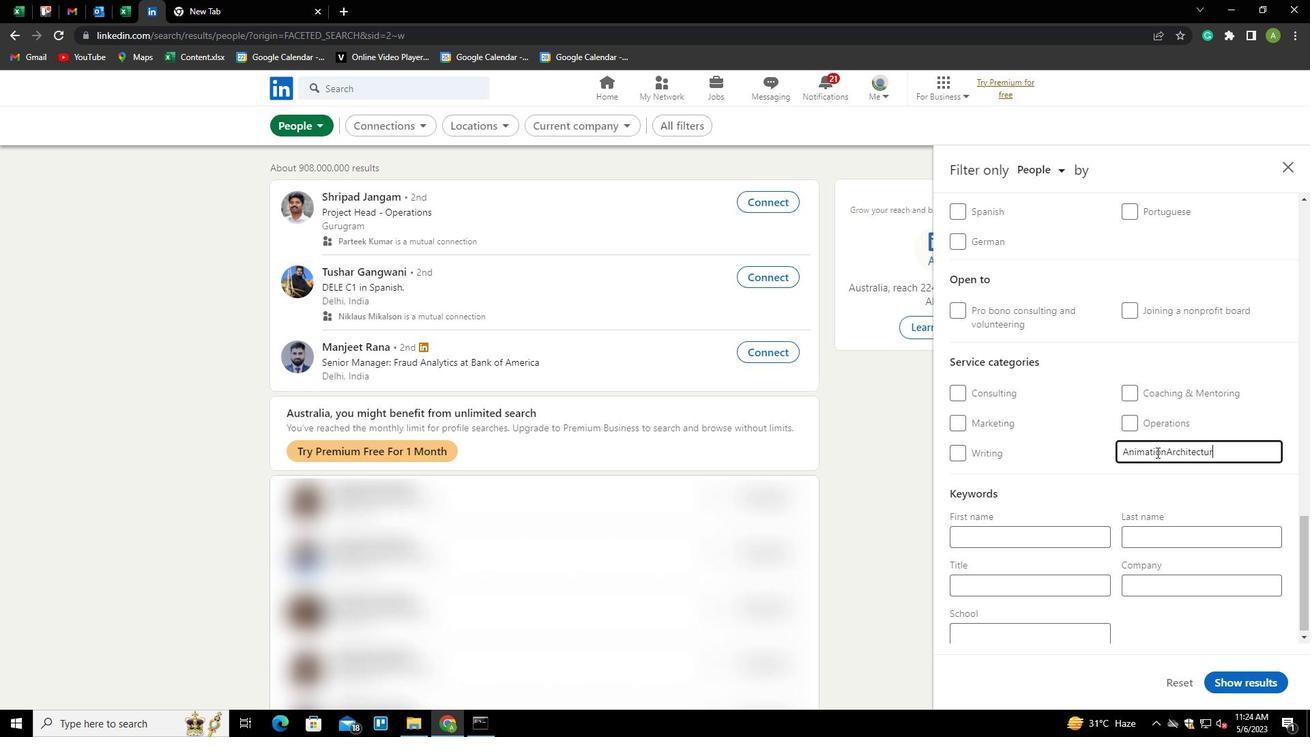 
Action: Mouse moved to (1142, 469)
Screenshot: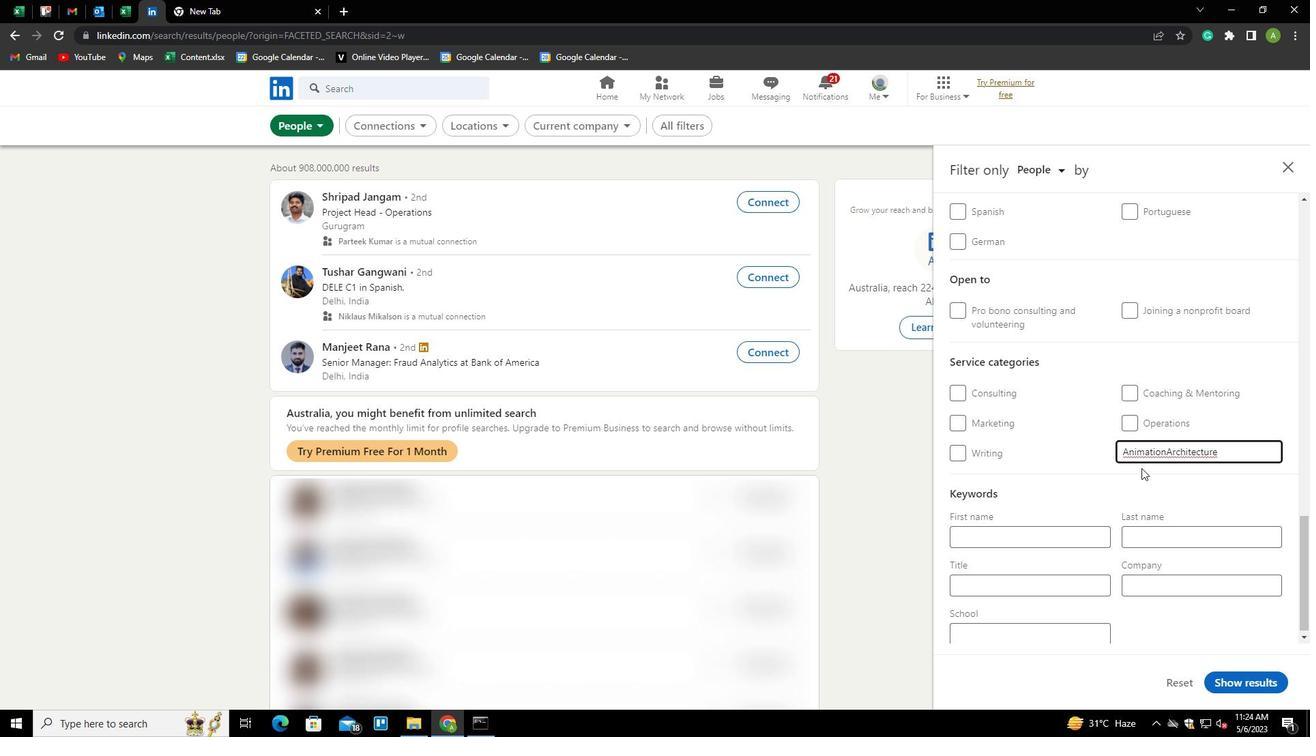
Action: Mouse pressed left at (1142, 469)
Screenshot: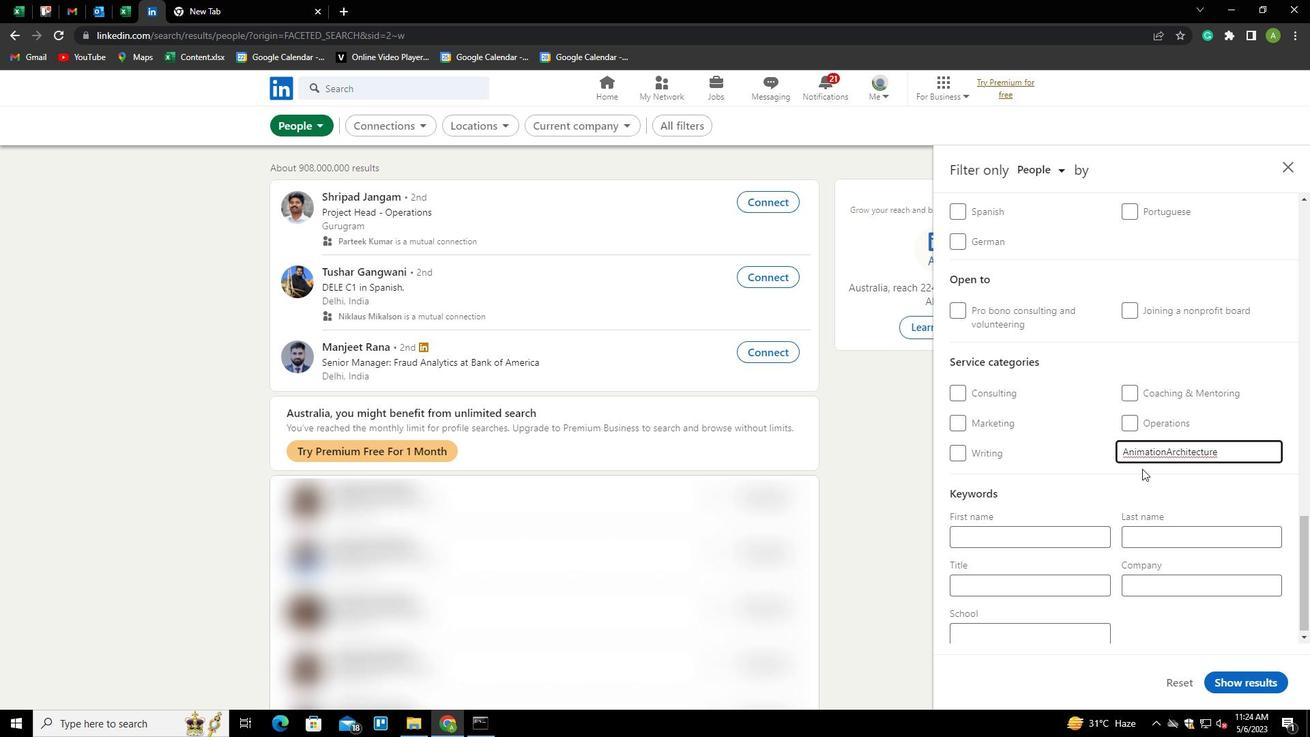 
Action: Mouse moved to (1093, 583)
Screenshot: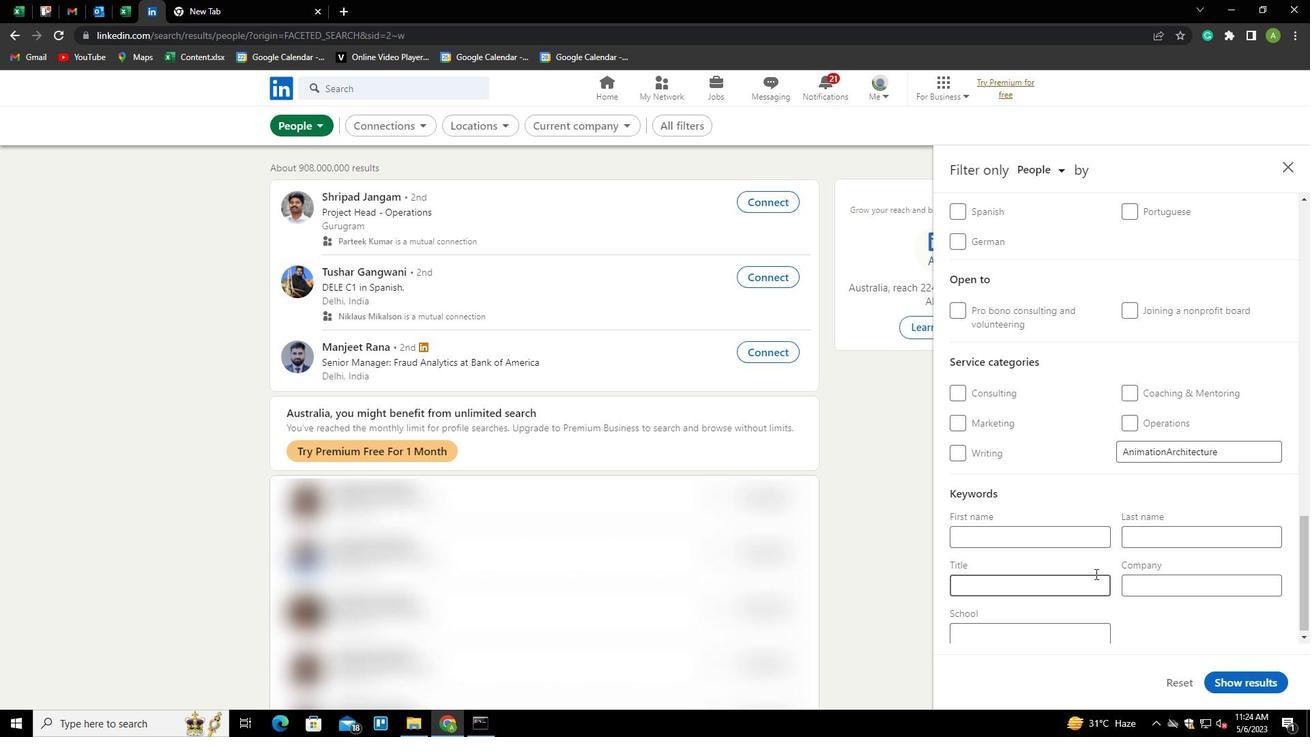 
Action: Mouse pressed left at (1093, 583)
Screenshot: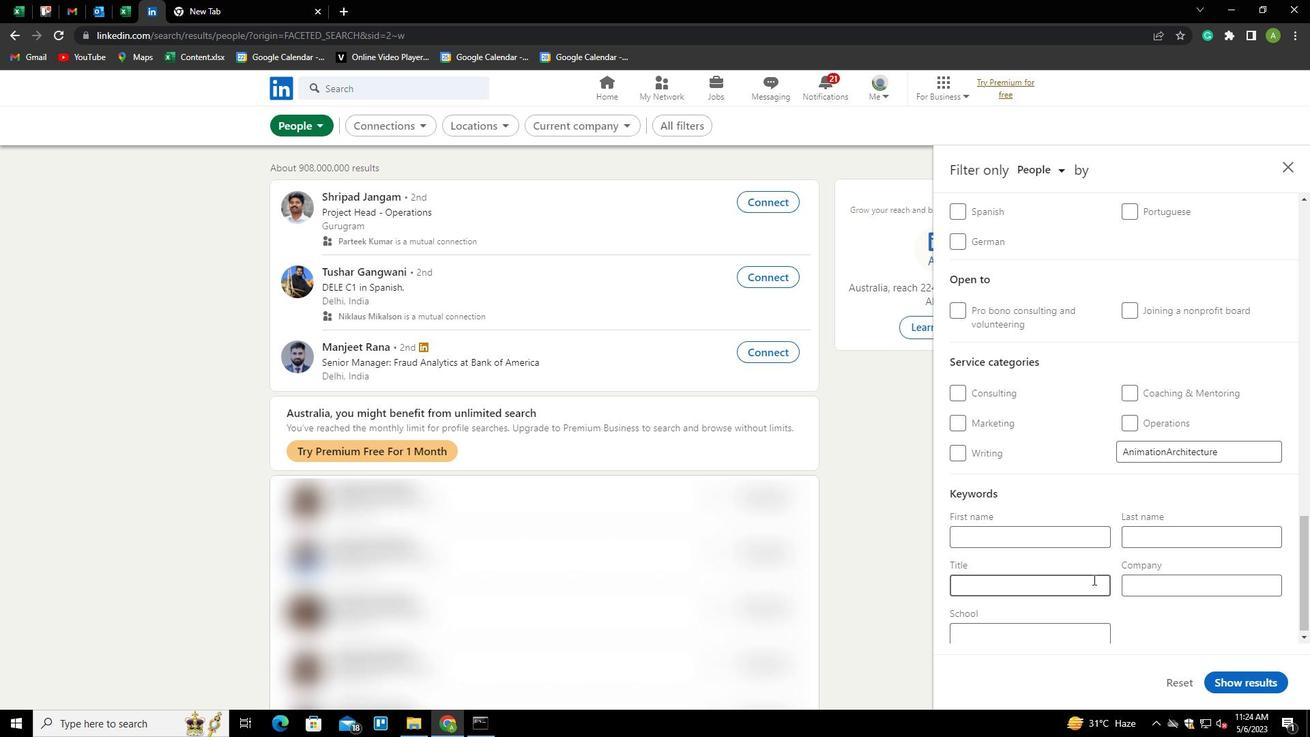 
Action: Key pressed <Key.shift>SALES<Key.space><Key.shift>REPRESENTATIVE
Screenshot: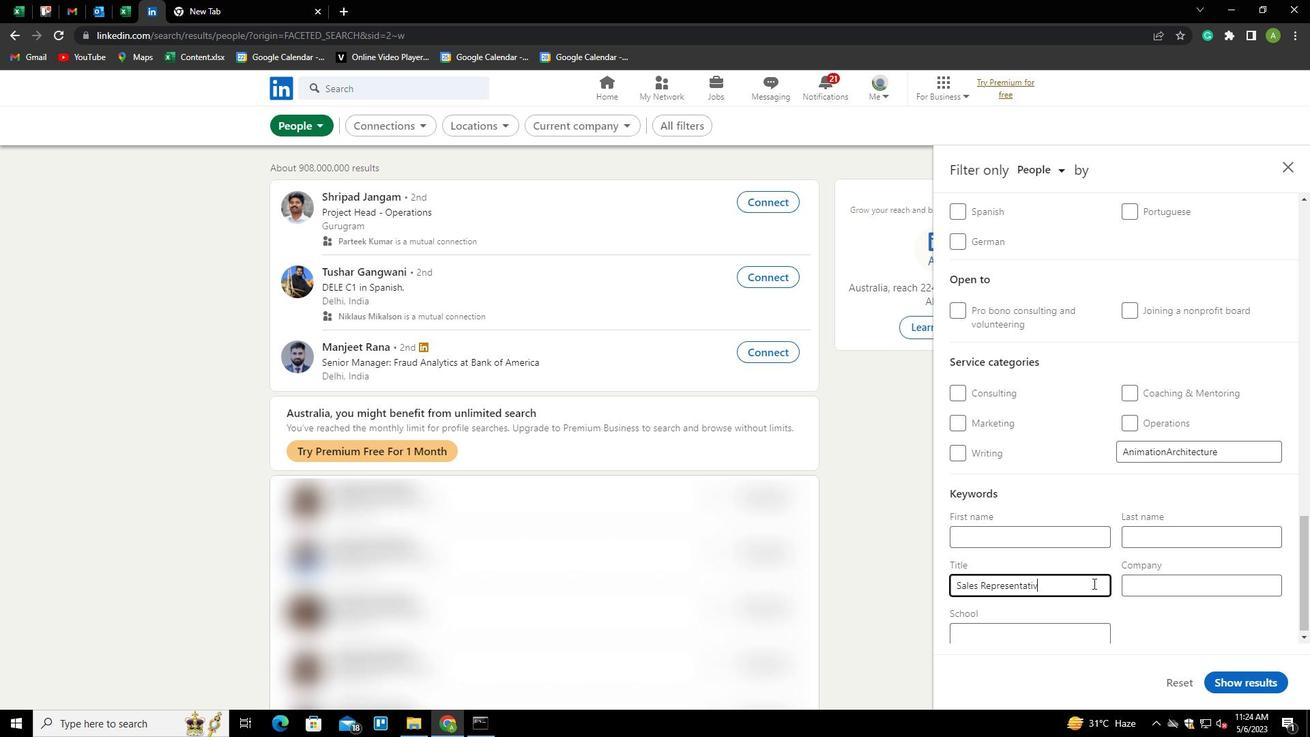 
Action: Mouse moved to (1149, 602)
Screenshot: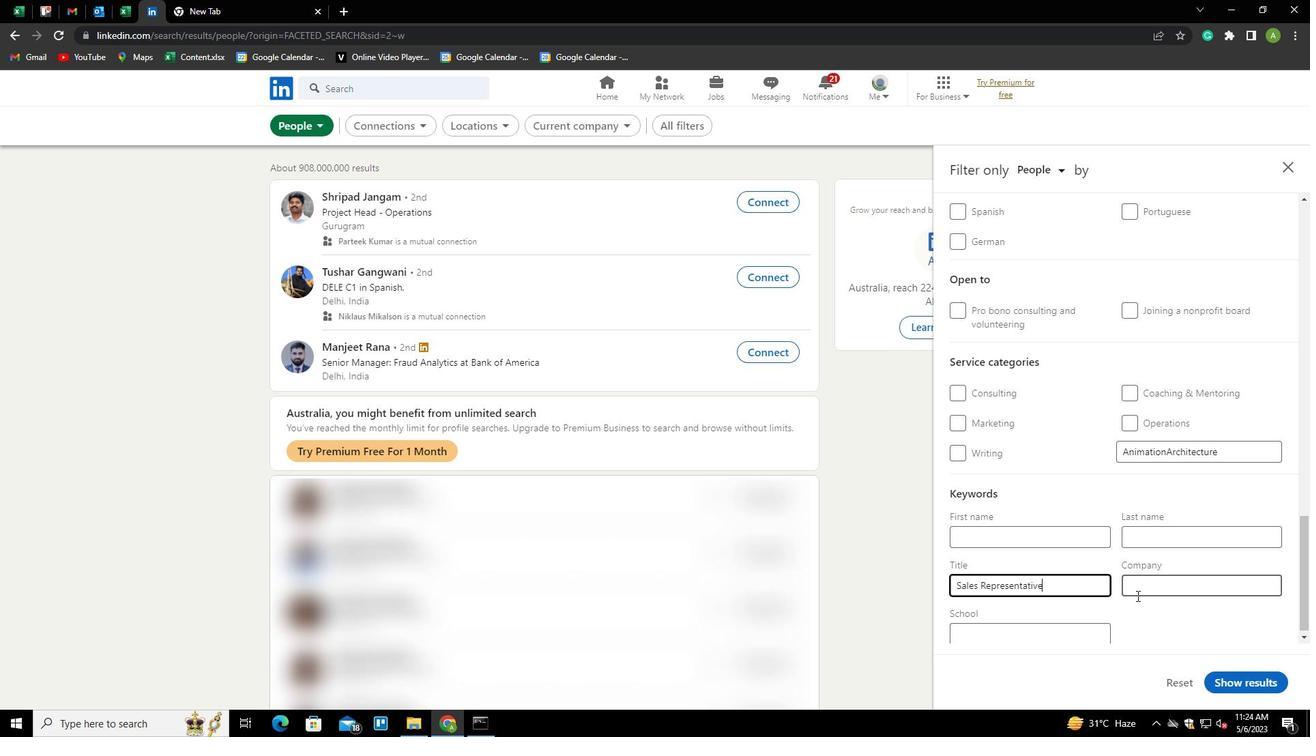 
Action: Mouse pressed left at (1149, 602)
Screenshot: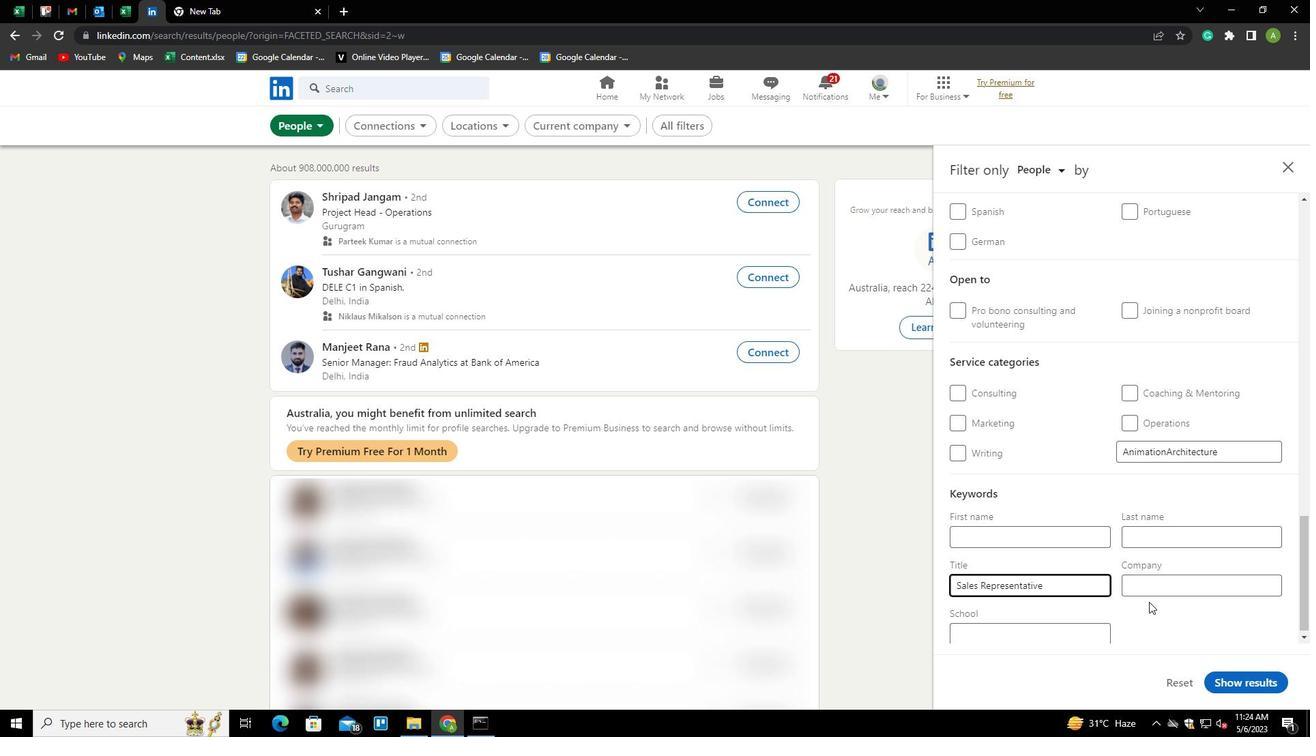 
Action: Mouse moved to (1236, 682)
Screenshot: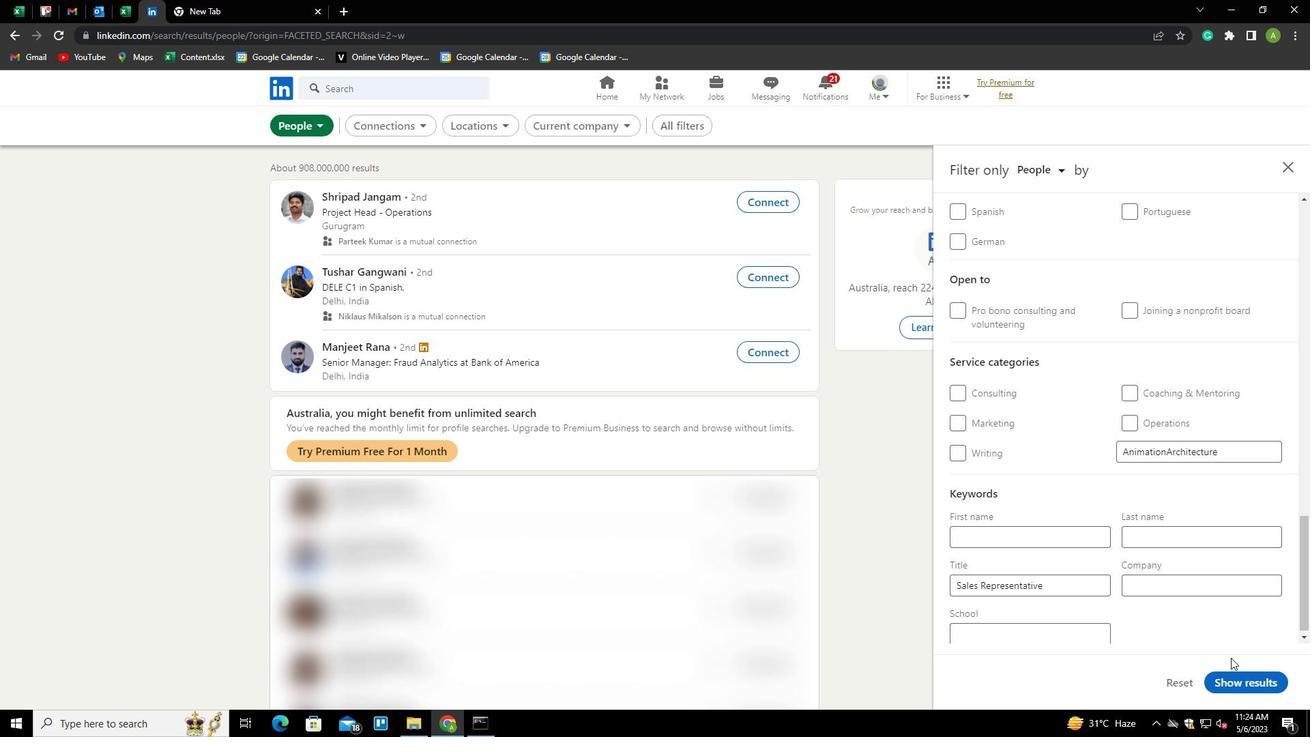 
Action: Mouse pressed left at (1236, 682)
Screenshot: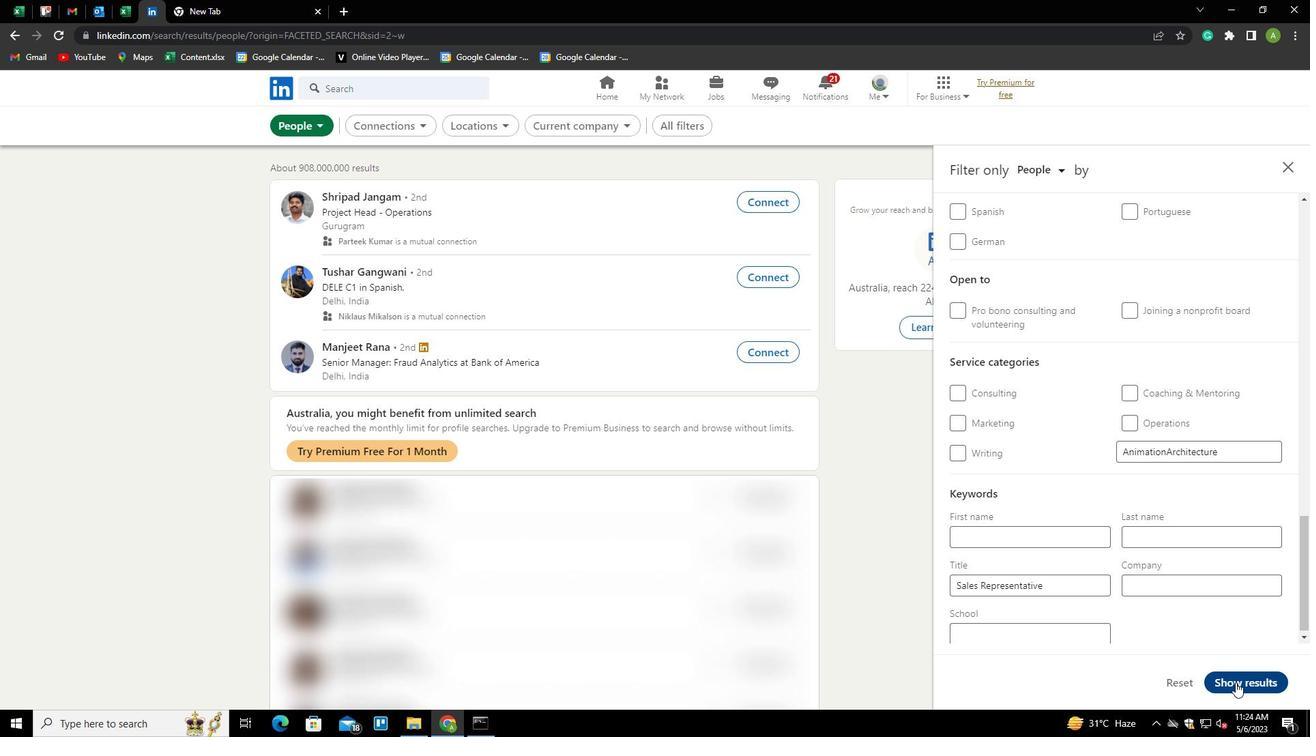 
